 Task: Look for space in Bristol, United States from 10th July, 2023 to 15th July, 2023 for 7 adults in price range Rs.10000 to Rs.15000. Place can be entire place or shared room with 4 bedrooms having 7 beds and 4 bathrooms. Property type can be house, flat, guest house. Amenities needed are: wifi, TV, free parkinig on premises, gym, breakfast. Booking option can be shelf check-in. Required host language is English.
Action: Mouse moved to (454, 91)
Screenshot: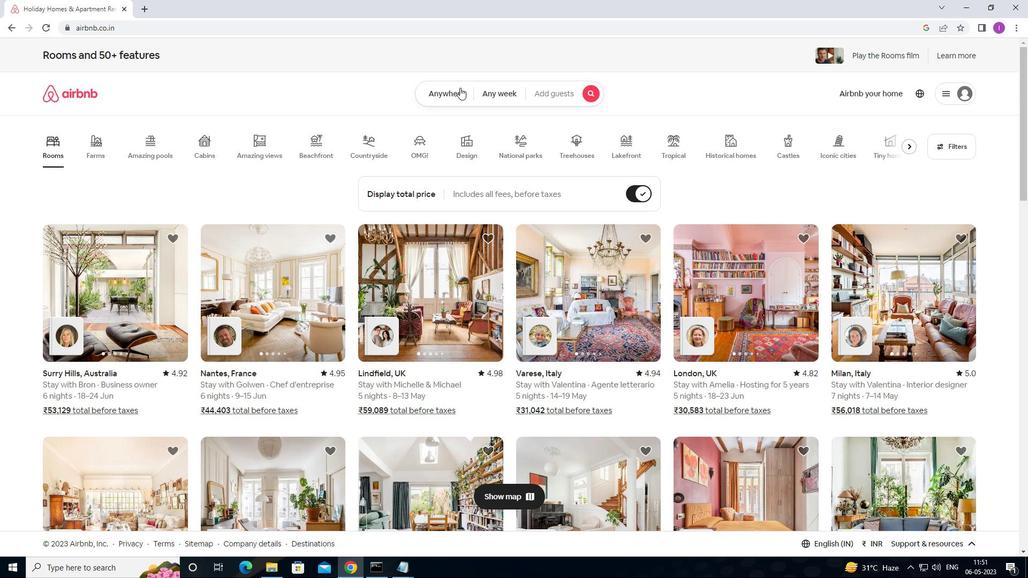 
Action: Mouse pressed left at (454, 91)
Screenshot: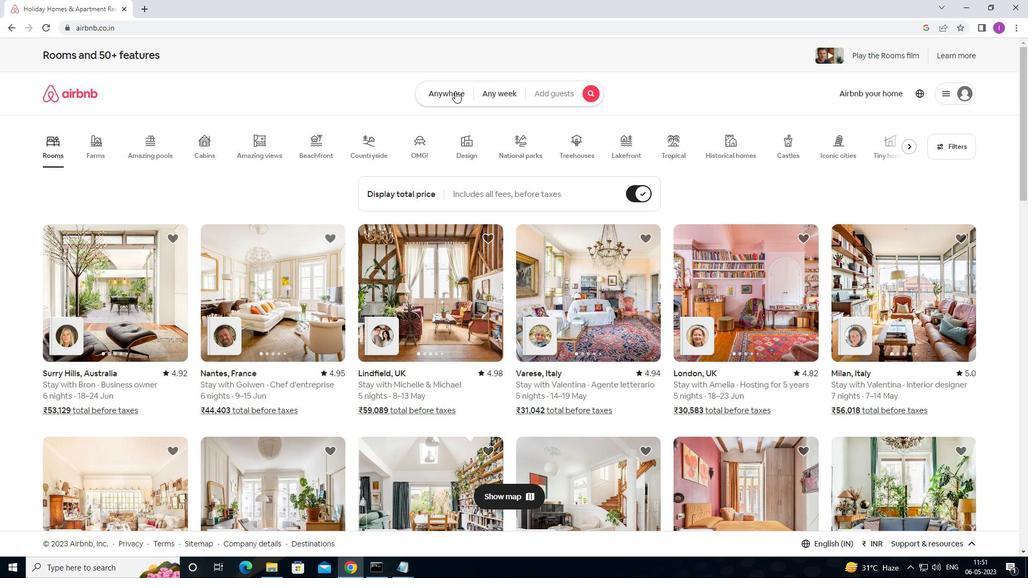 
Action: Key pressed <Key.shift><Key.shift><Key.shift>BRIS
Screenshot: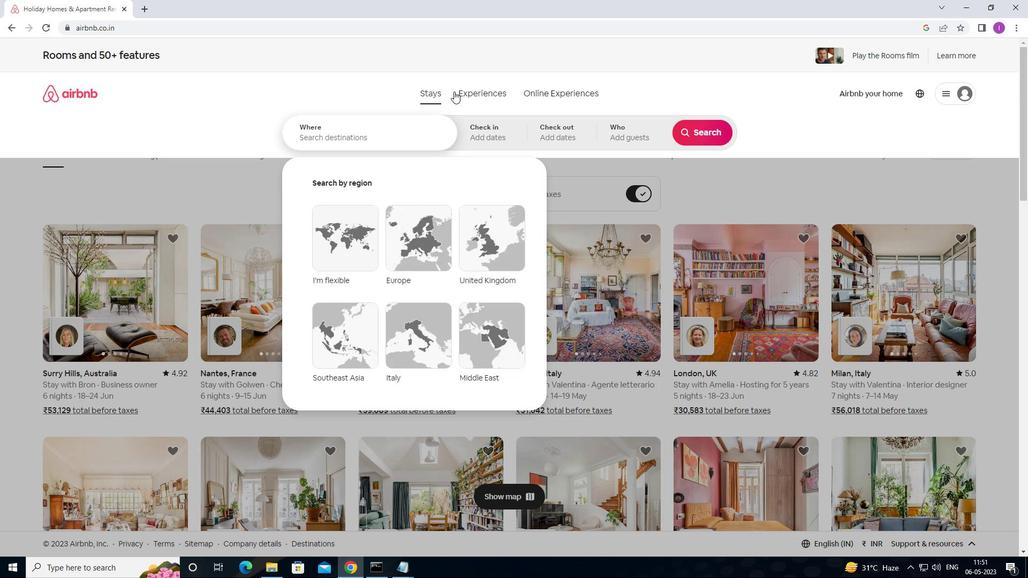 
Action: Mouse moved to (379, 130)
Screenshot: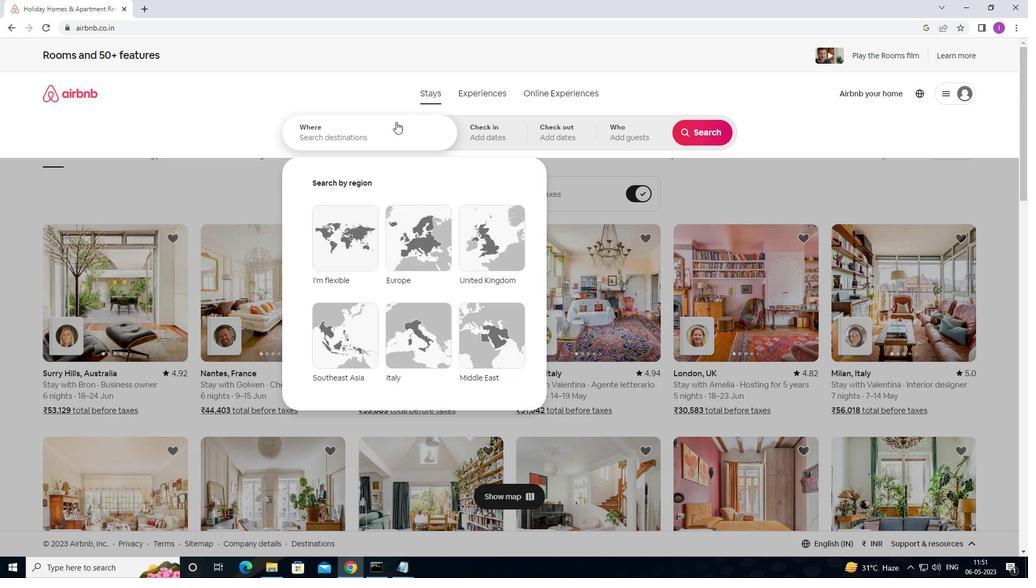 
Action: Mouse pressed left at (379, 130)
Screenshot: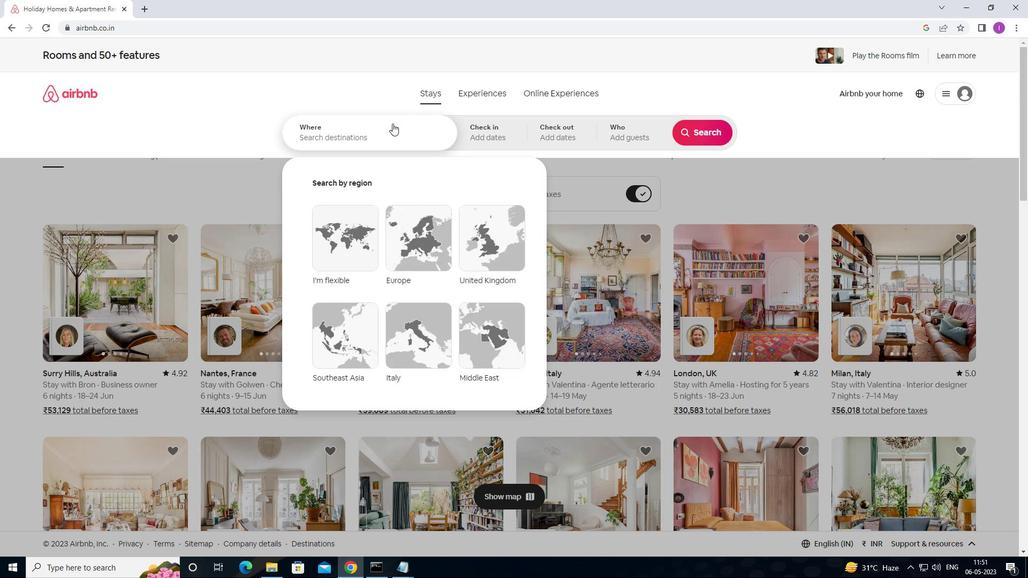 
Action: Key pressed <Key.shift><Key.shift><Key.shift>BS<Key.backspace>RISTOL,<Key.shift>UNITES<Key.space>STATES
Screenshot: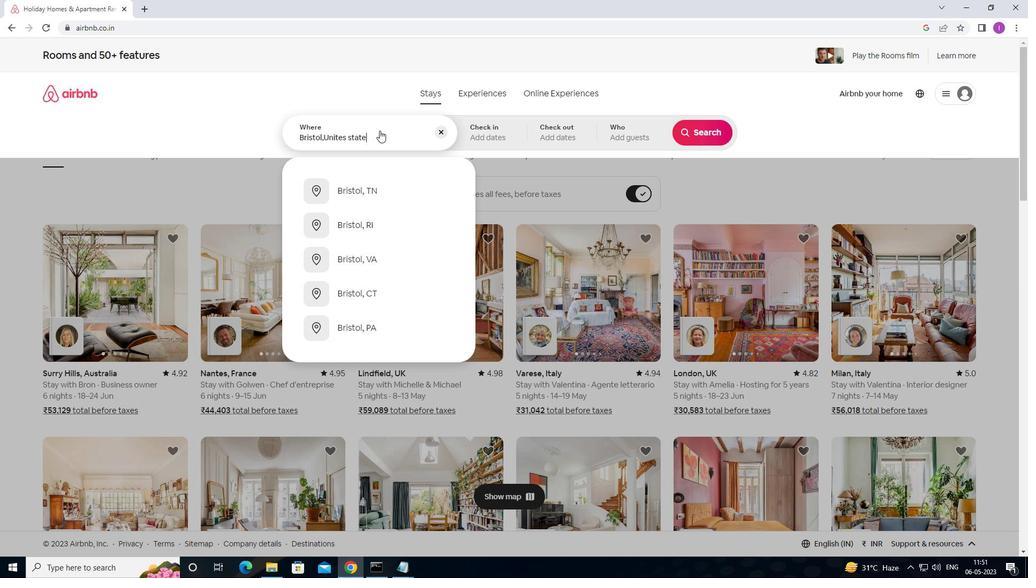 
Action: Mouse moved to (479, 132)
Screenshot: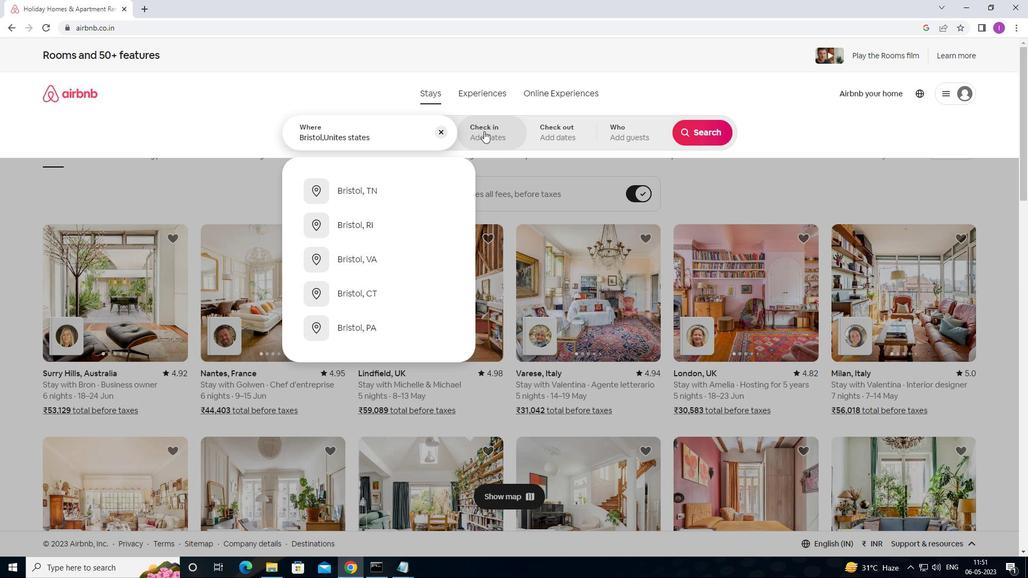 
Action: Mouse pressed left at (479, 132)
Screenshot: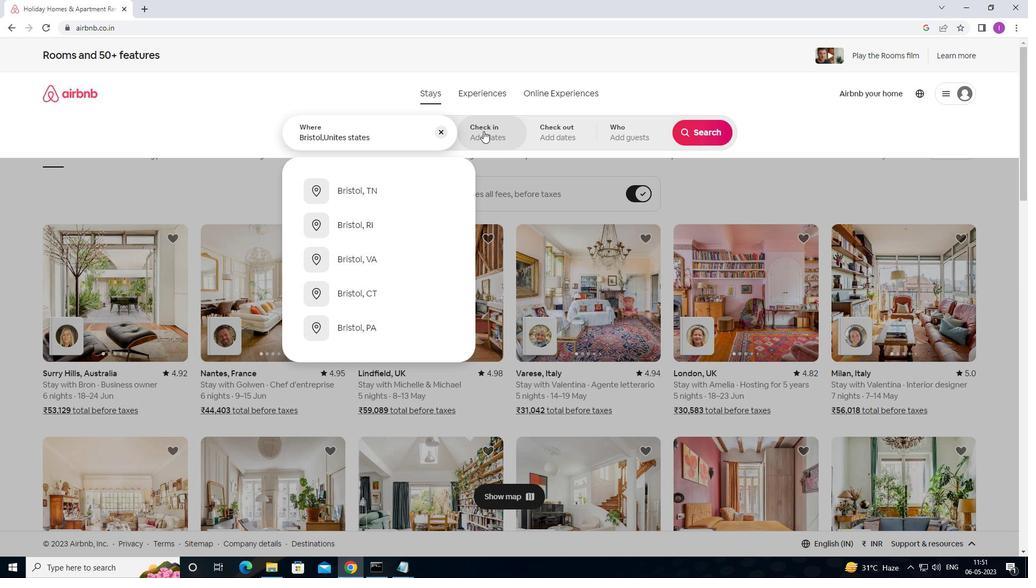 
Action: Mouse moved to (701, 226)
Screenshot: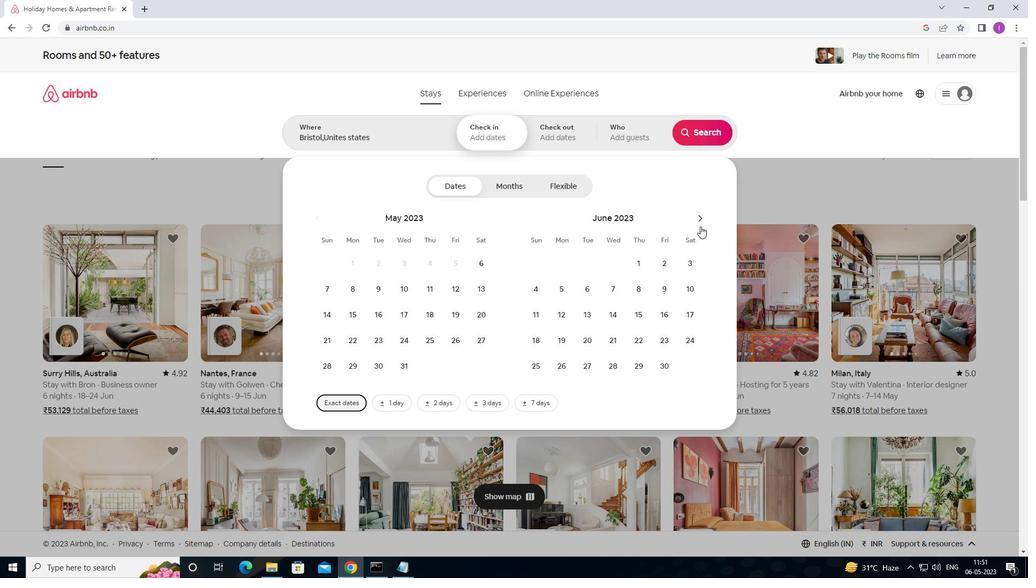 
Action: Mouse pressed left at (701, 226)
Screenshot: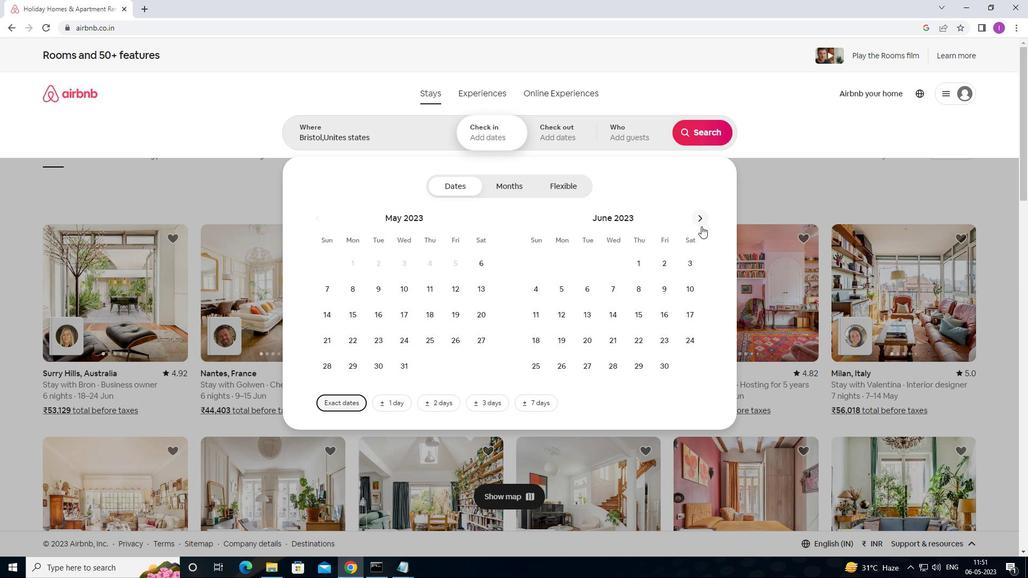 
Action: Mouse pressed left at (701, 226)
Screenshot: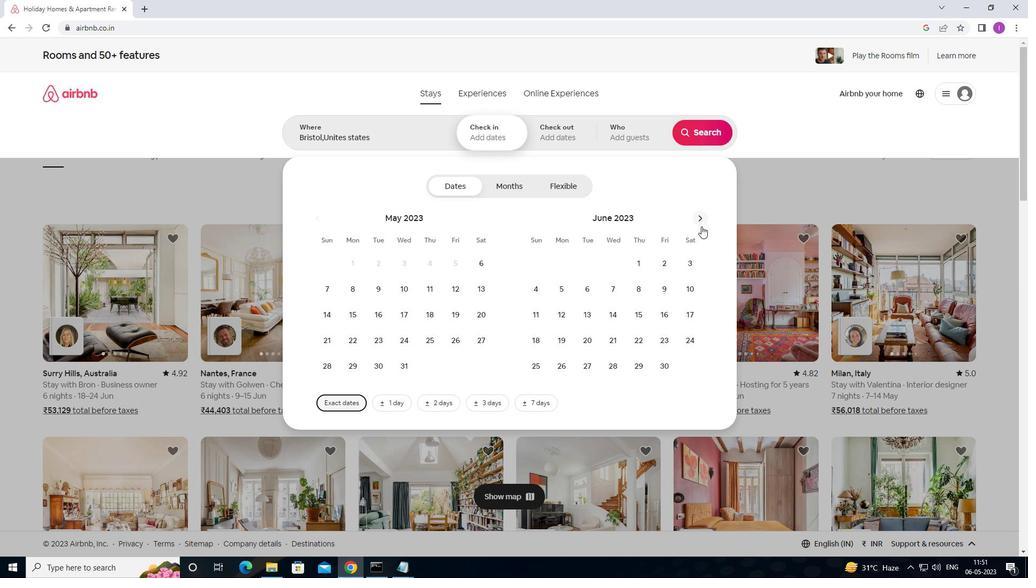 
Action: Mouse moved to (700, 214)
Screenshot: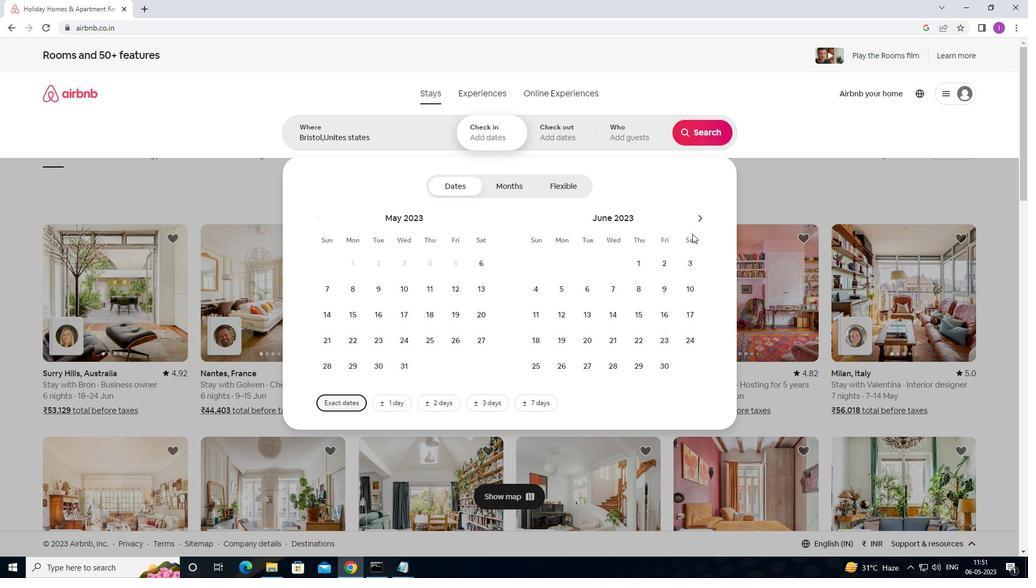 
Action: Mouse pressed left at (700, 214)
Screenshot: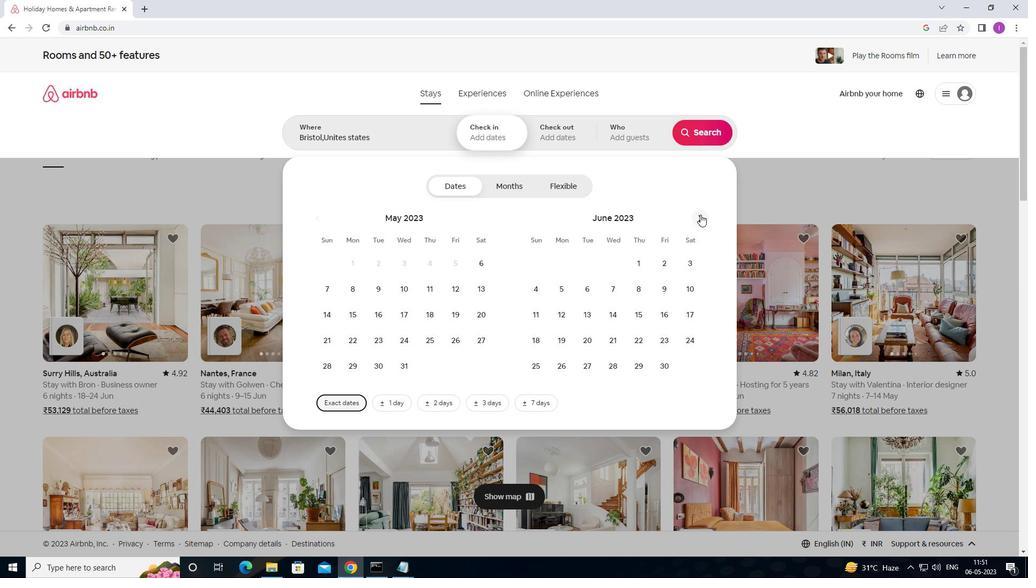 
Action: Mouse moved to (553, 313)
Screenshot: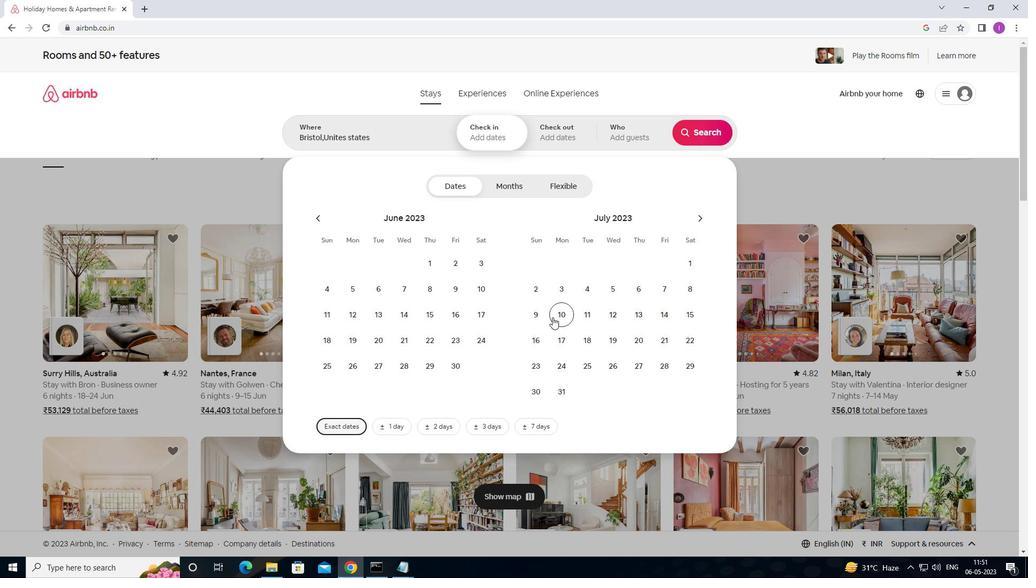 
Action: Mouse pressed left at (553, 313)
Screenshot: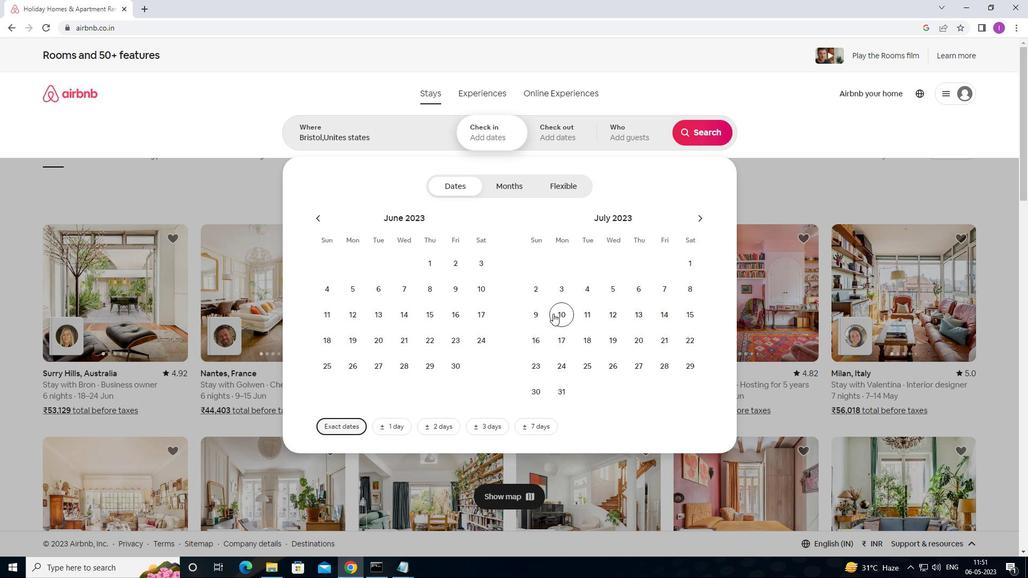 
Action: Mouse moved to (685, 310)
Screenshot: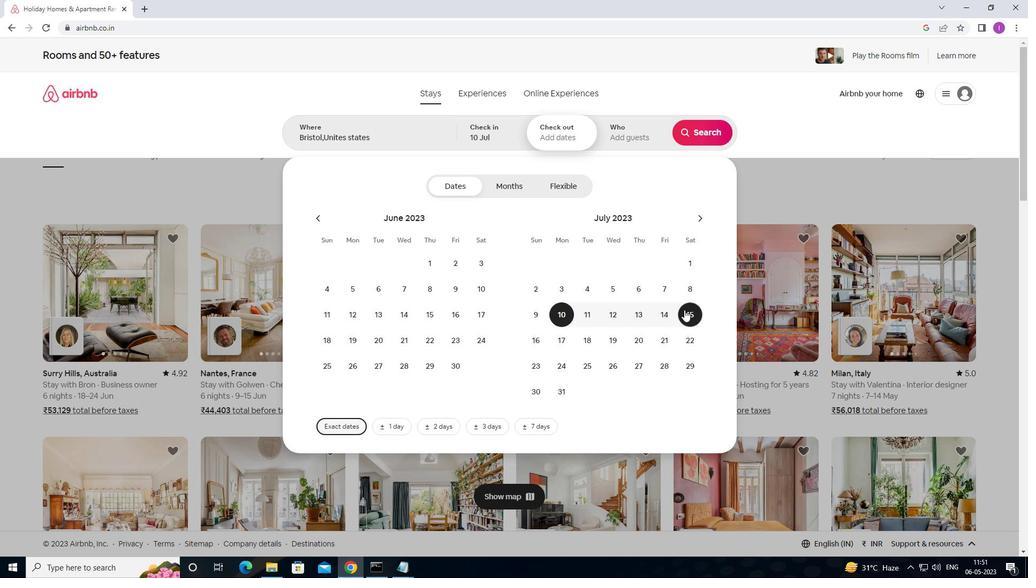 
Action: Mouse pressed left at (685, 310)
Screenshot: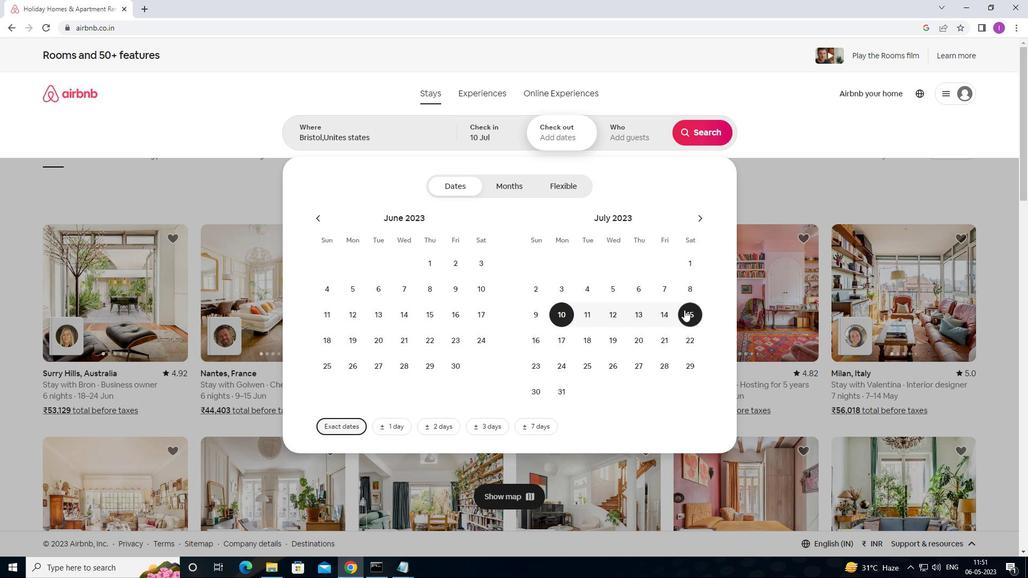 
Action: Mouse moved to (658, 141)
Screenshot: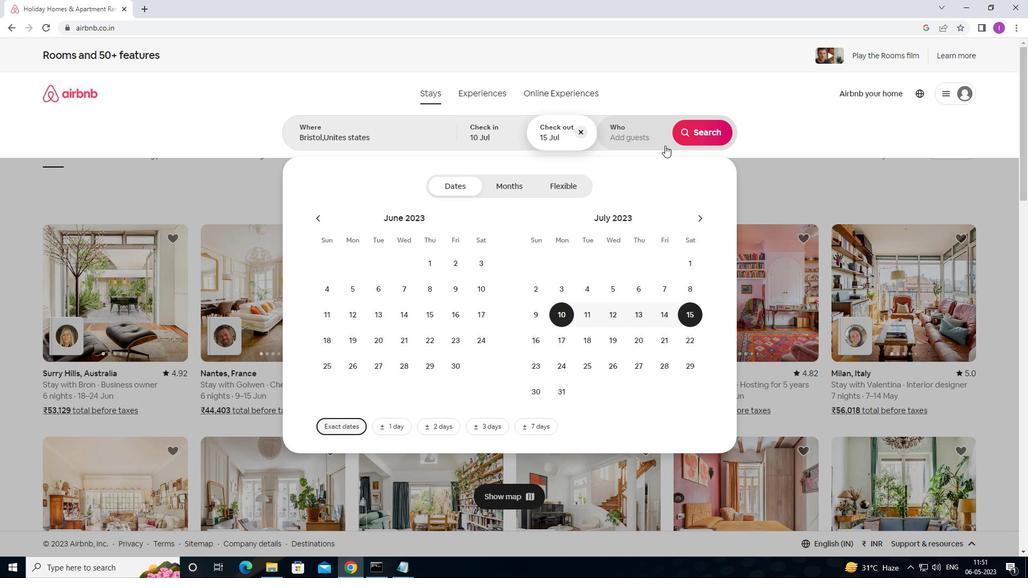 
Action: Mouse pressed left at (658, 141)
Screenshot: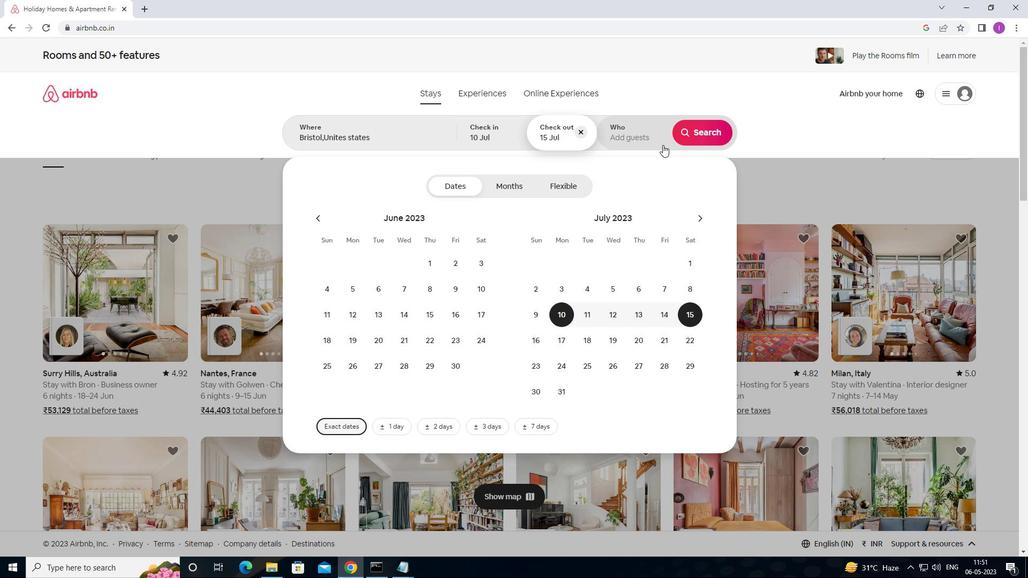 
Action: Mouse moved to (708, 190)
Screenshot: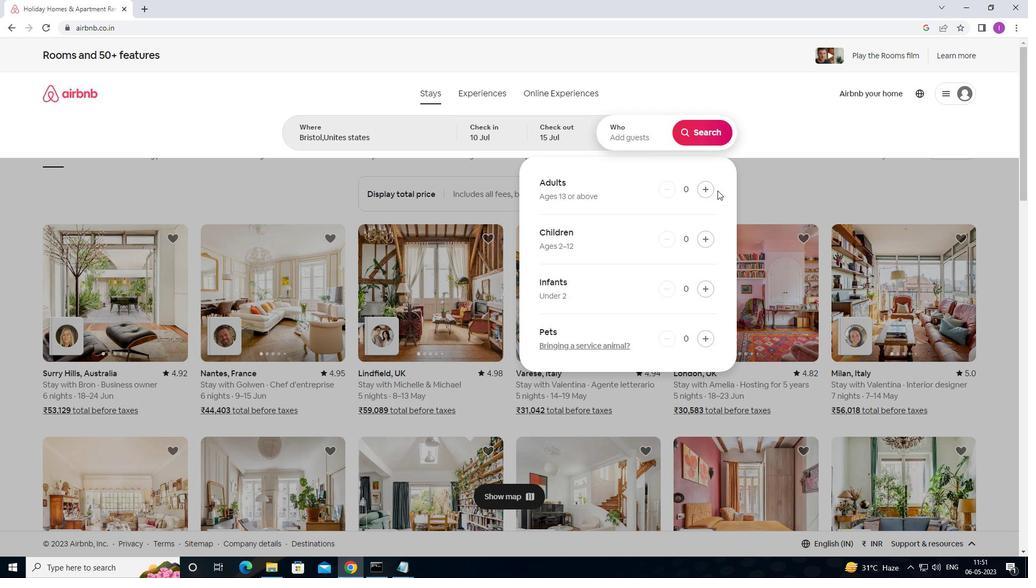 
Action: Mouse pressed left at (708, 190)
Screenshot: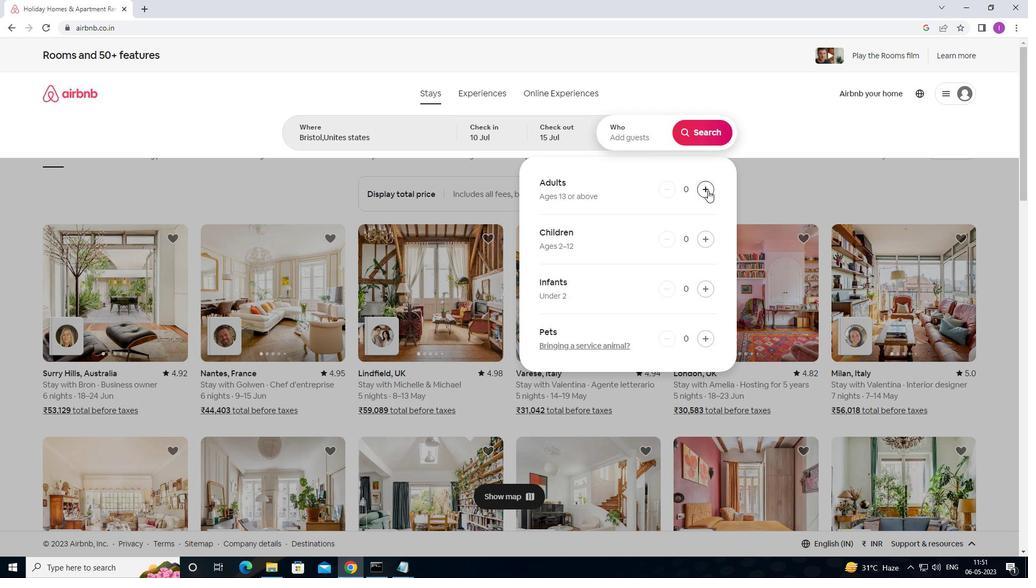 
Action: Mouse pressed left at (708, 190)
Screenshot: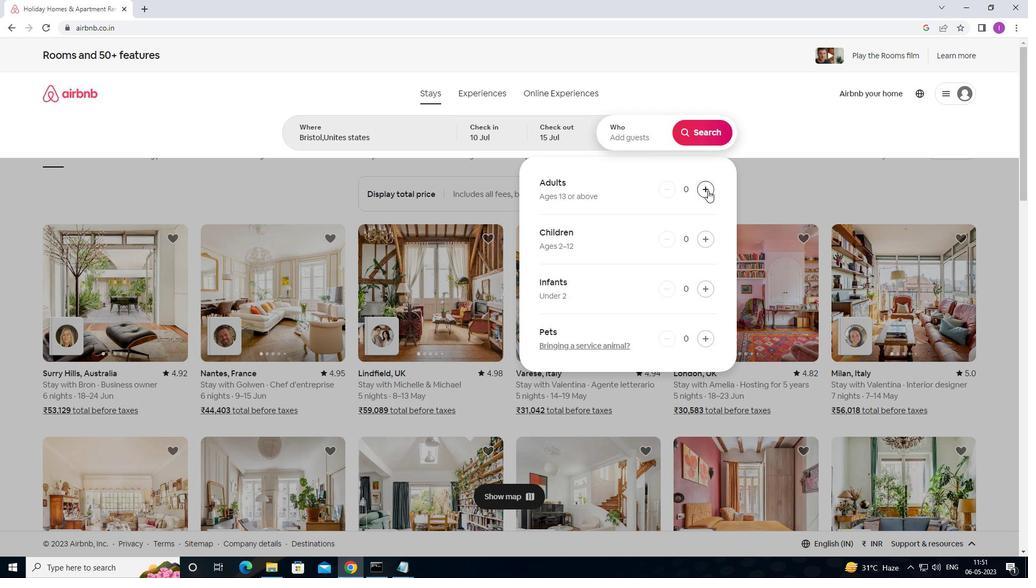 
Action: Mouse pressed left at (708, 190)
Screenshot: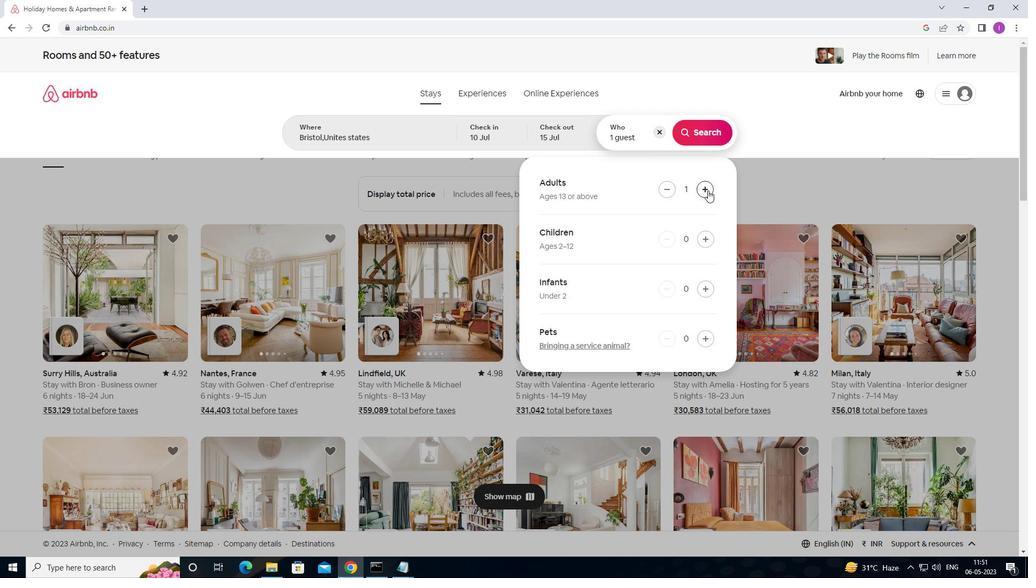 
Action: Mouse pressed left at (708, 190)
Screenshot: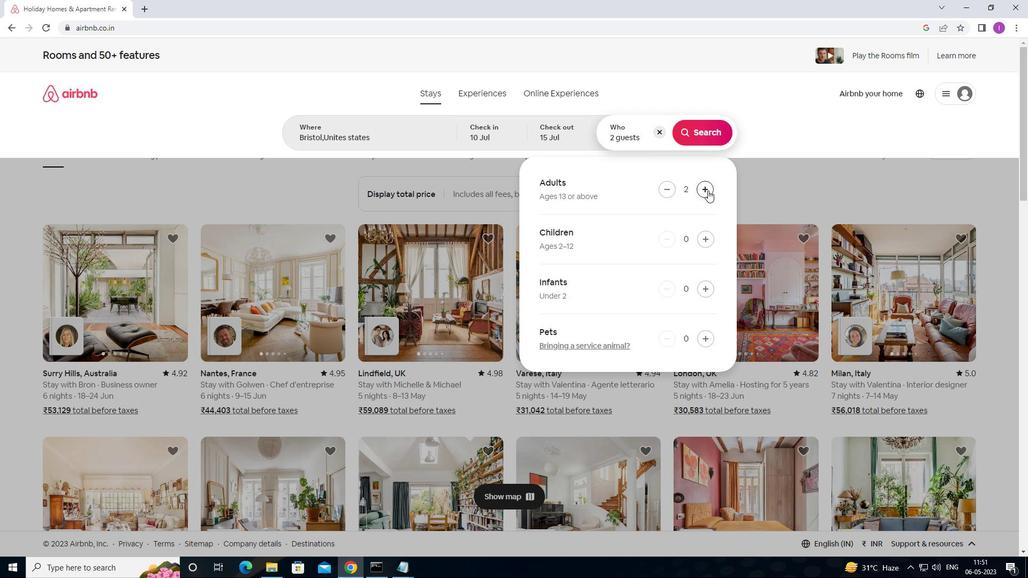 
Action: Mouse pressed left at (708, 190)
Screenshot: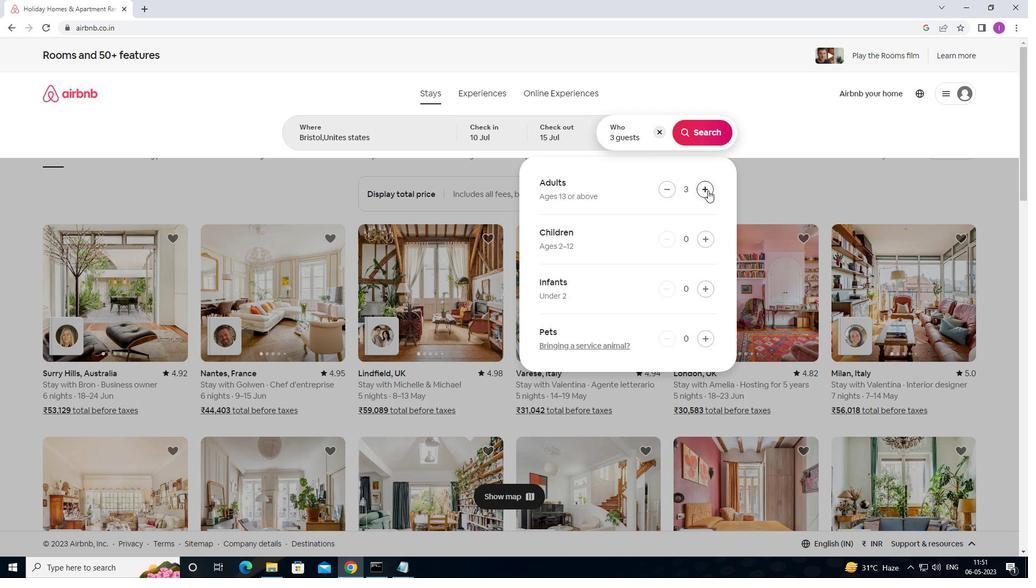 
Action: Mouse pressed left at (708, 190)
Screenshot: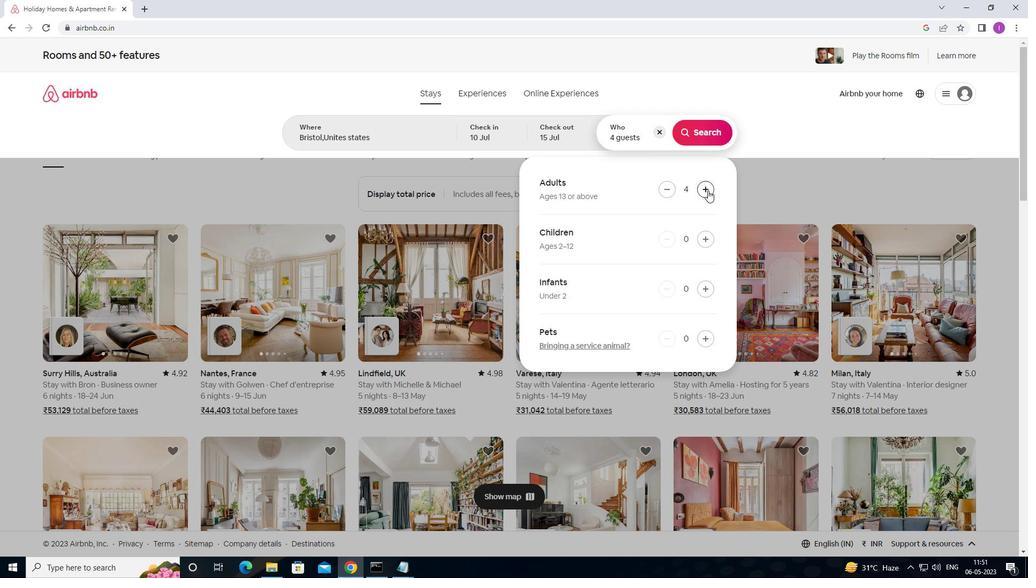 
Action: Mouse pressed left at (708, 190)
Screenshot: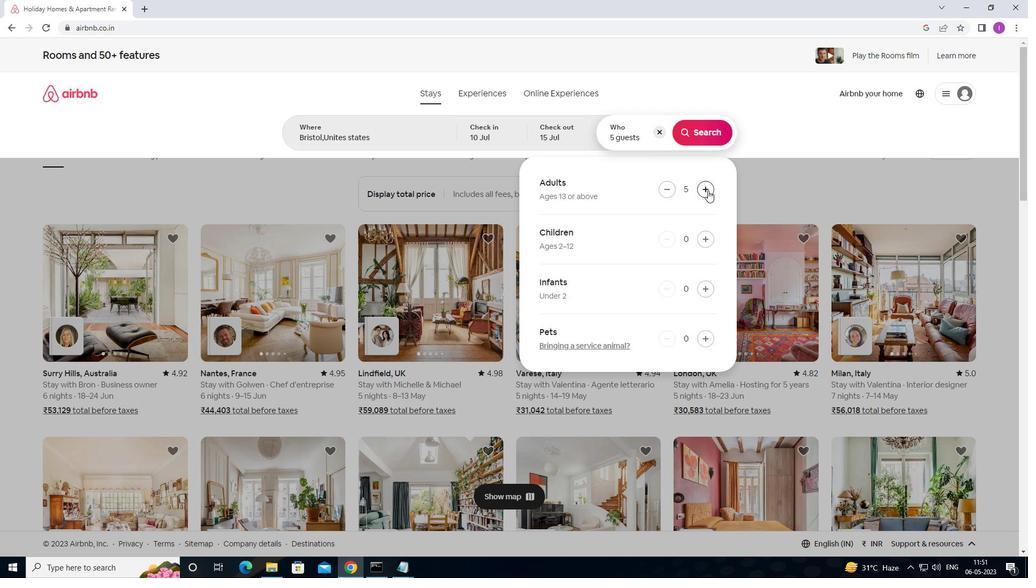 
Action: Mouse moved to (700, 135)
Screenshot: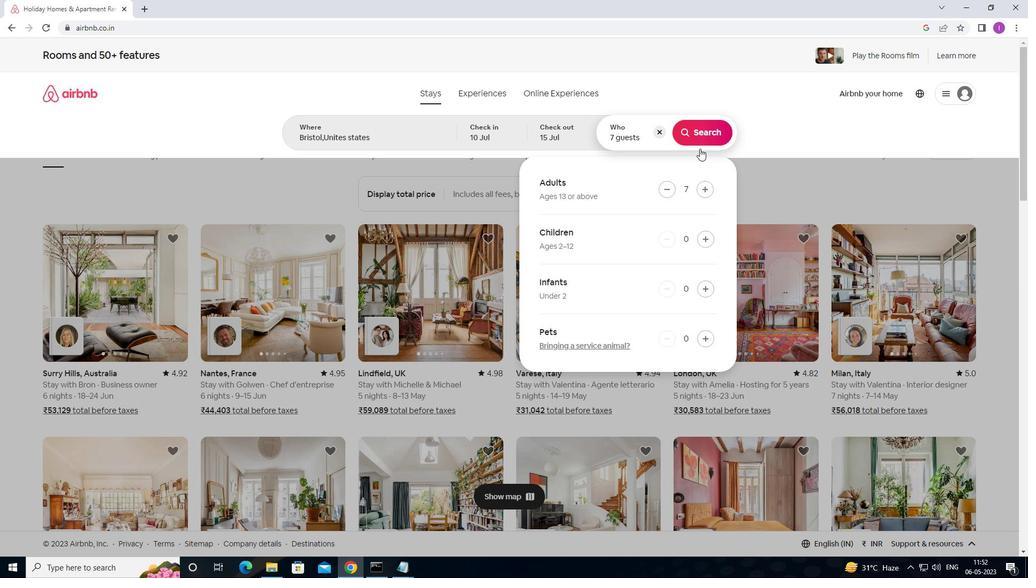 
Action: Mouse pressed left at (700, 135)
Screenshot: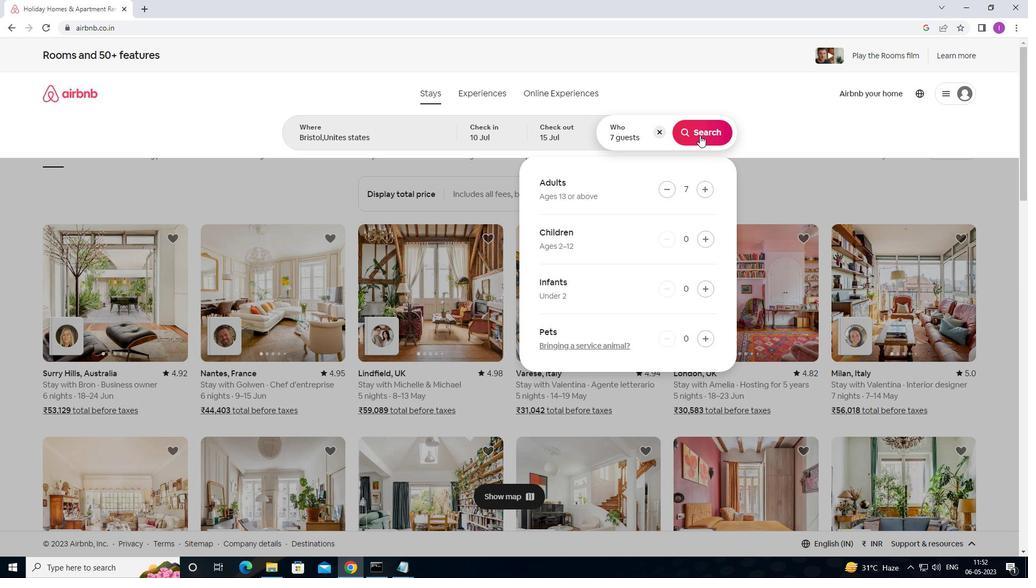 
Action: Mouse moved to (966, 106)
Screenshot: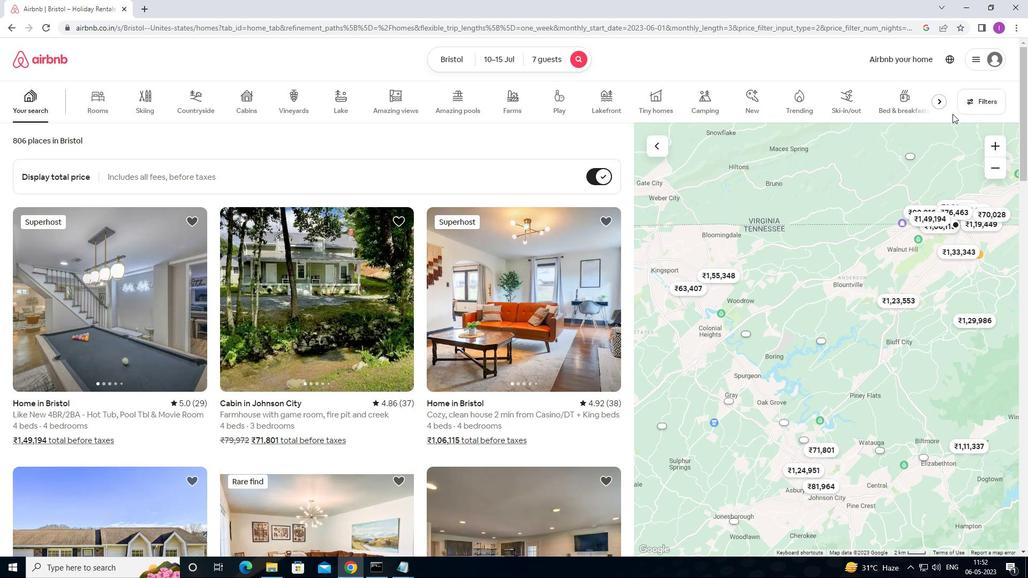 
Action: Mouse pressed left at (966, 106)
Screenshot: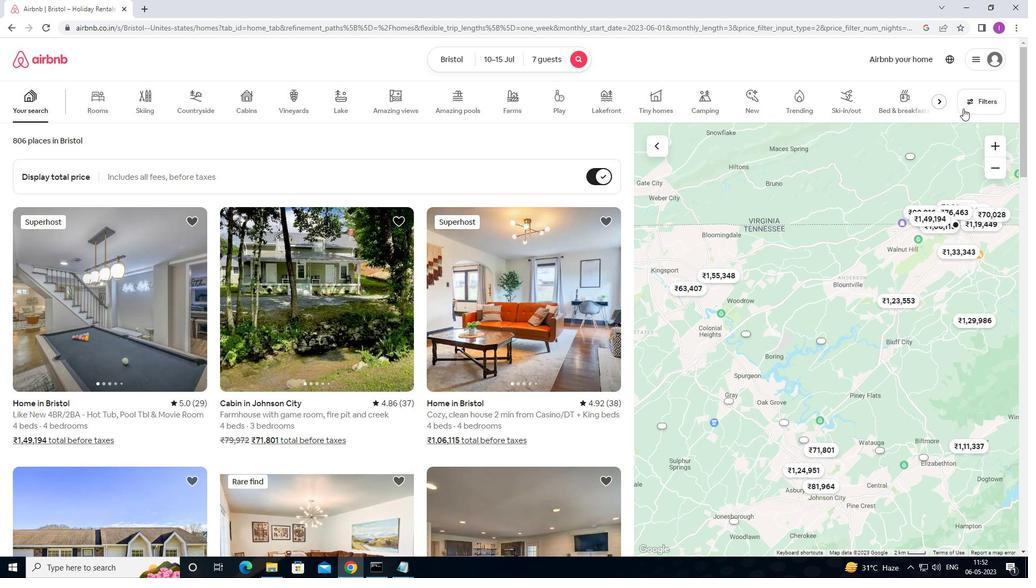 
Action: Mouse moved to (409, 370)
Screenshot: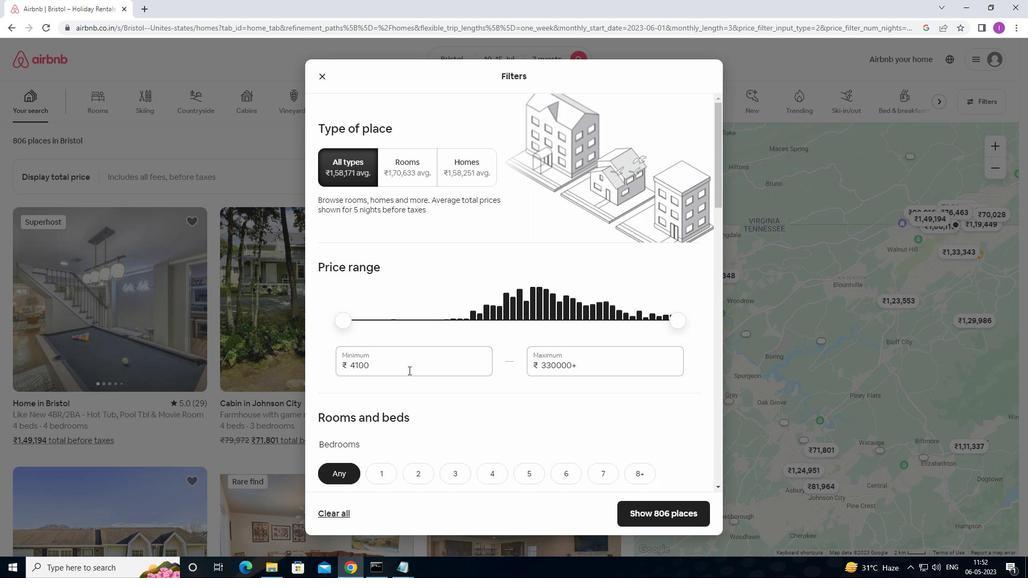 
Action: Mouse pressed left at (409, 370)
Screenshot: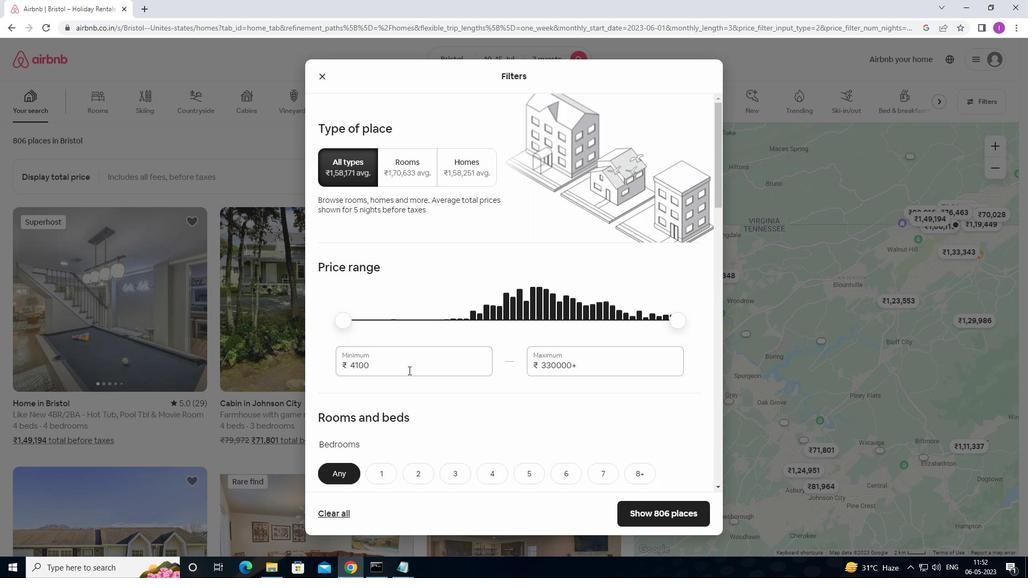 
Action: Mouse moved to (301, 396)
Screenshot: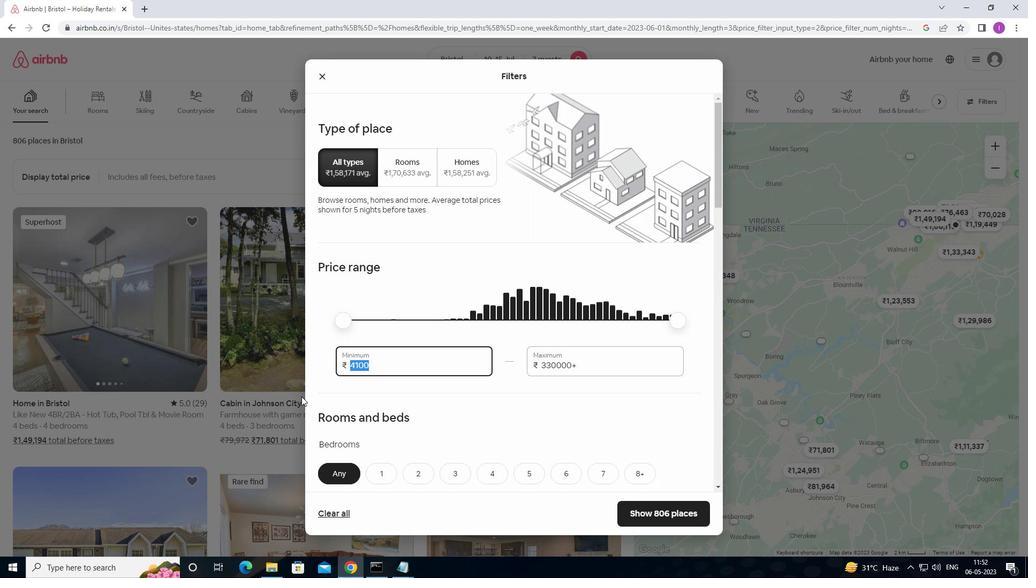 
Action: Key pressed 1
Screenshot: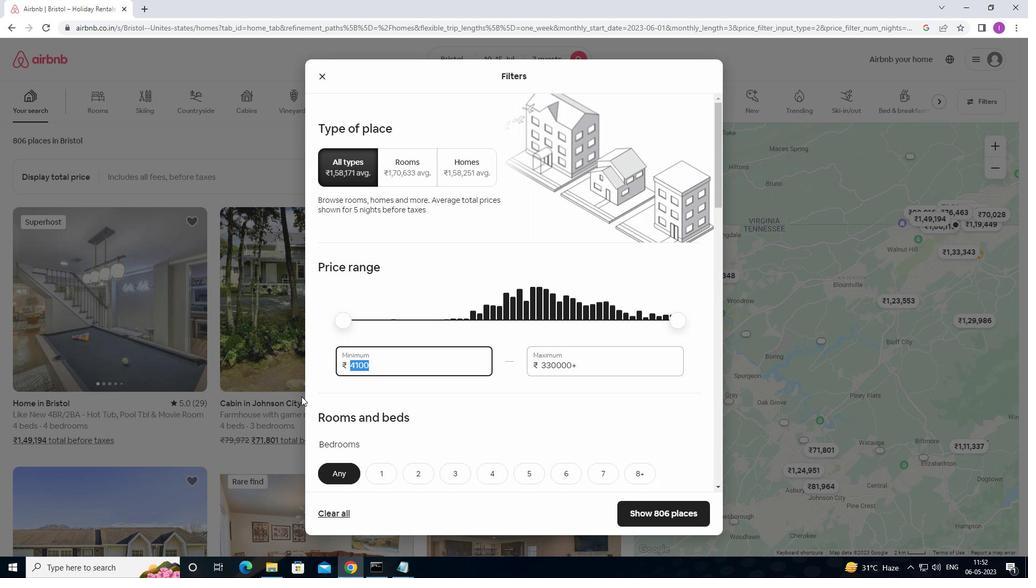 
Action: Mouse moved to (301, 398)
Screenshot: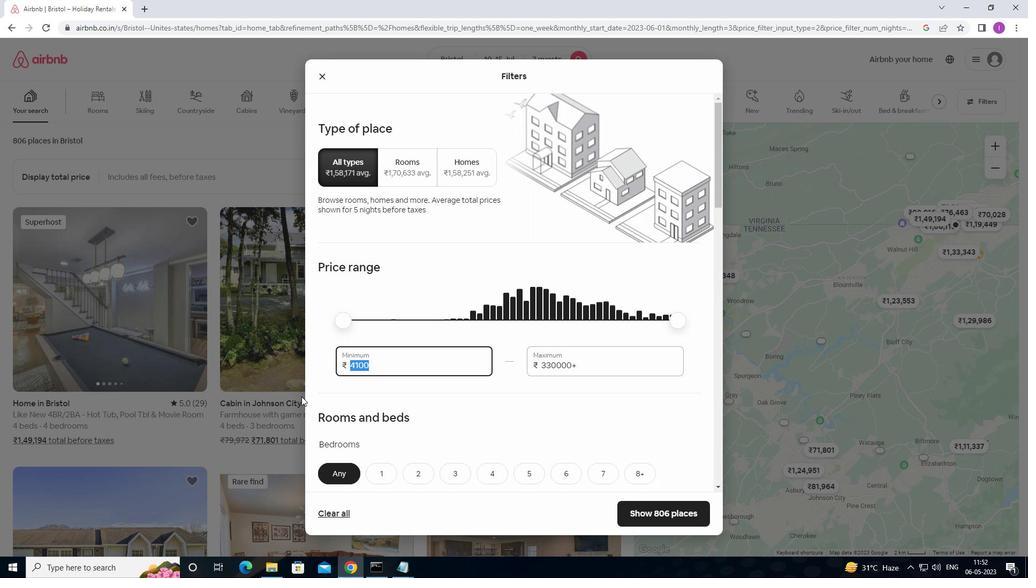 
Action: Key pressed 0000
Screenshot: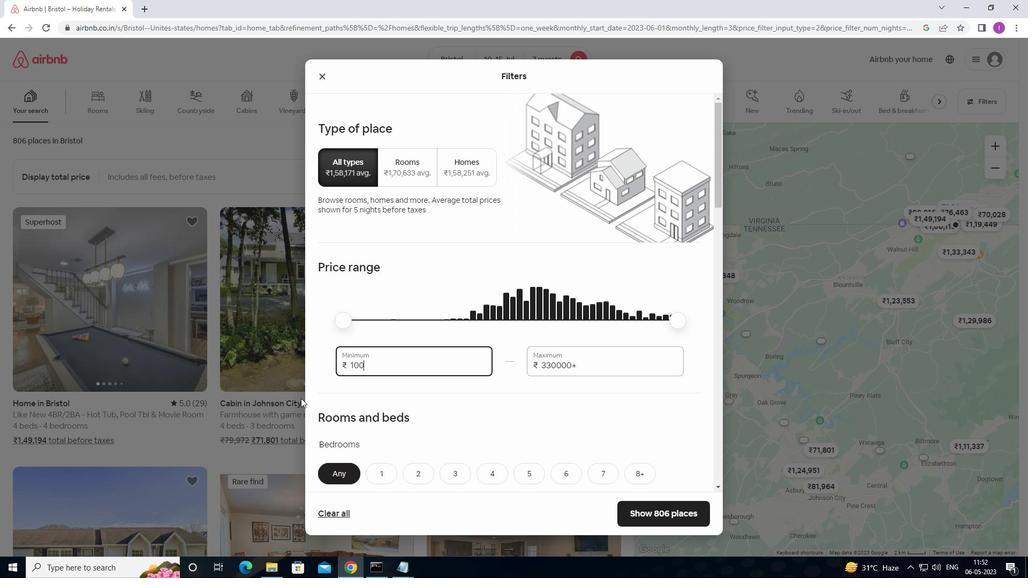 
Action: Mouse moved to (588, 365)
Screenshot: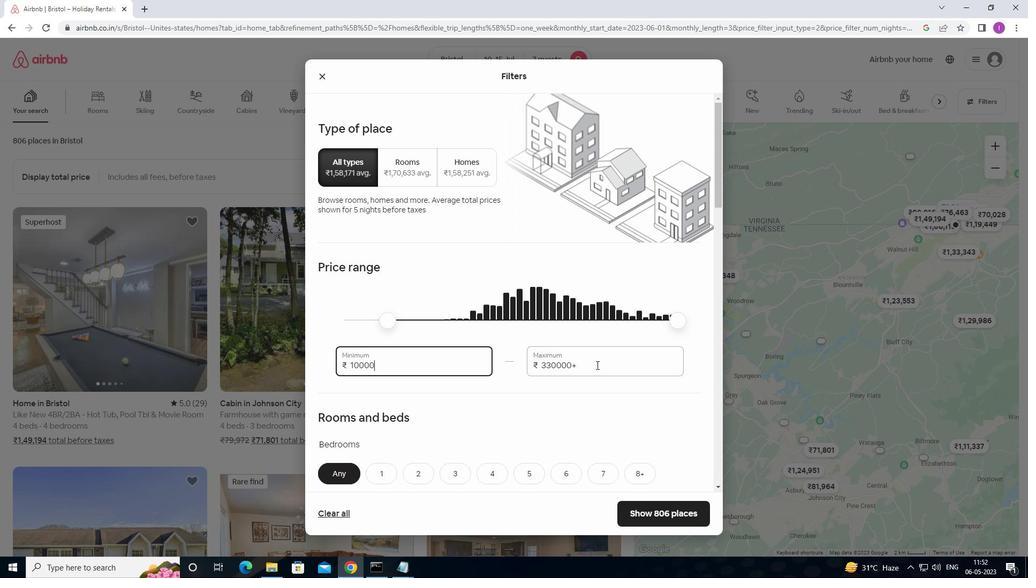 
Action: Mouse pressed left at (588, 365)
Screenshot: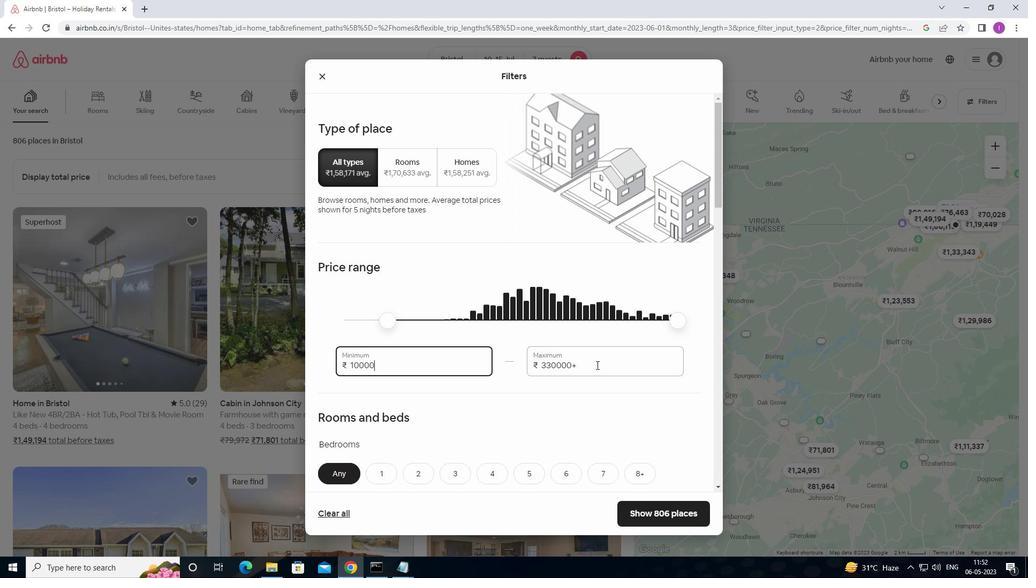 
Action: Mouse moved to (517, 371)
Screenshot: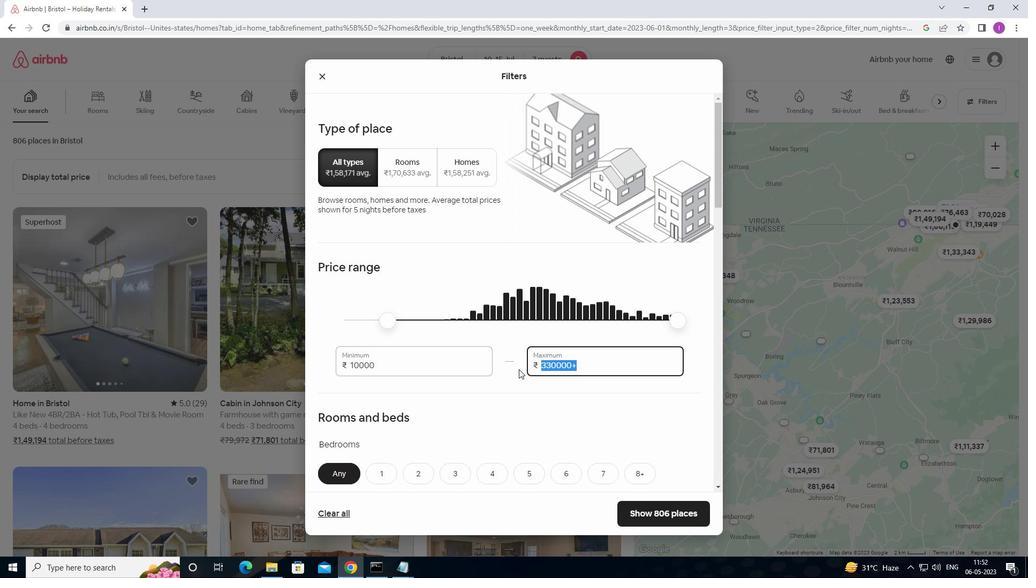 
Action: Key pressed 1
Screenshot: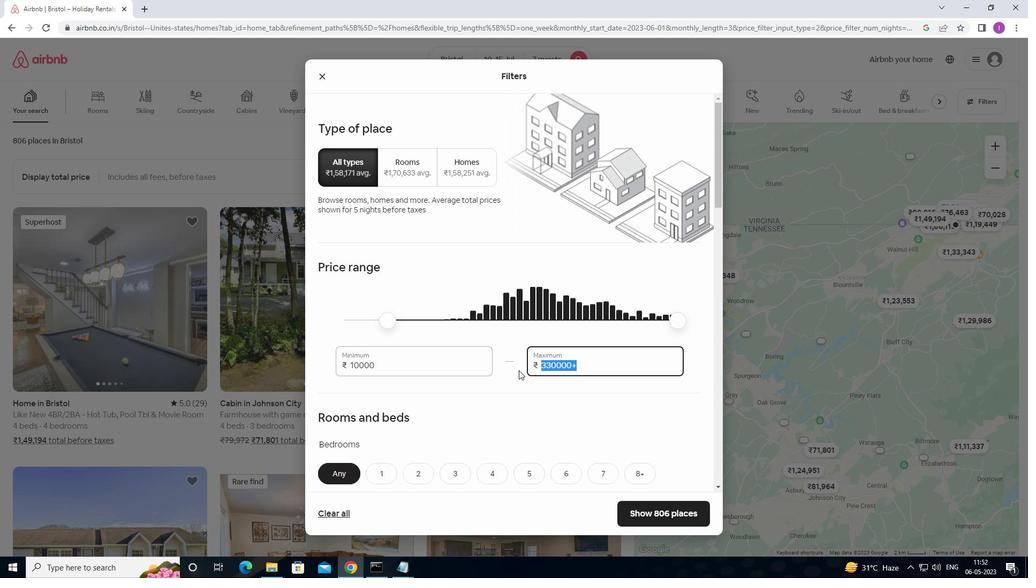 
Action: Mouse moved to (516, 374)
Screenshot: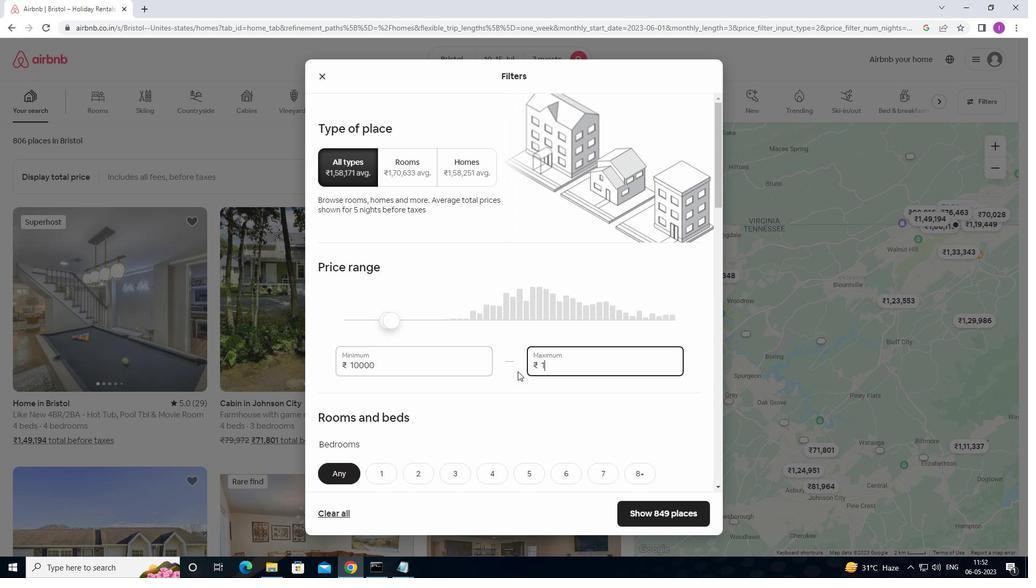 
Action: Key pressed 5
Screenshot: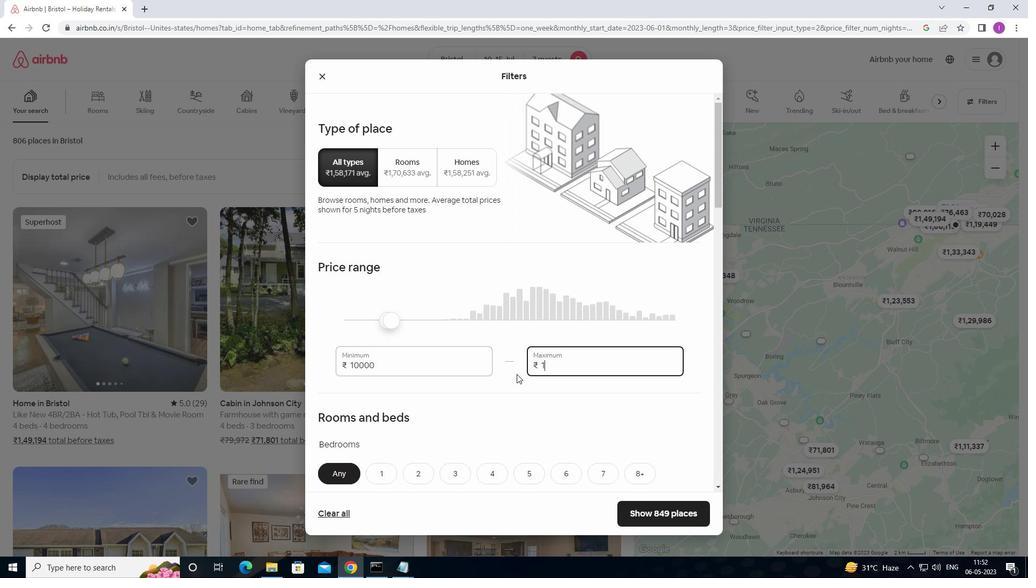 
Action: Mouse moved to (512, 382)
Screenshot: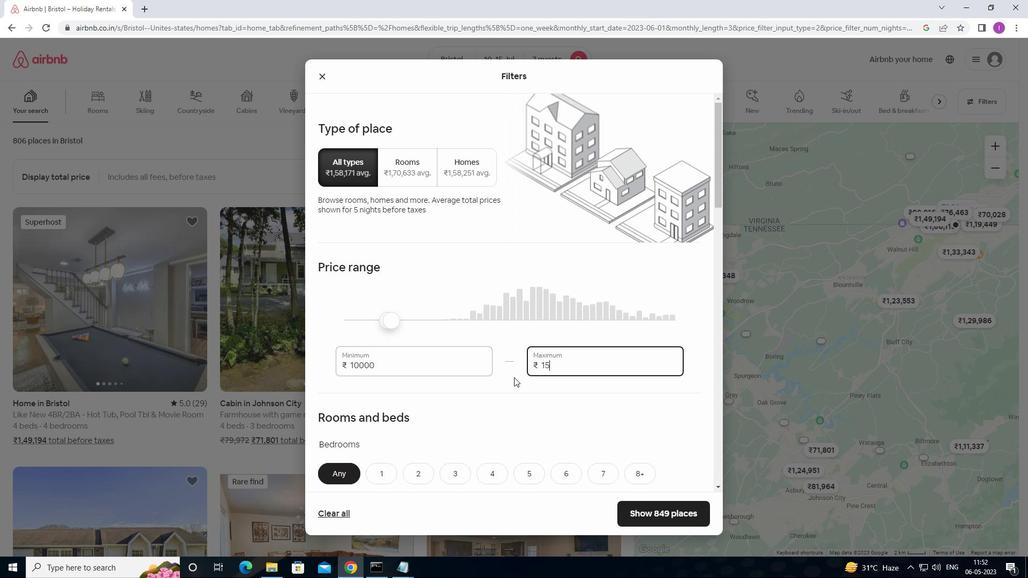 
Action: Key pressed 0
Screenshot: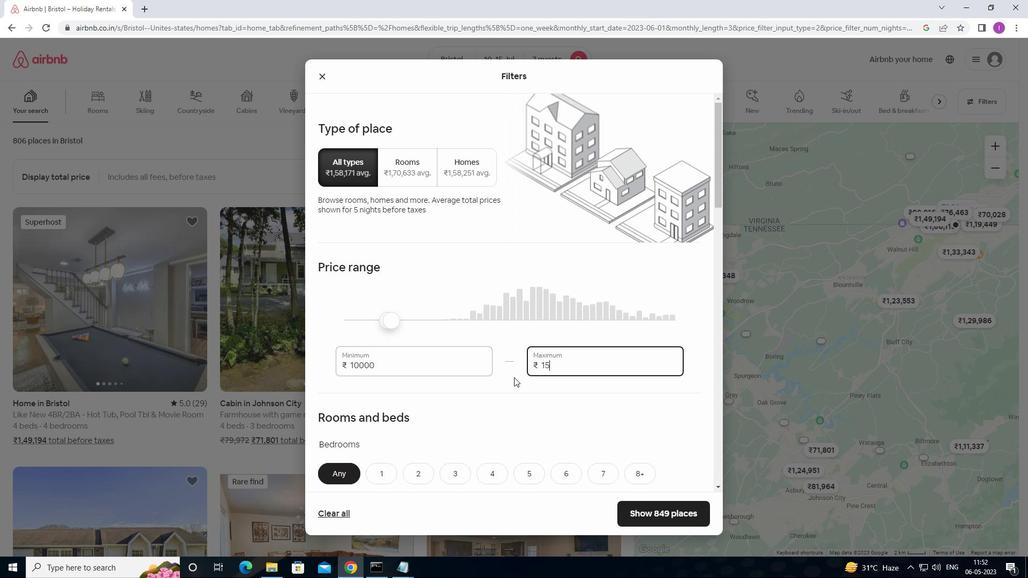 
Action: Mouse moved to (511, 383)
Screenshot: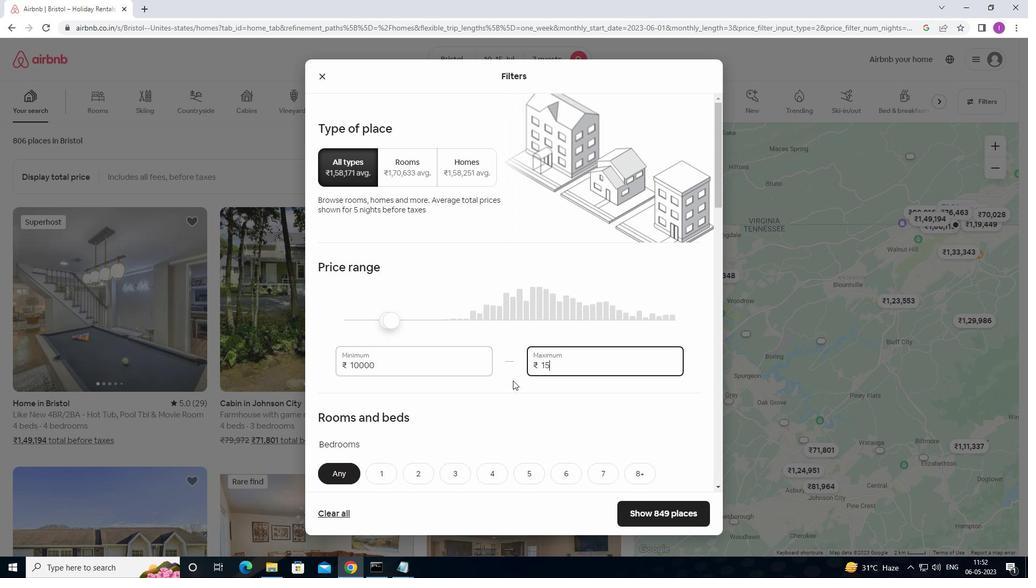 
Action: Key pressed 00
Screenshot: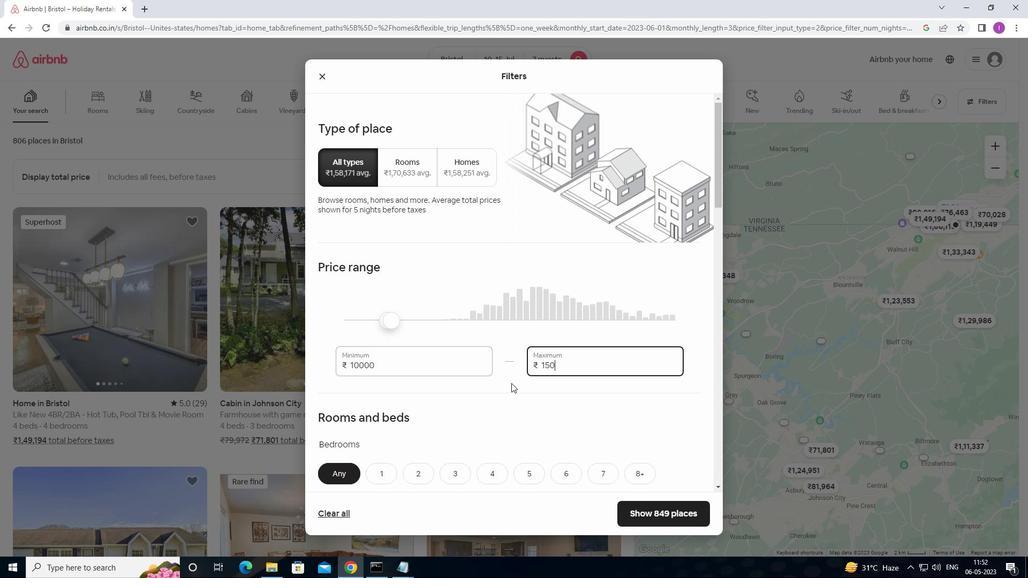
Action: Mouse moved to (508, 404)
Screenshot: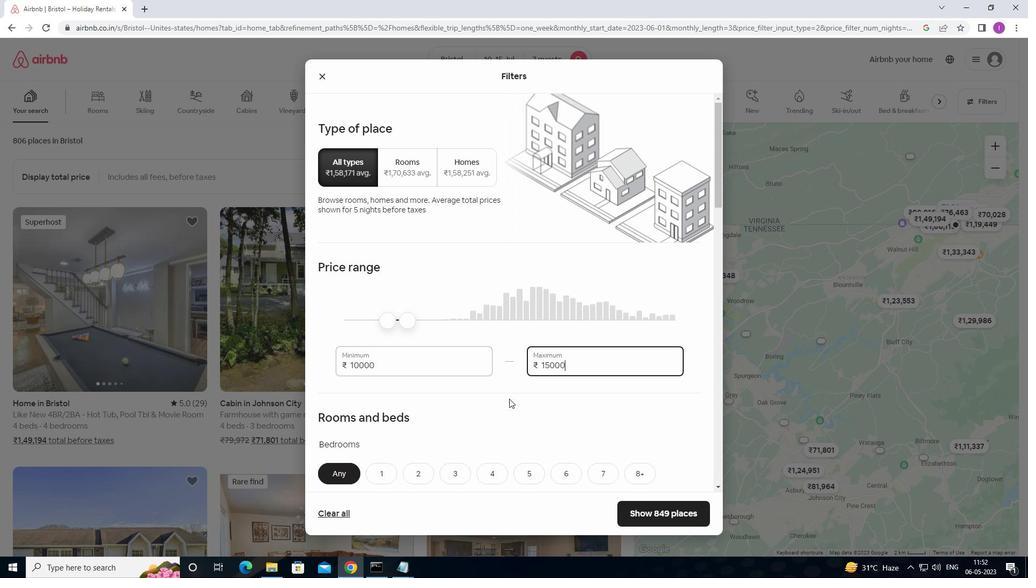 
Action: Mouse scrolled (508, 403) with delta (0, 0)
Screenshot: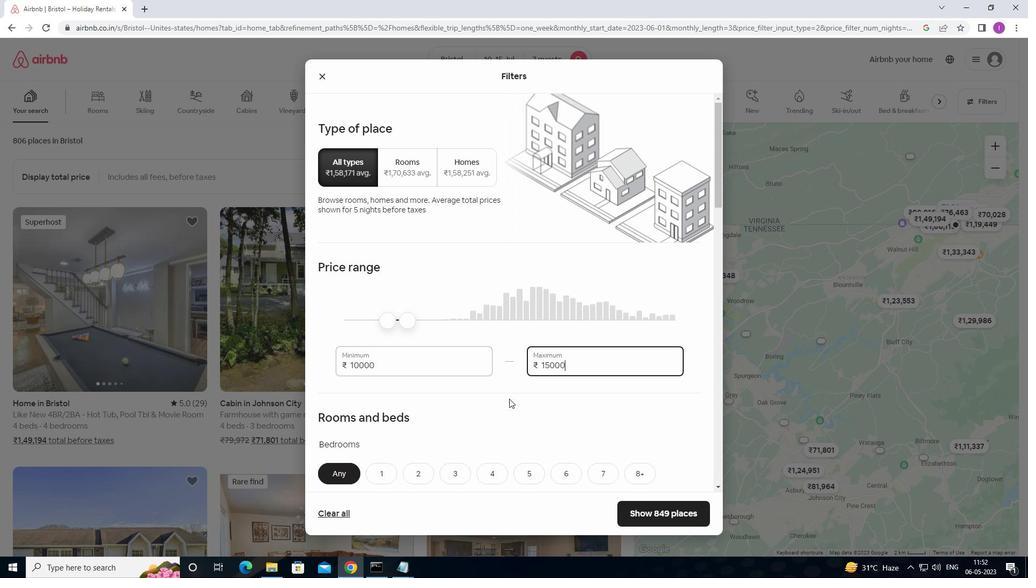 
Action: Mouse moved to (507, 406)
Screenshot: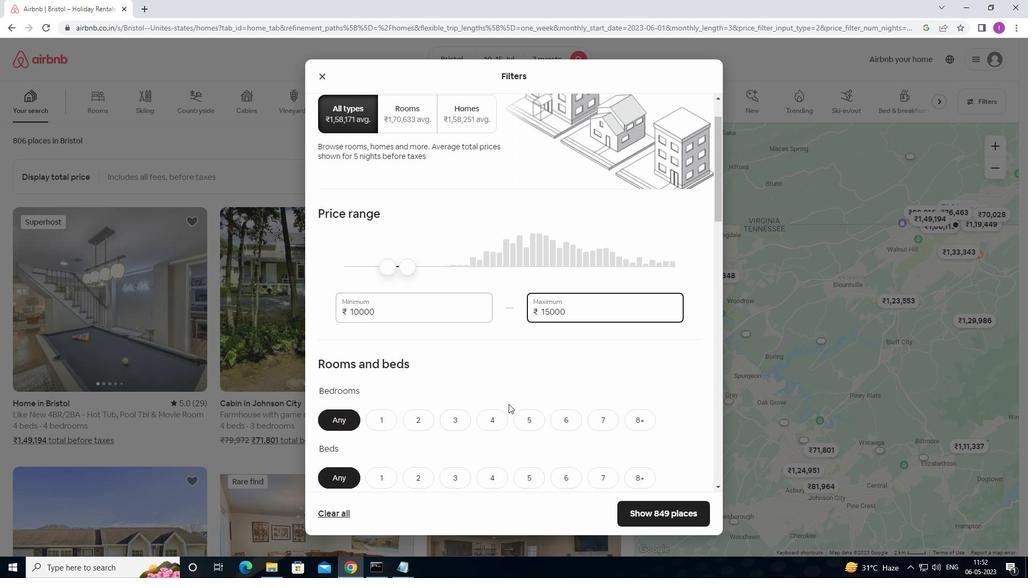 
Action: Mouse scrolled (507, 405) with delta (0, 0)
Screenshot: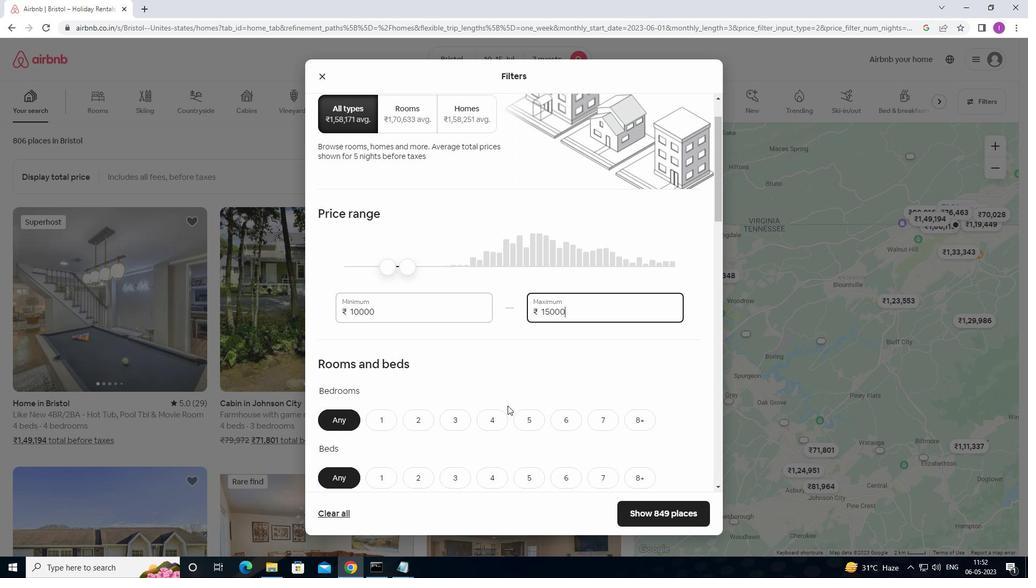 
Action: Mouse moved to (506, 406)
Screenshot: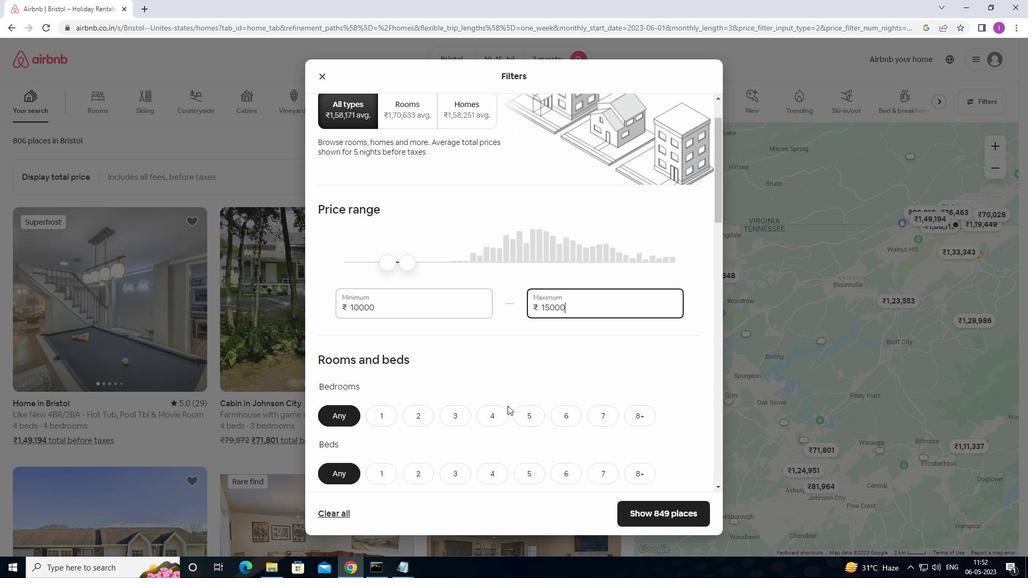 
Action: Mouse scrolled (506, 405) with delta (0, 0)
Screenshot: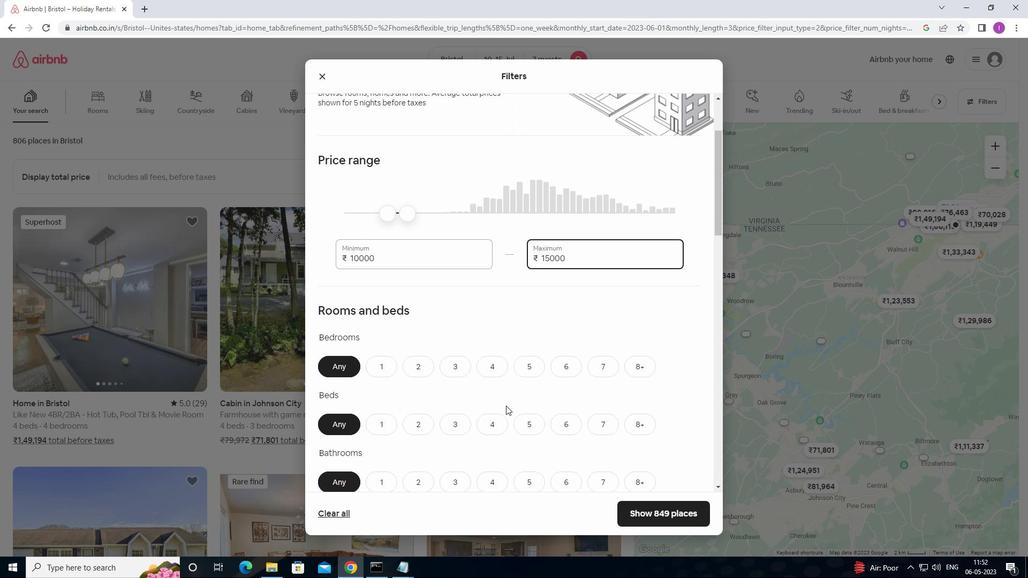 
Action: Mouse moved to (492, 414)
Screenshot: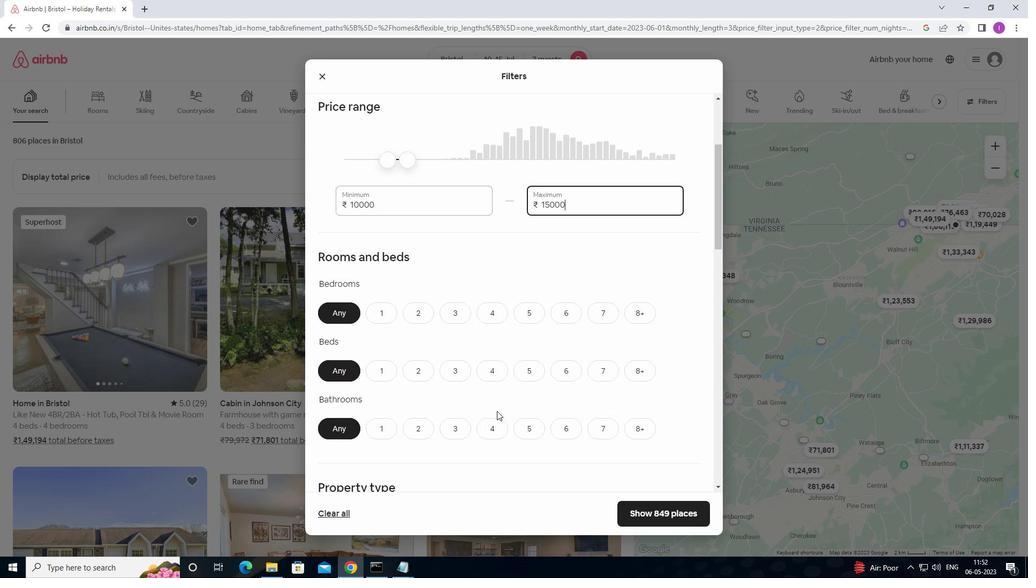 
Action: Mouse scrolled (492, 413) with delta (0, 0)
Screenshot: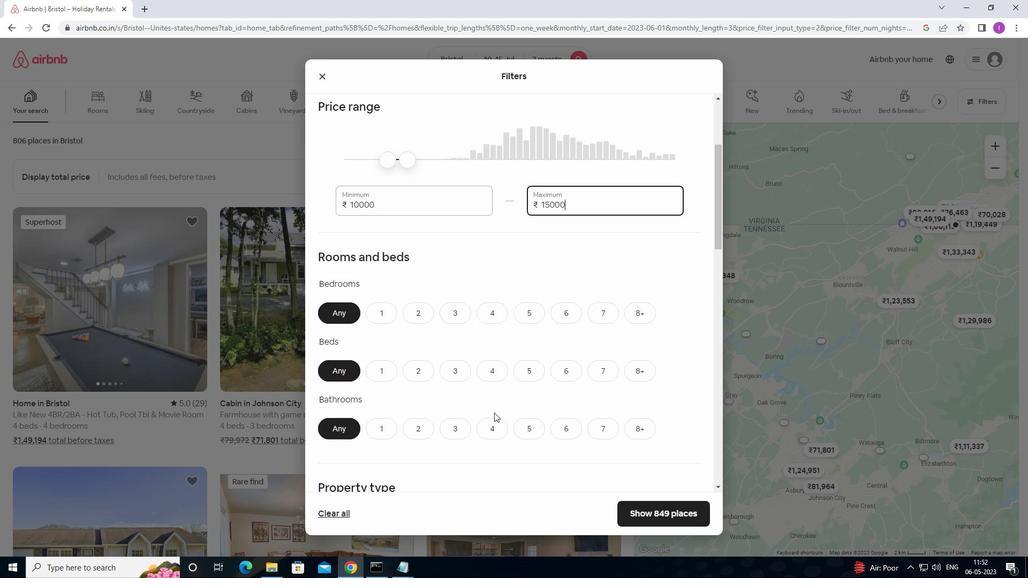 
Action: Mouse moved to (484, 254)
Screenshot: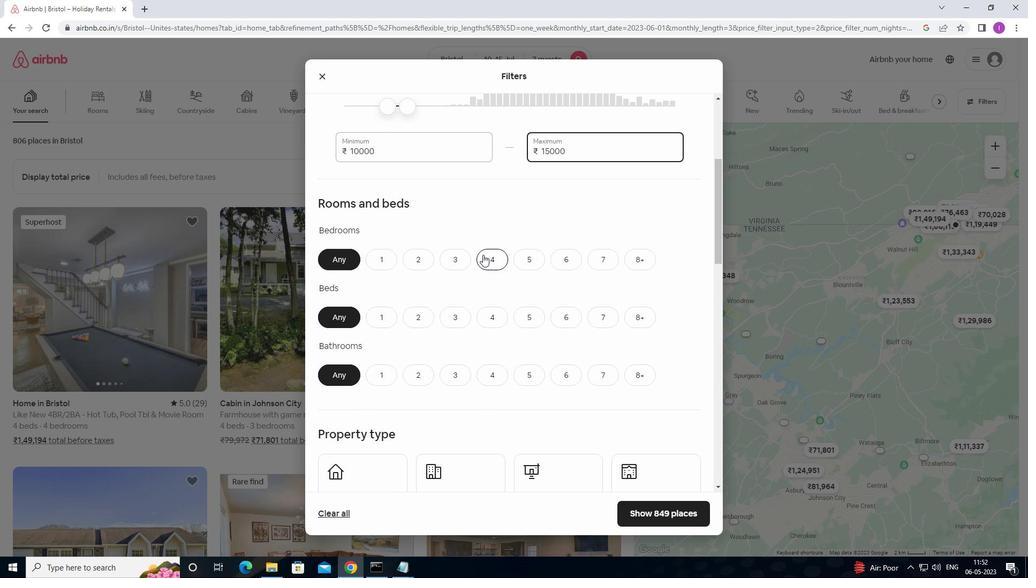 
Action: Mouse pressed left at (484, 254)
Screenshot: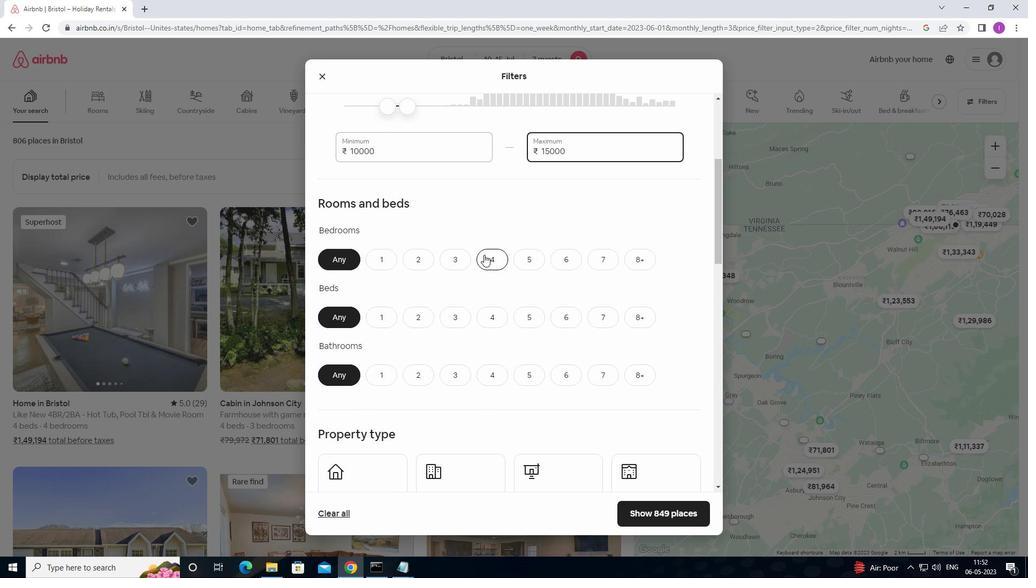 
Action: Mouse moved to (612, 321)
Screenshot: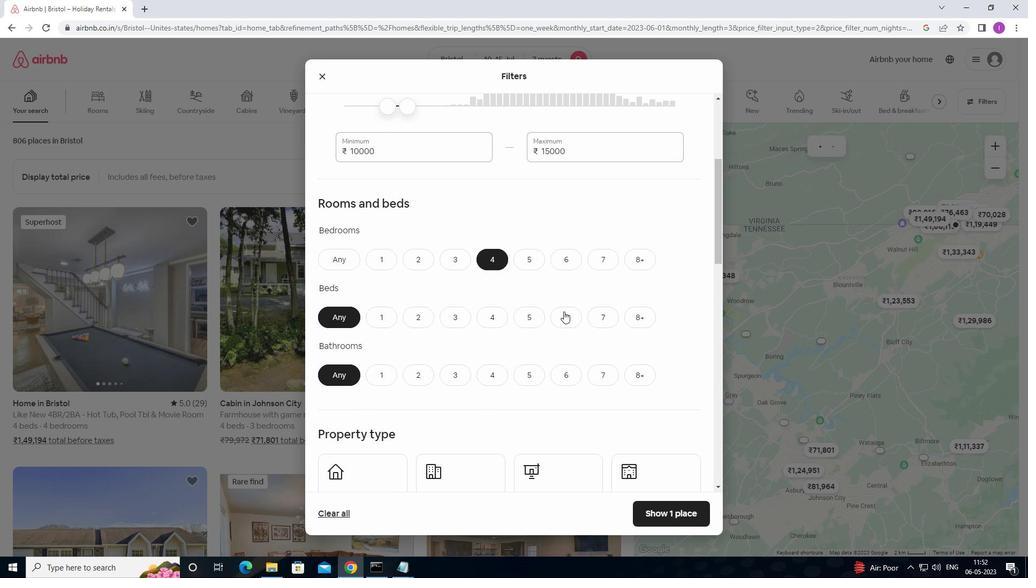 
Action: Mouse pressed left at (612, 321)
Screenshot: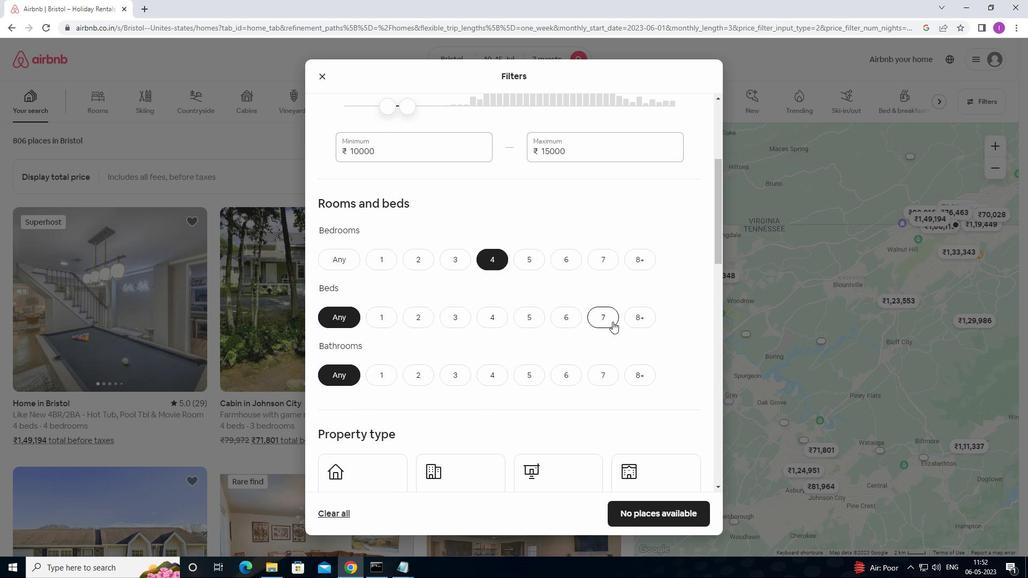 
Action: Mouse moved to (484, 379)
Screenshot: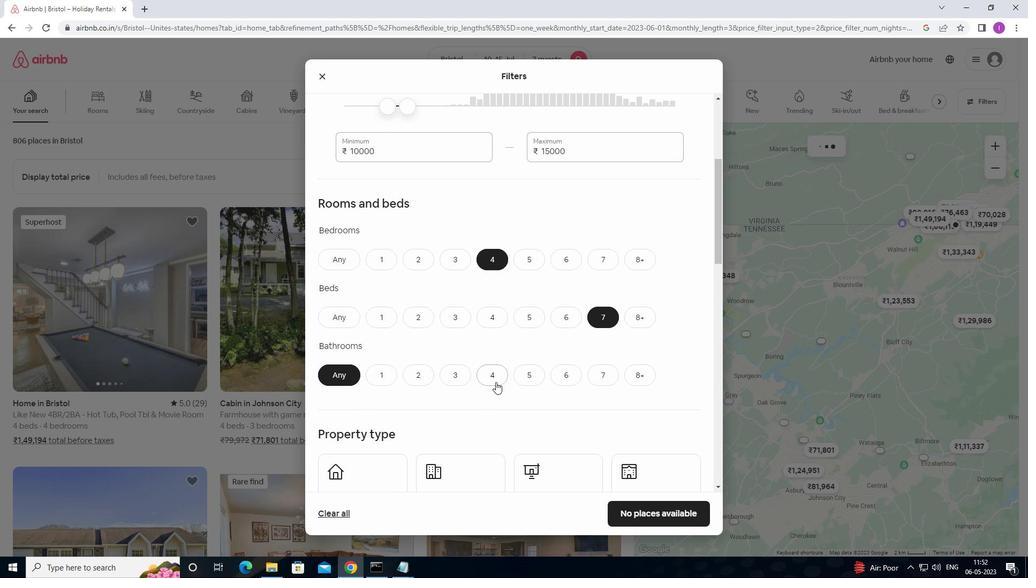 
Action: Mouse pressed left at (484, 379)
Screenshot: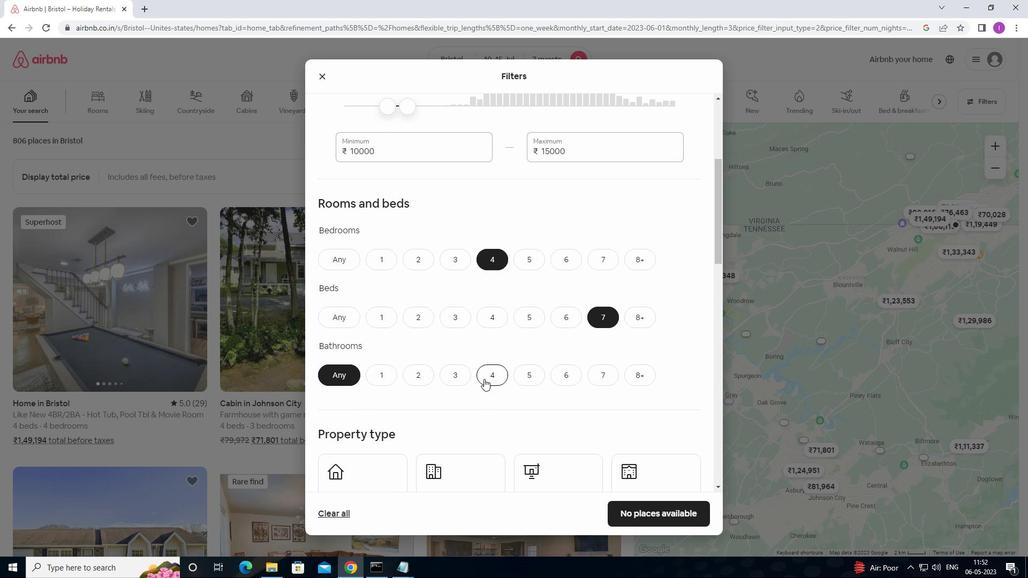 
Action: Mouse moved to (499, 367)
Screenshot: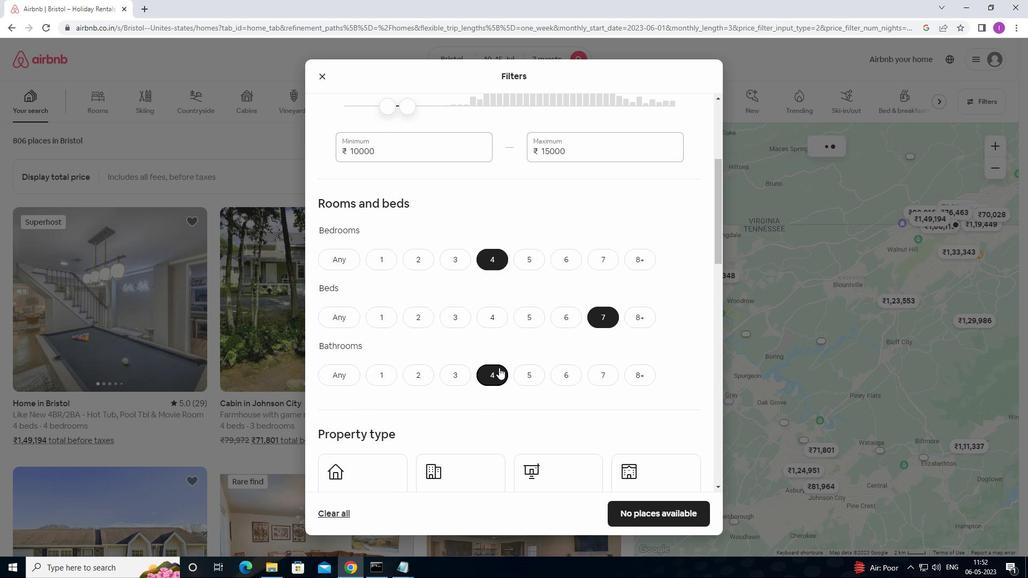 
Action: Mouse scrolled (499, 367) with delta (0, 0)
Screenshot: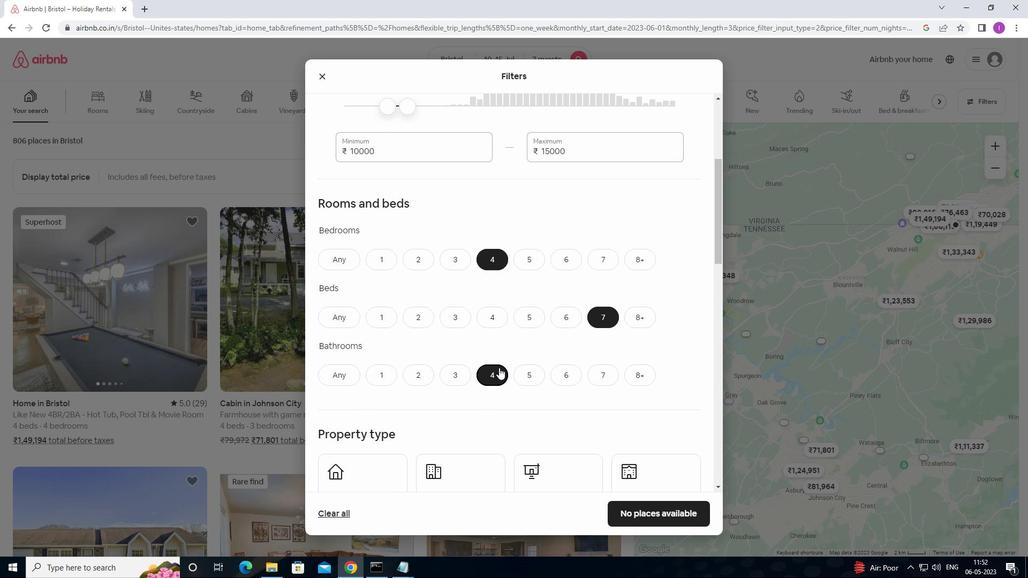 
Action: Mouse scrolled (499, 367) with delta (0, 0)
Screenshot: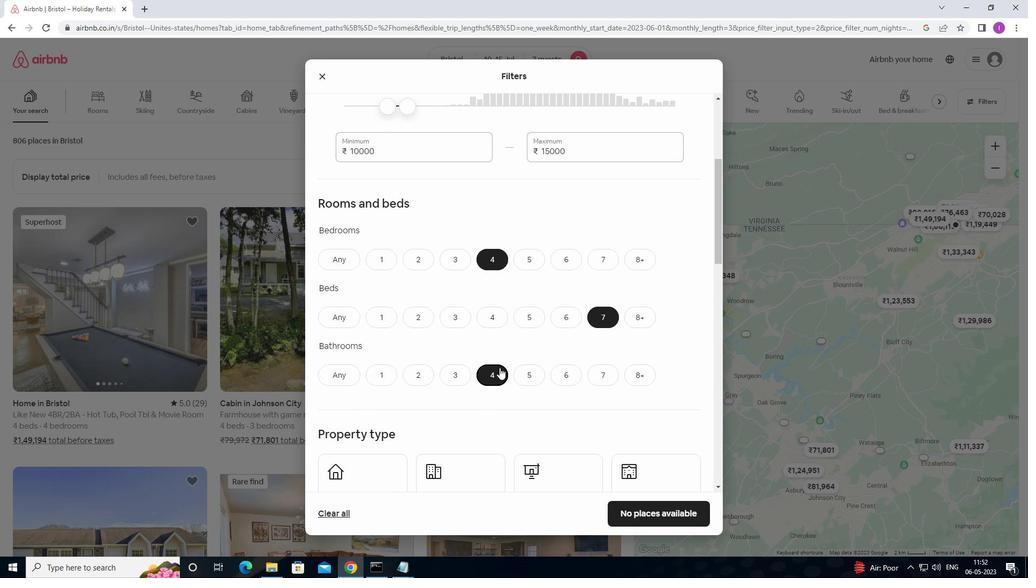 
Action: Mouse scrolled (499, 367) with delta (0, 0)
Screenshot: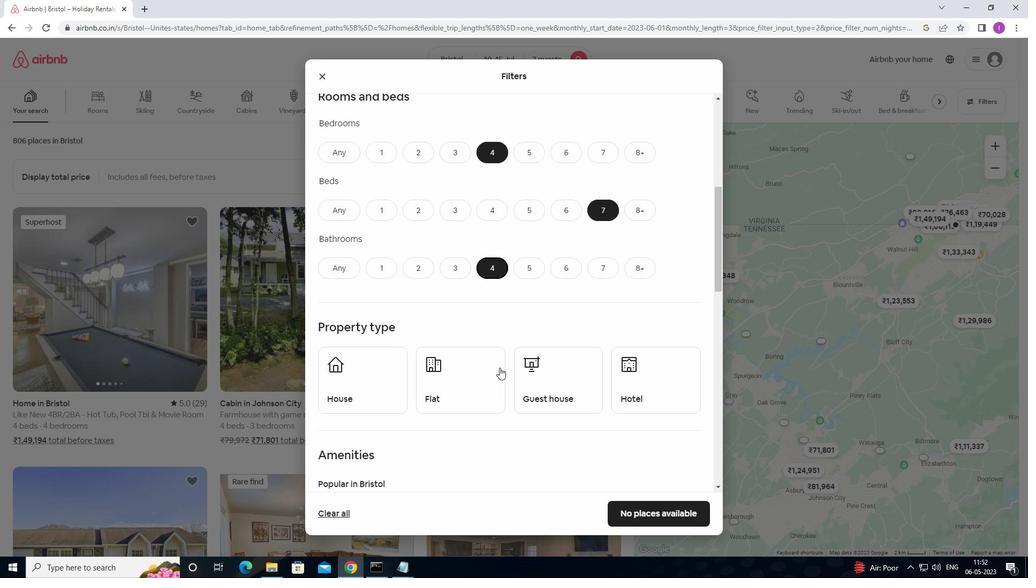 
Action: Mouse moved to (500, 367)
Screenshot: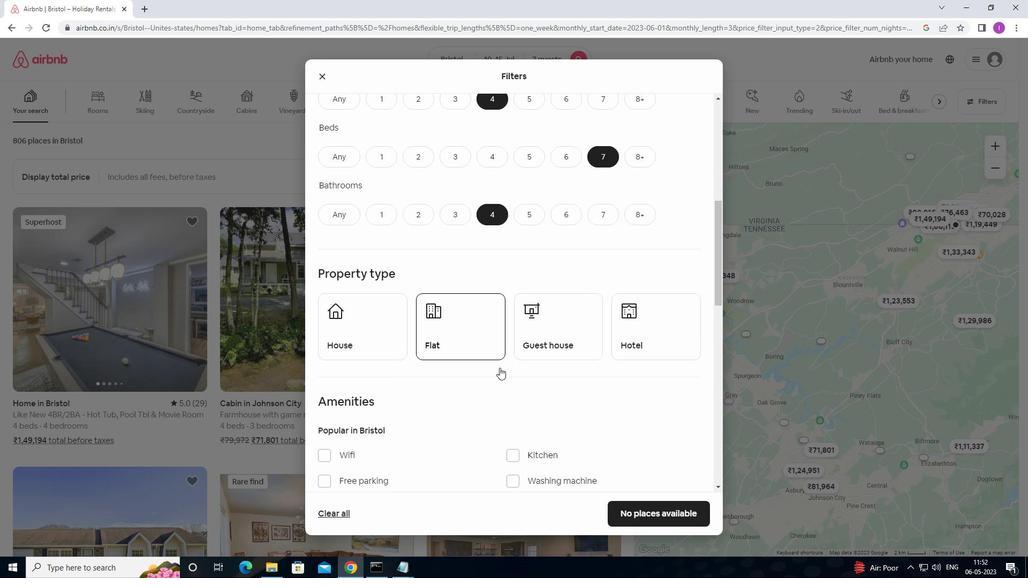 
Action: Mouse scrolled (500, 367) with delta (0, 0)
Screenshot: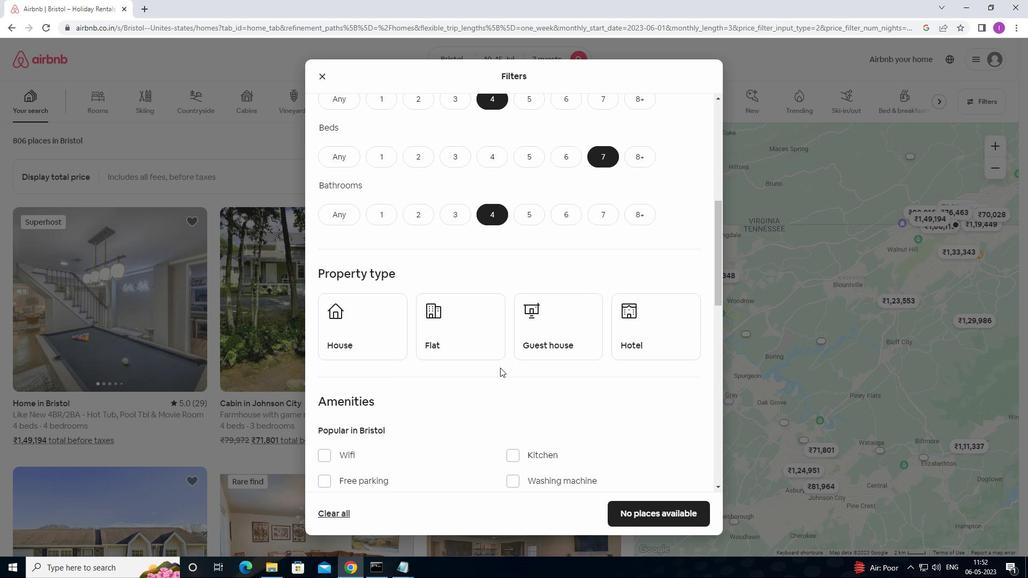 
Action: Mouse moved to (400, 304)
Screenshot: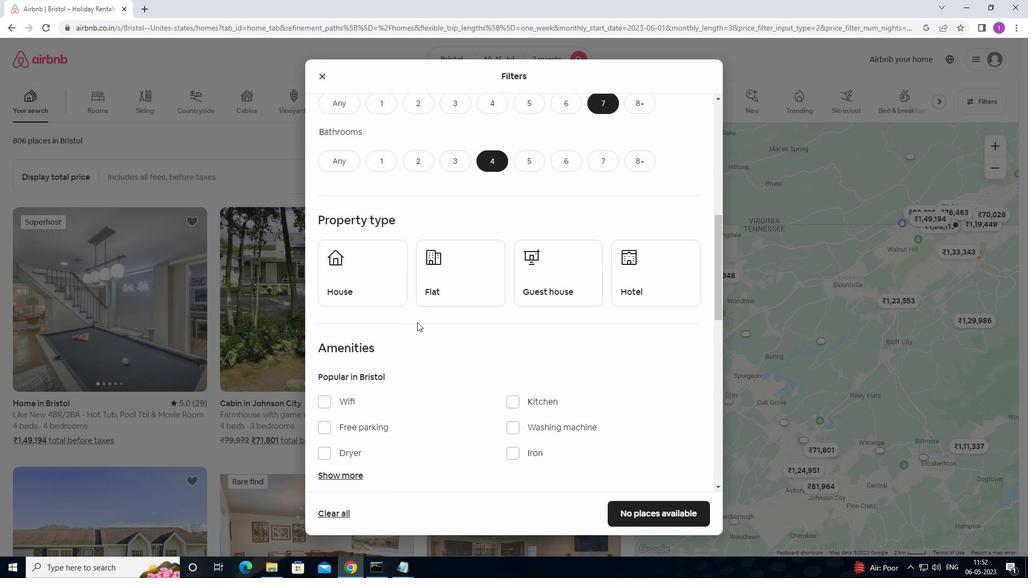 
Action: Mouse pressed left at (400, 304)
Screenshot: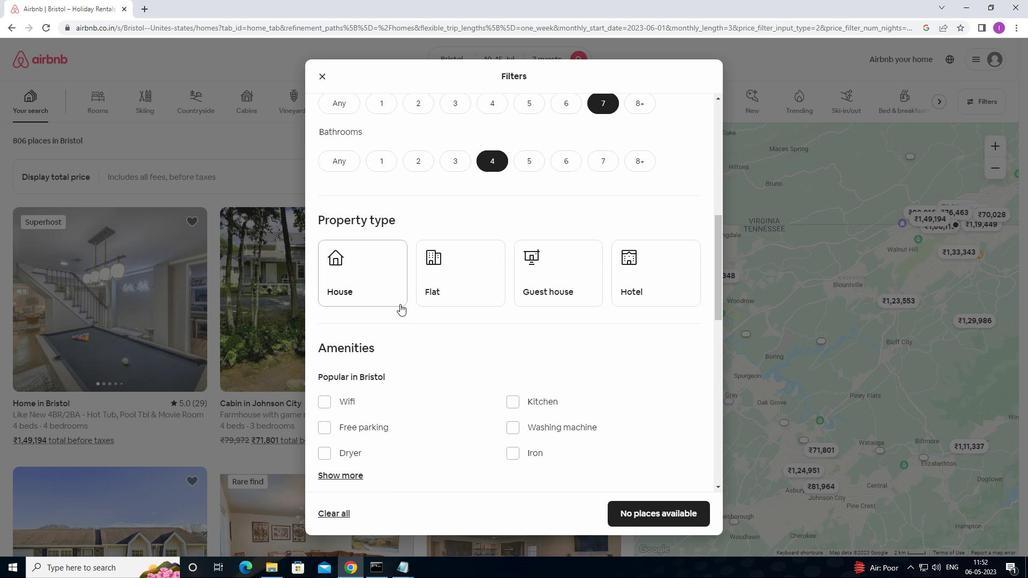 
Action: Mouse moved to (434, 282)
Screenshot: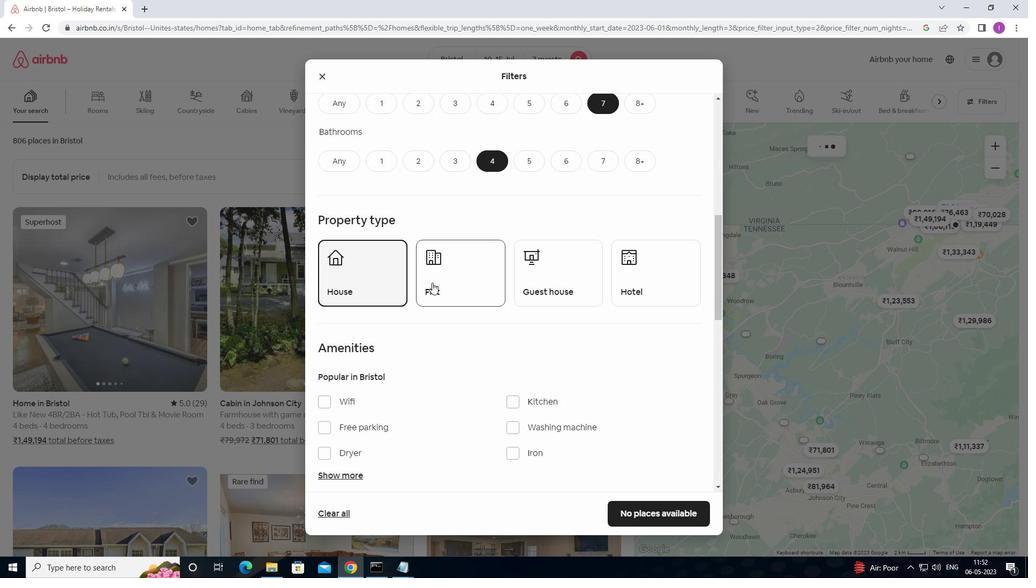 
Action: Mouse pressed left at (434, 282)
Screenshot: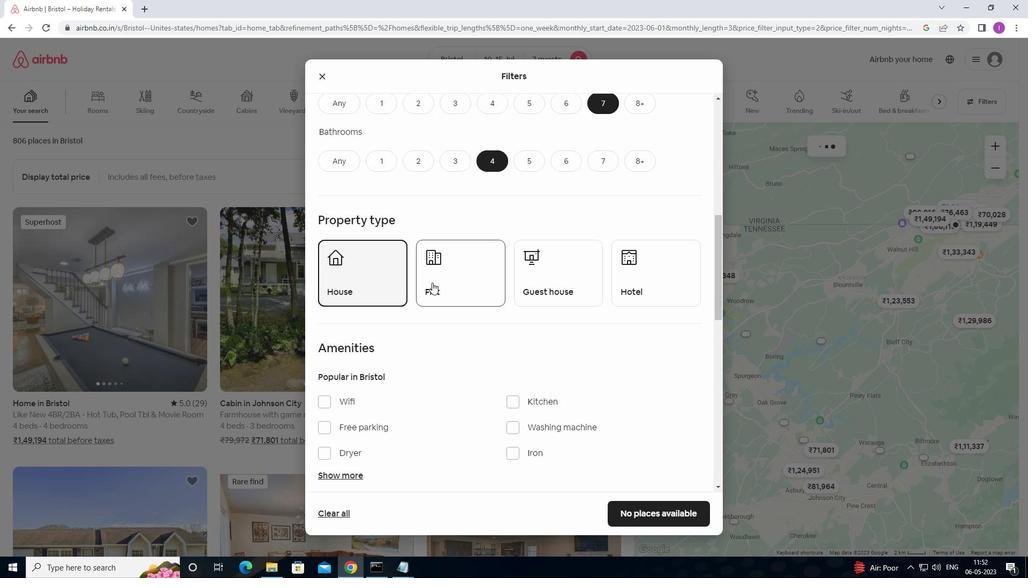 
Action: Mouse moved to (546, 291)
Screenshot: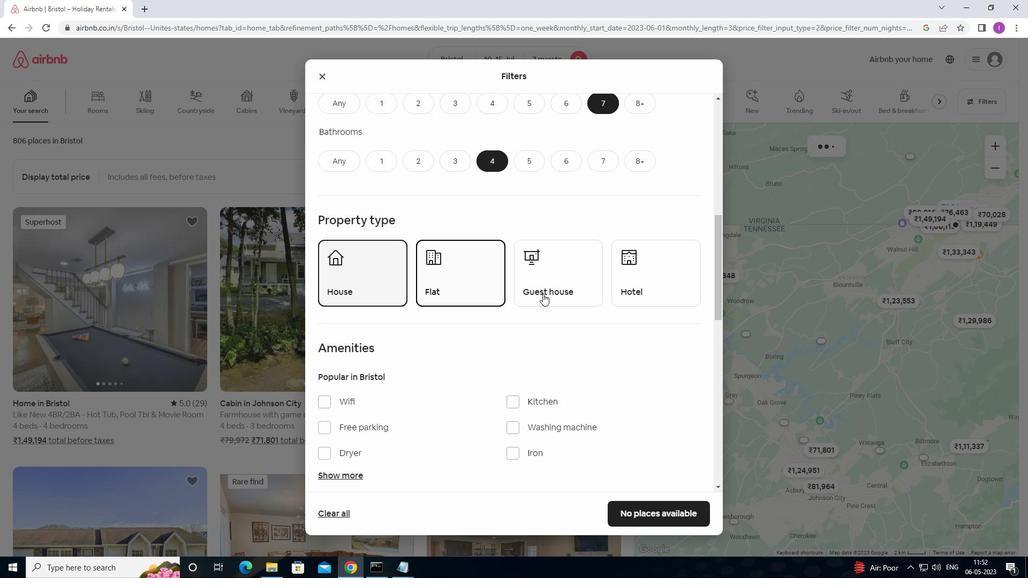 
Action: Mouse pressed left at (546, 291)
Screenshot: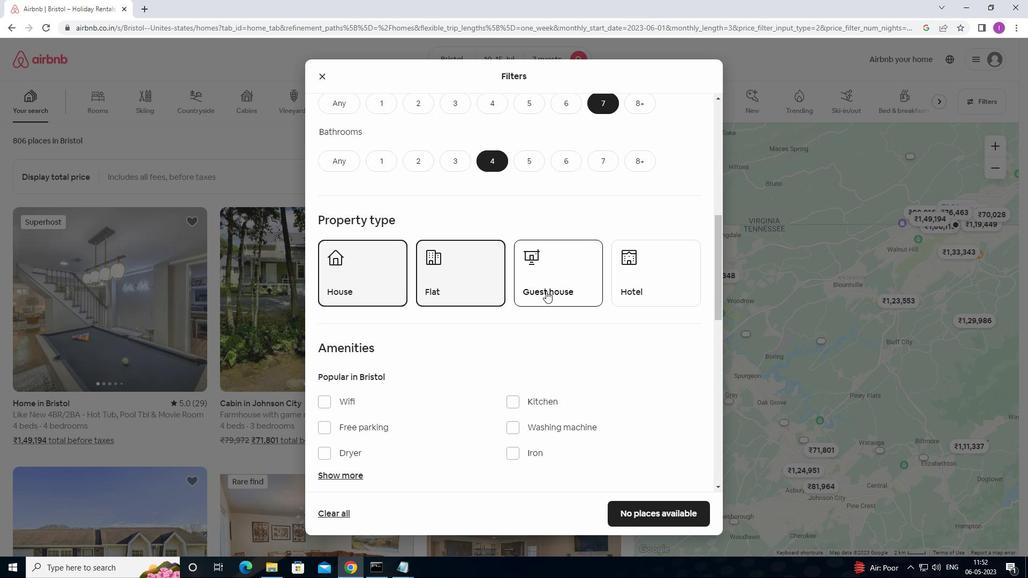 
Action: Mouse moved to (509, 377)
Screenshot: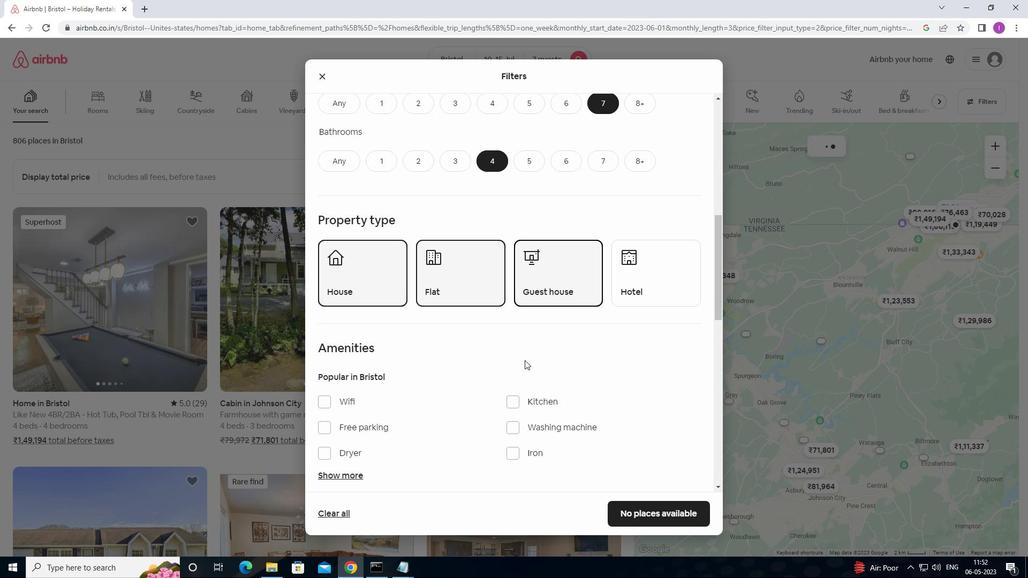 
Action: Mouse scrolled (509, 376) with delta (0, 0)
Screenshot: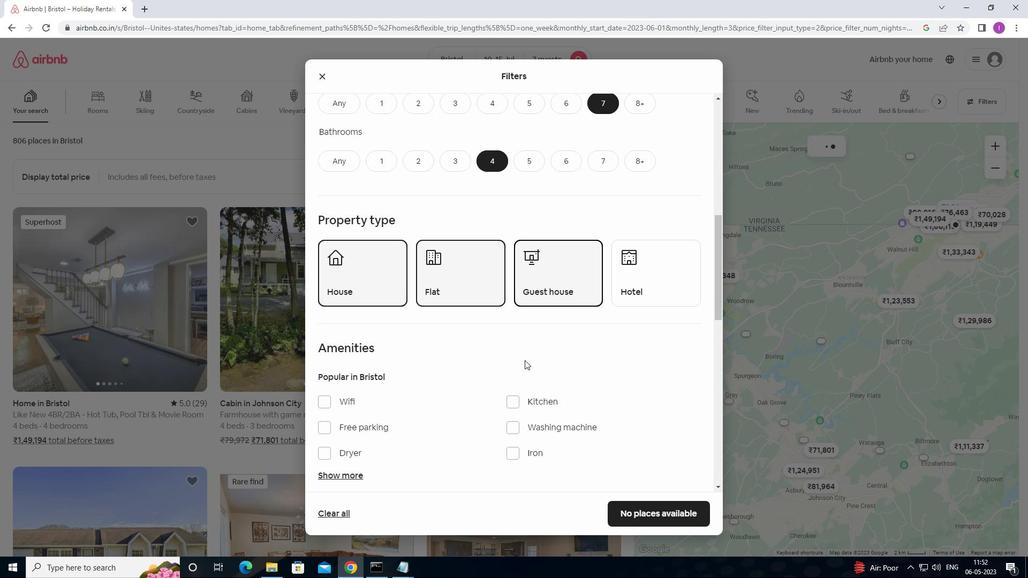 
Action: Mouse moved to (509, 377)
Screenshot: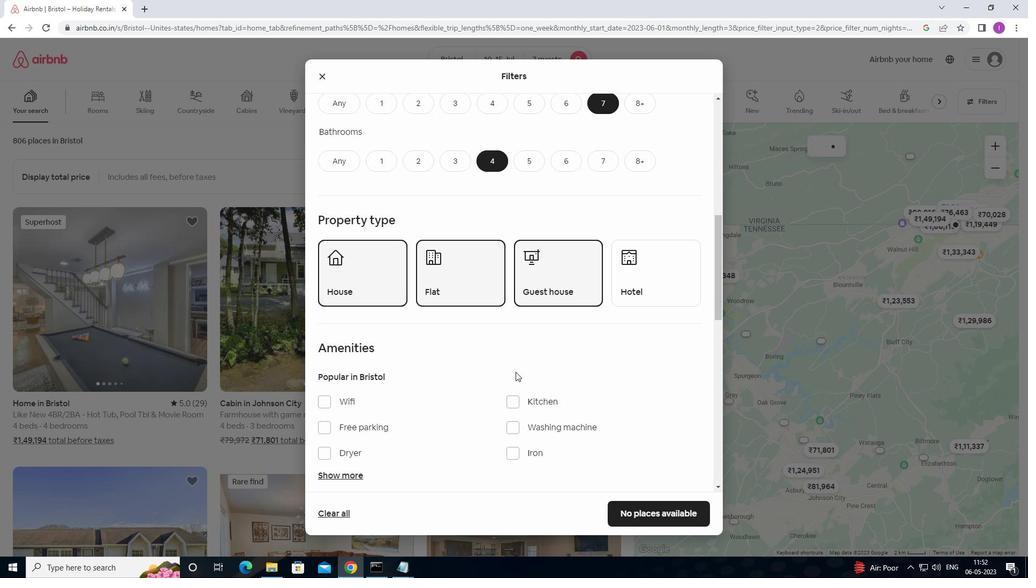 
Action: Mouse scrolled (509, 377) with delta (0, 0)
Screenshot: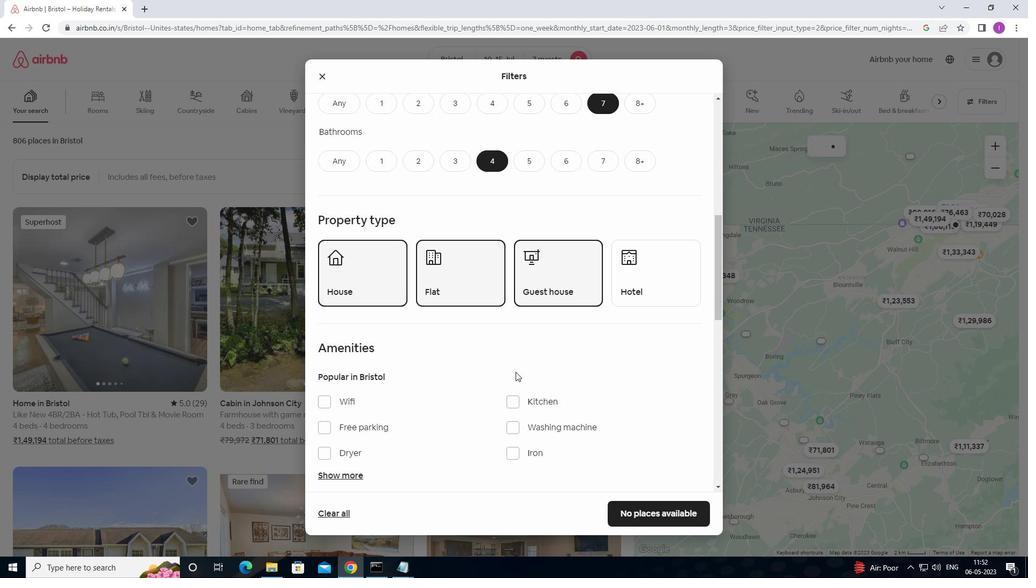 
Action: Mouse moved to (324, 294)
Screenshot: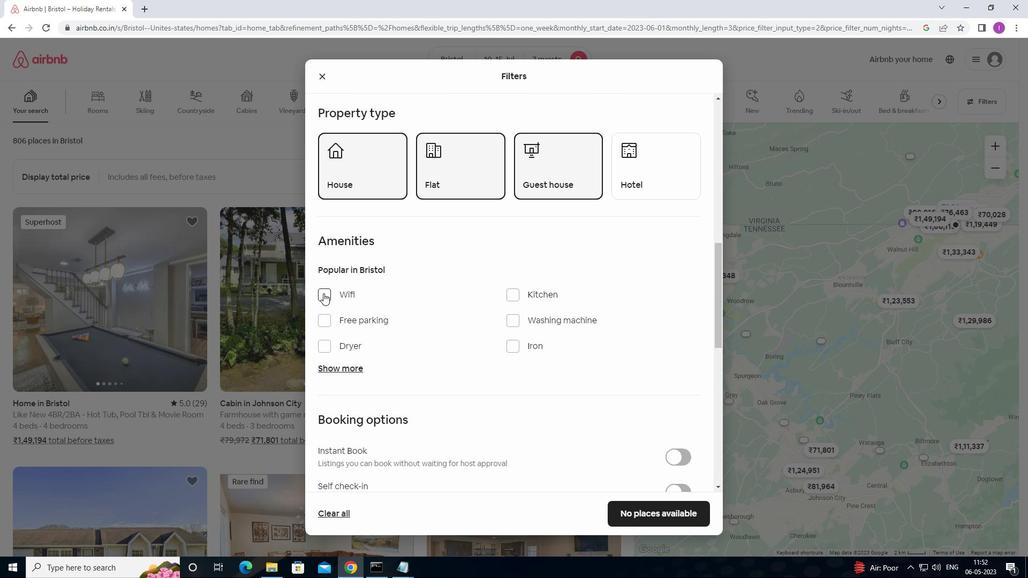 
Action: Mouse pressed left at (324, 294)
Screenshot: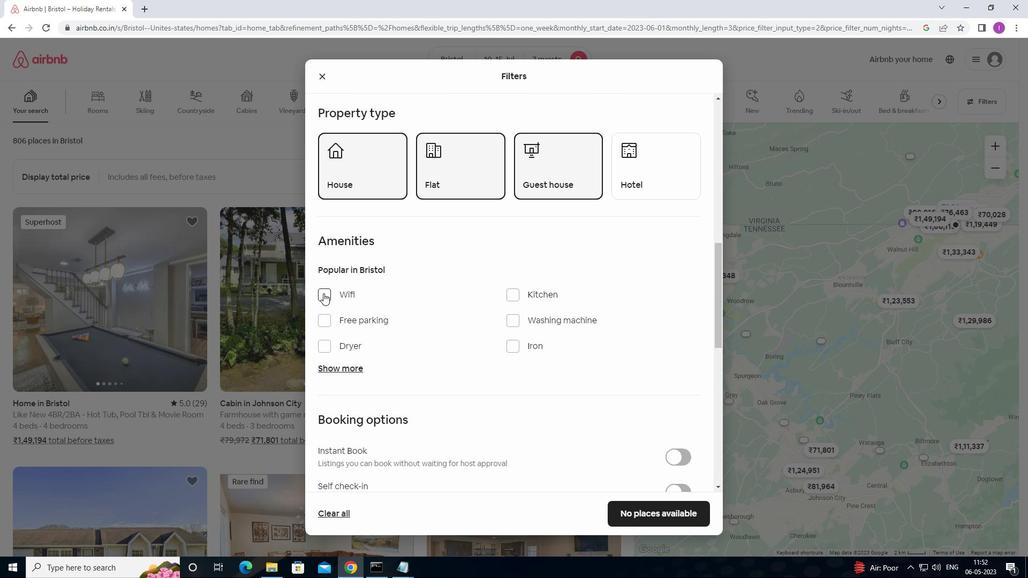 
Action: Mouse moved to (321, 327)
Screenshot: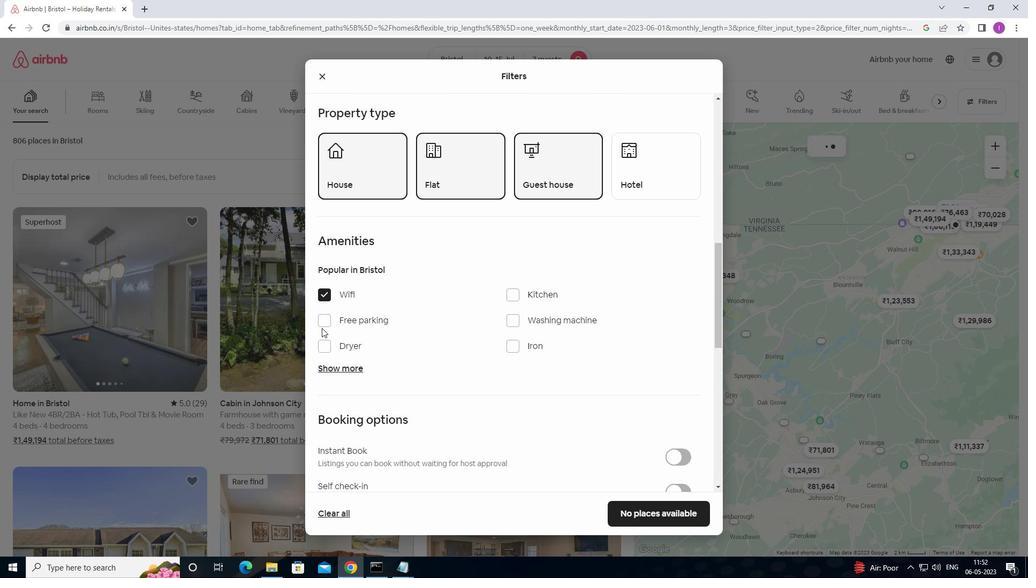 
Action: Mouse pressed left at (321, 327)
Screenshot: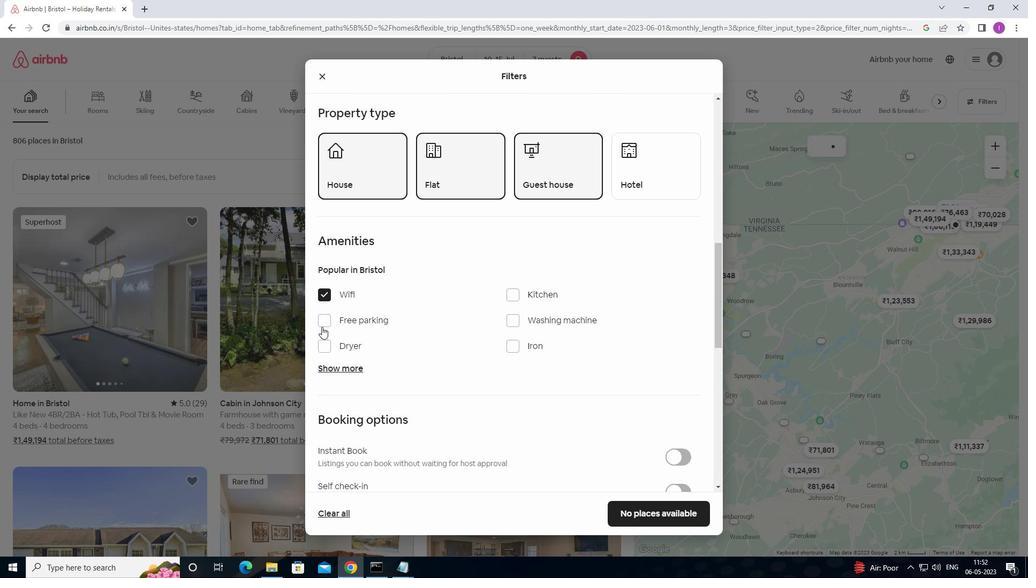 
Action: Mouse moved to (506, 381)
Screenshot: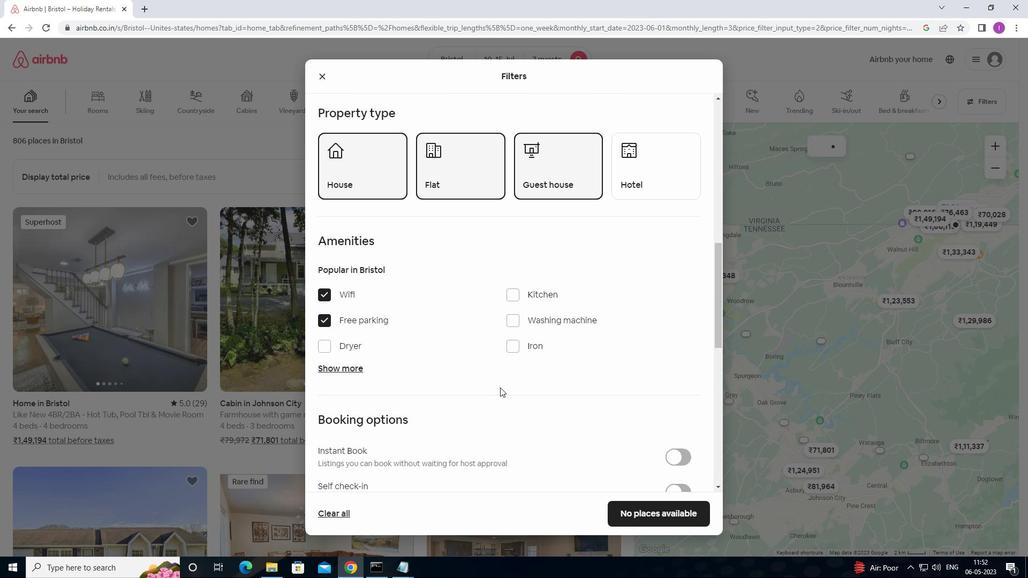 
Action: Mouse scrolled (506, 381) with delta (0, 0)
Screenshot: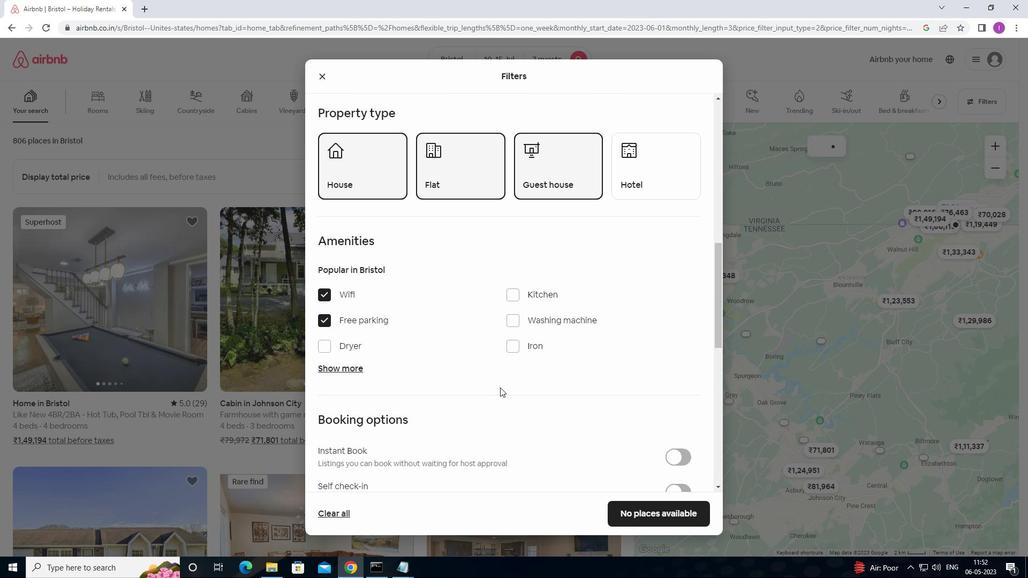 
Action: Mouse moved to (343, 318)
Screenshot: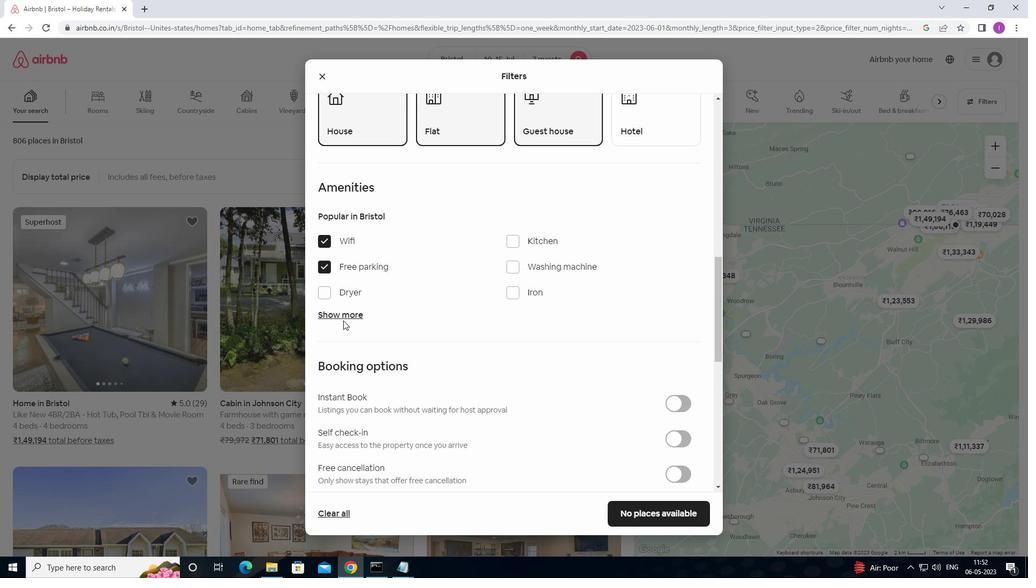 
Action: Mouse pressed left at (343, 318)
Screenshot: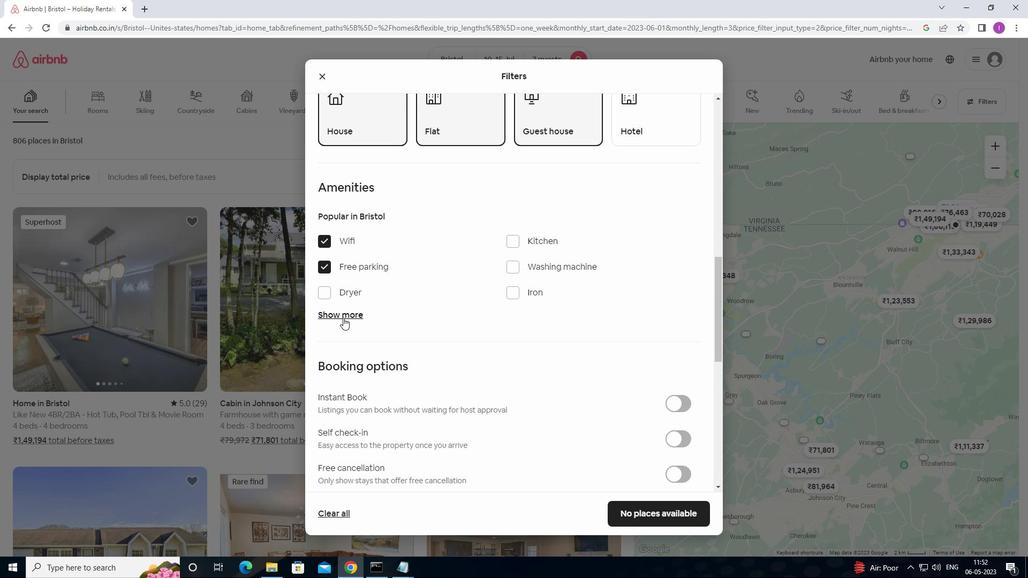 
Action: Mouse moved to (512, 379)
Screenshot: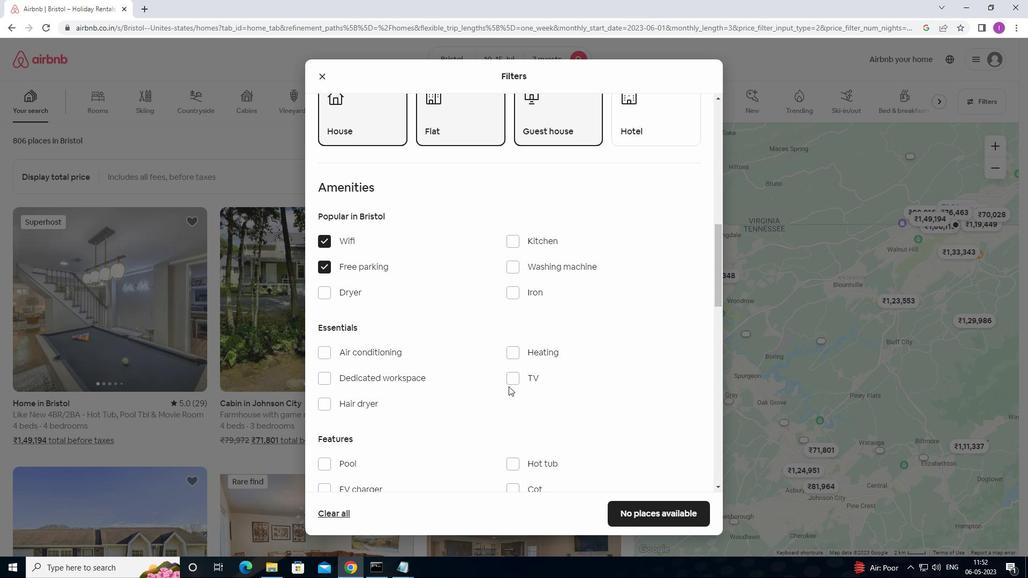 
Action: Mouse pressed left at (512, 379)
Screenshot: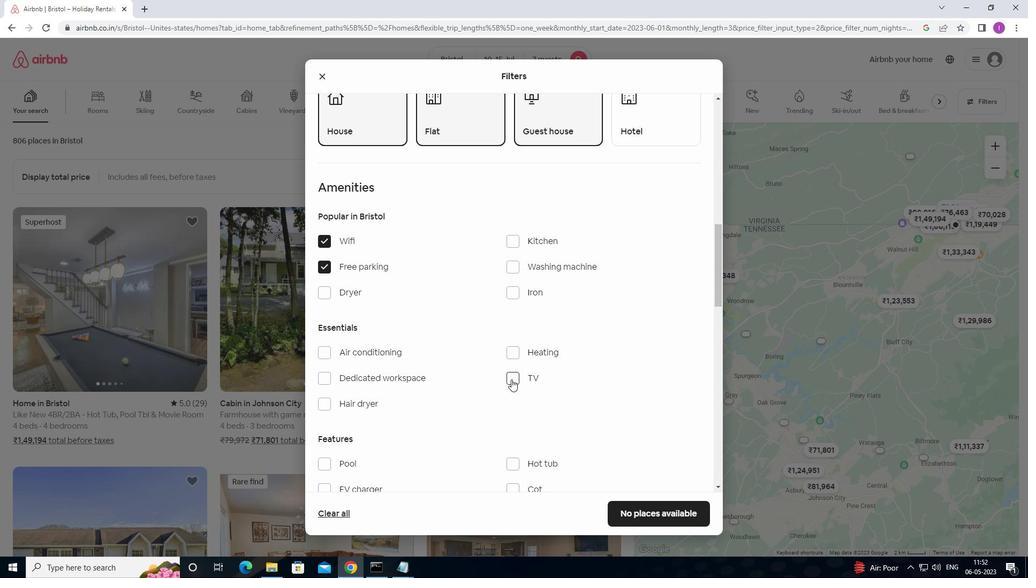 
Action: Mouse moved to (409, 405)
Screenshot: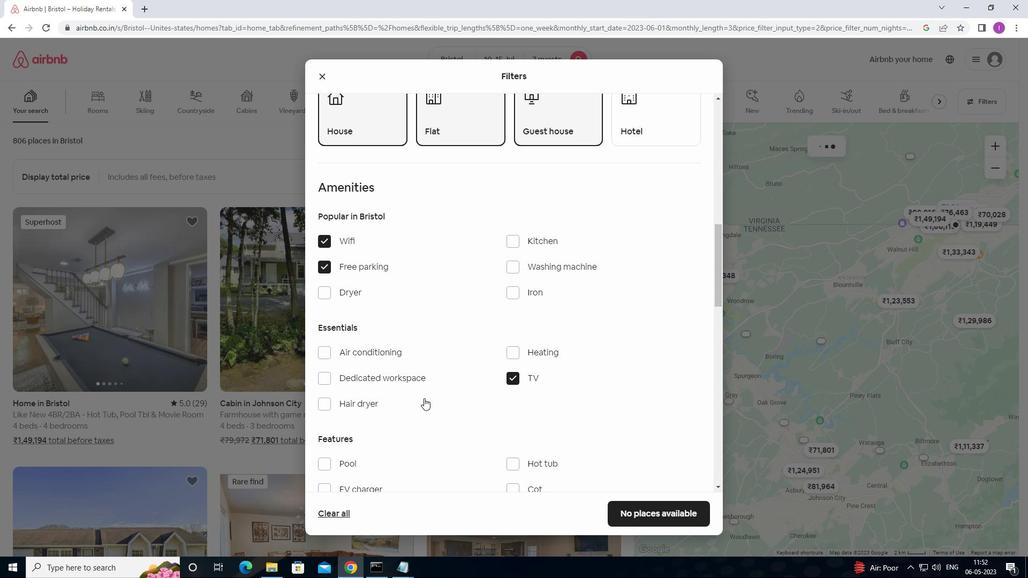 
Action: Mouse scrolled (409, 404) with delta (0, 0)
Screenshot: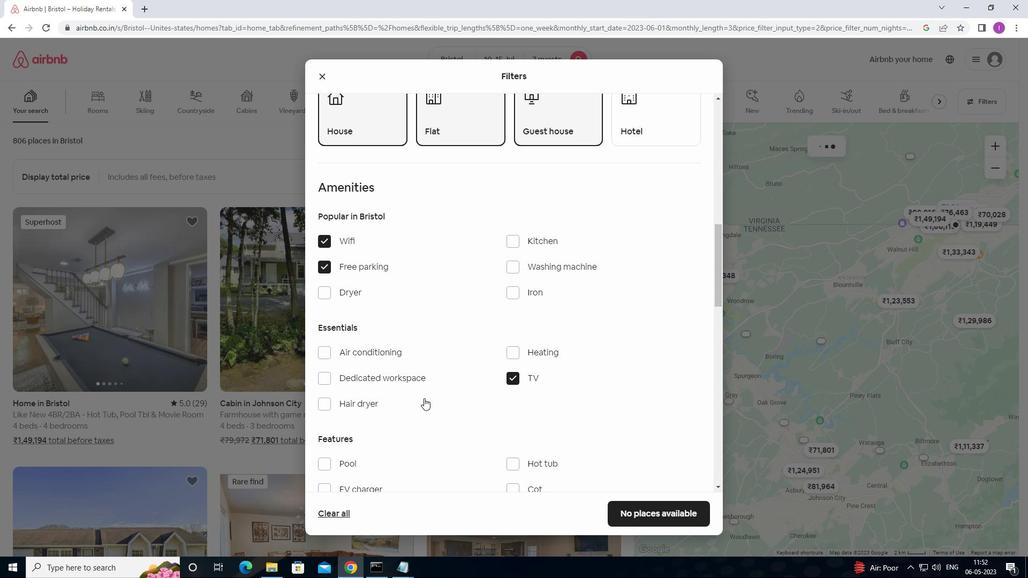 
Action: Mouse moved to (362, 386)
Screenshot: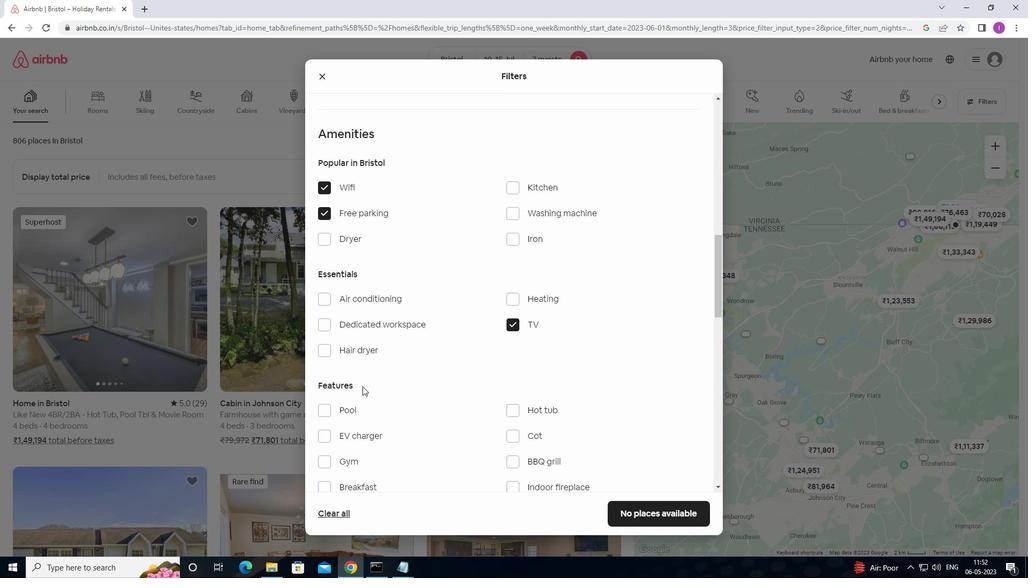 
Action: Mouse scrolled (362, 385) with delta (0, 0)
Screenshot: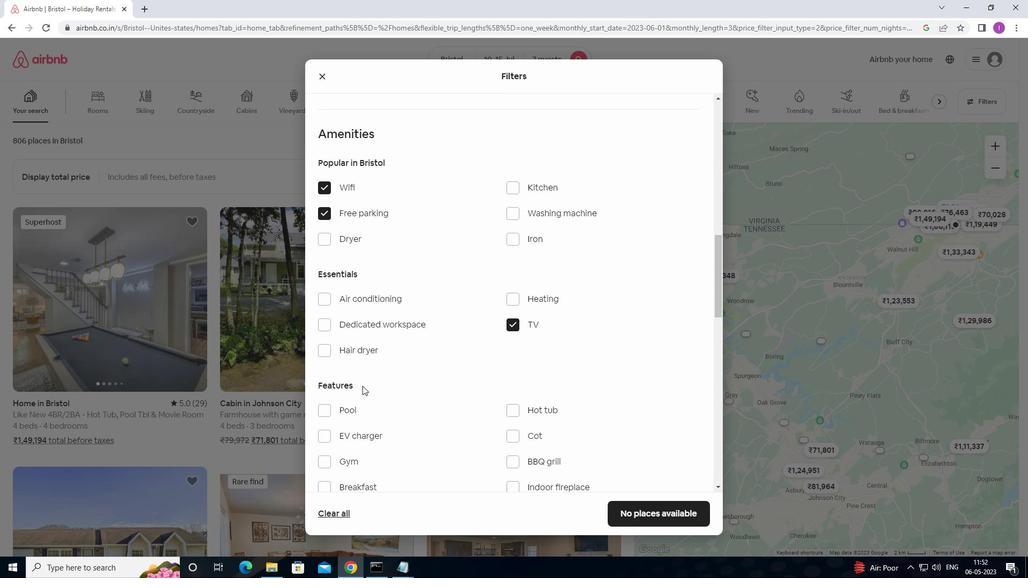 
Action: Mouse scrolled (362, 385) with delta (0, 0)
Screenshot: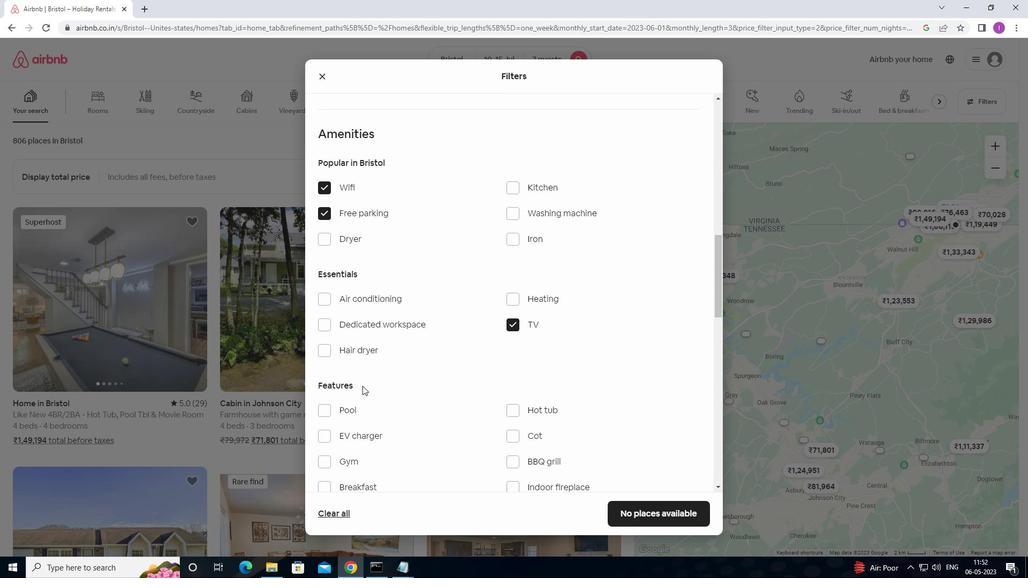 
Action: Mouse moved to (326, 357)
Screenshot: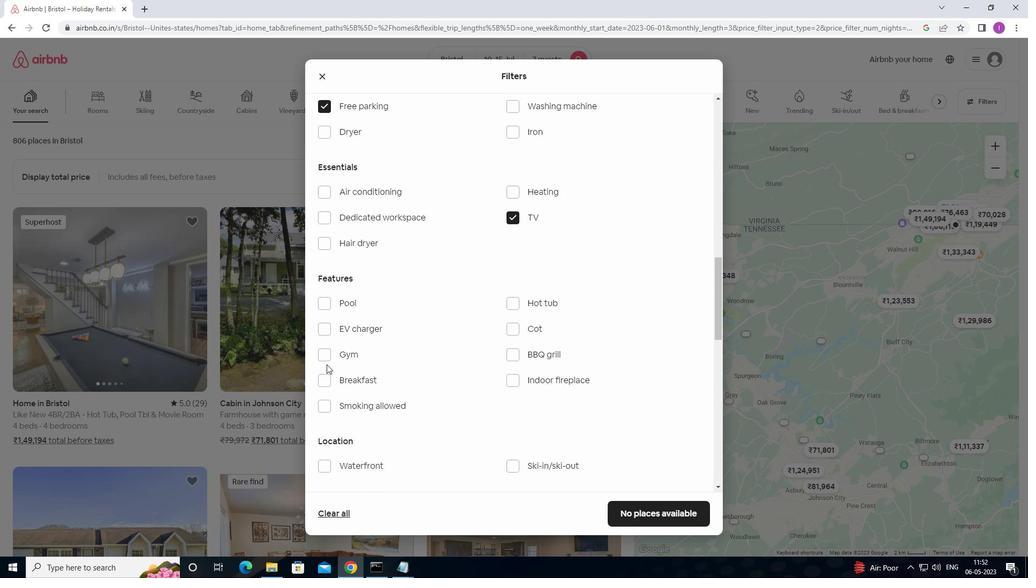 
Action: Mouse pressed left at (326, 357)
Screenshot: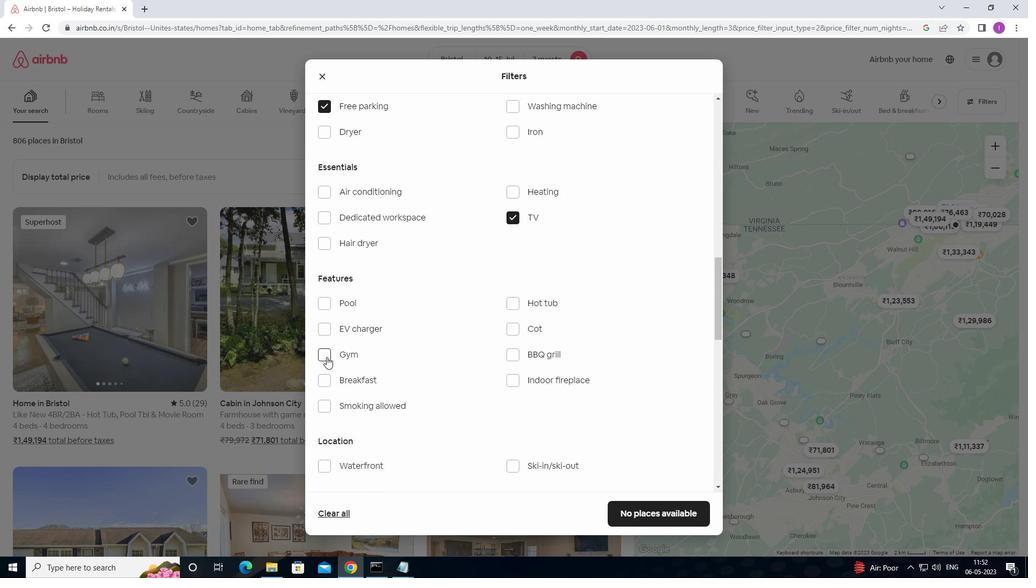 
Action: Mouse moved to (323, 376)
Screenshot: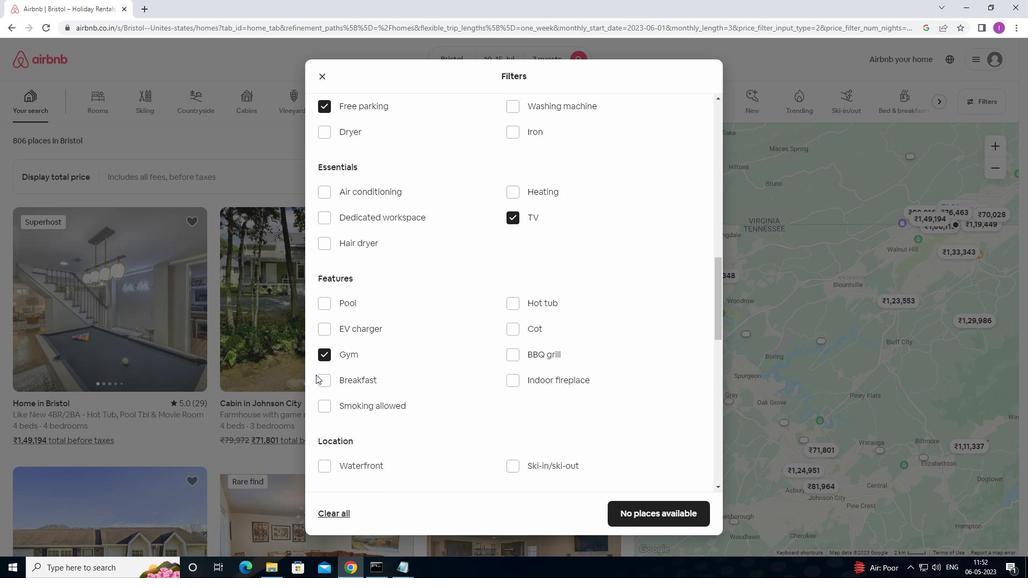 
Action: Mouse pressed left at (323, 376)
Screenshot: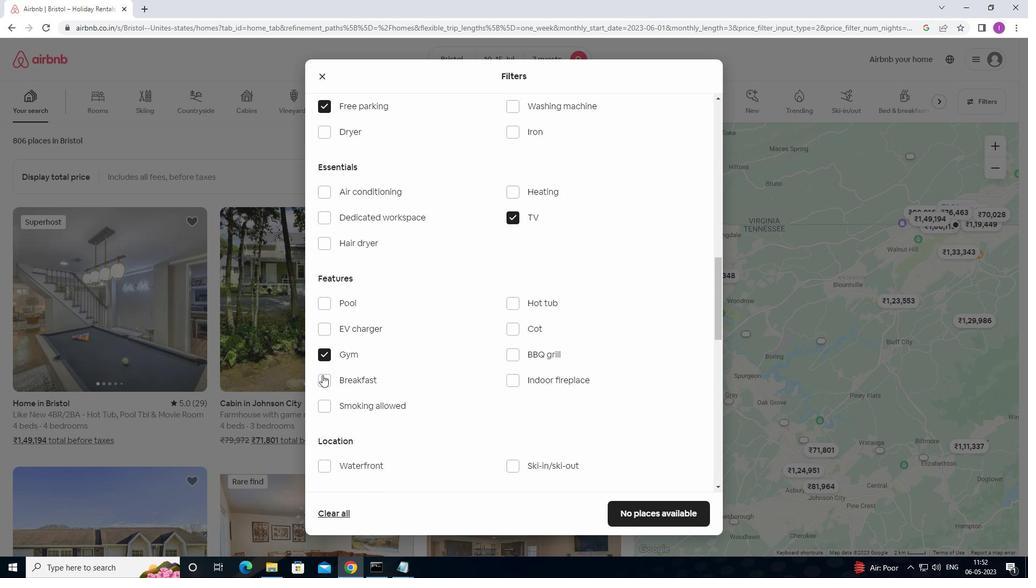 
Action: Mouse moved to (463, 450)
Screenshot: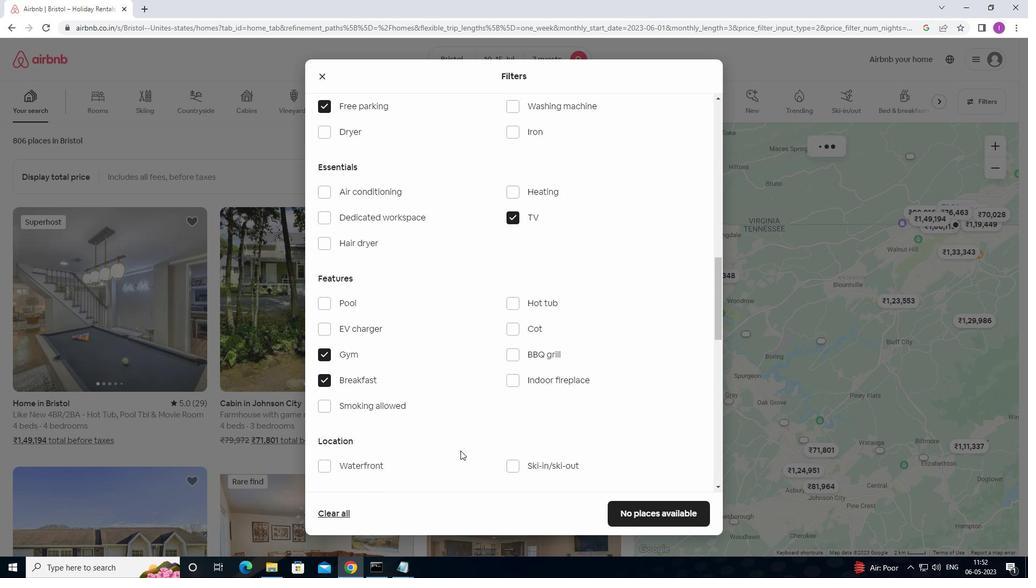 
Action: Mouse scrolled (463, 450) with delta (0, 0)
Screenshot: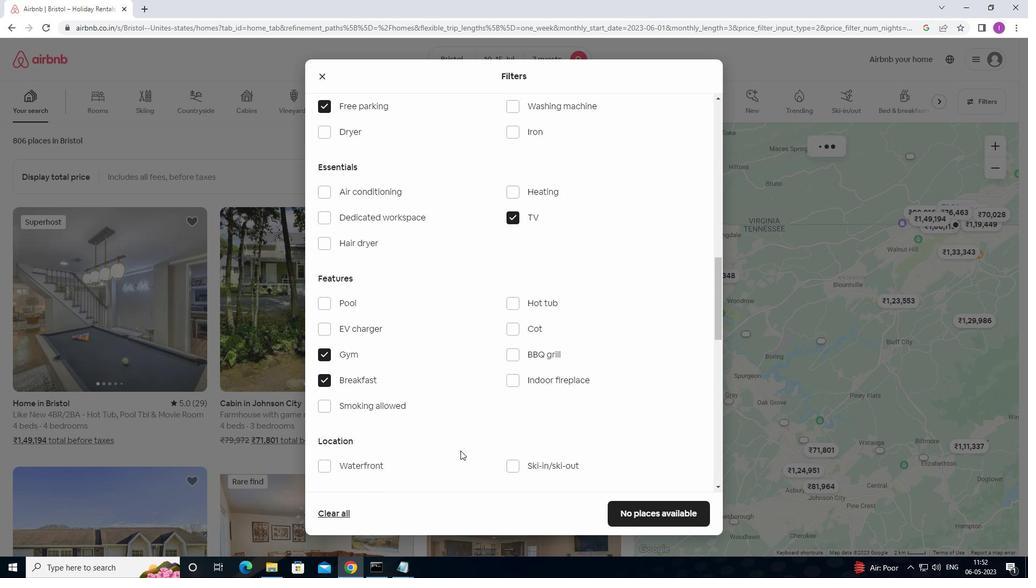 
Action: Mouse moved to (469, 450)
Screenshot: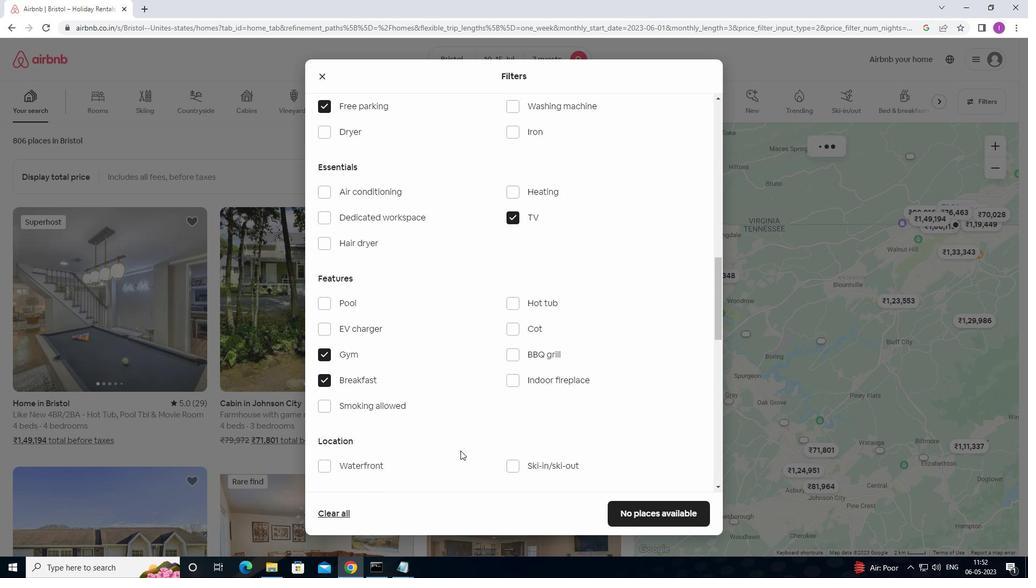 
Action: Mouse scrolled (469, 449) with delta (0, 0)
Screenshot: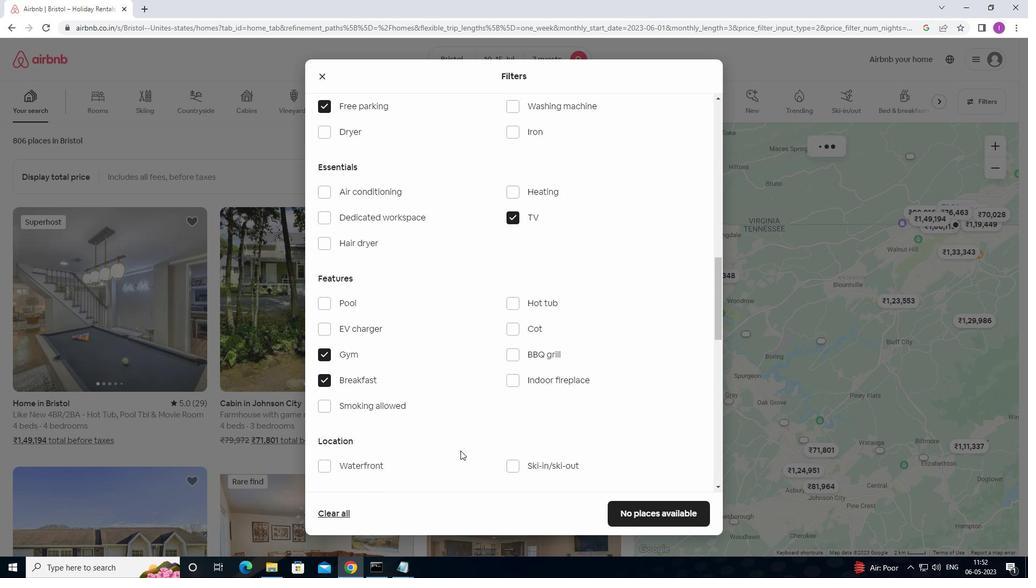 
Action: Mouse moved to (485, 448)
Screenshot: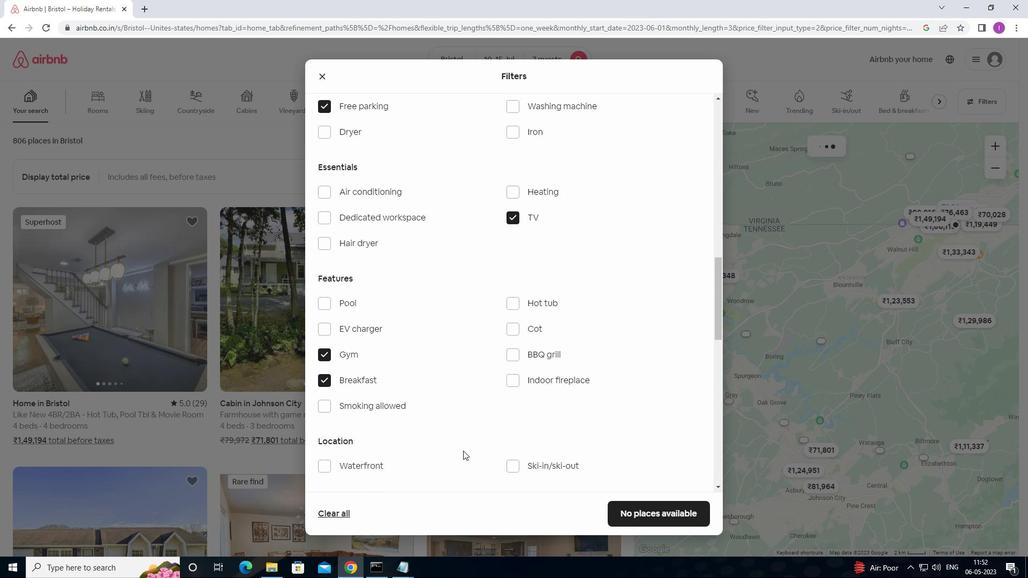 
Action: Mouse scrolled (485, 448) with delta (0, 0)
Screenshot: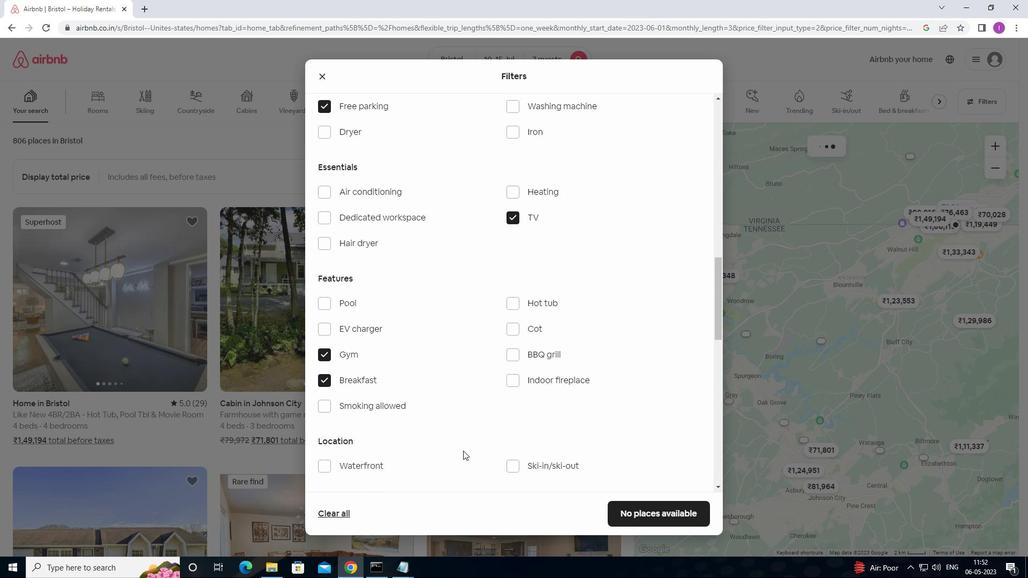 
Action: Mouse moved to (562, 456)
Screenshot: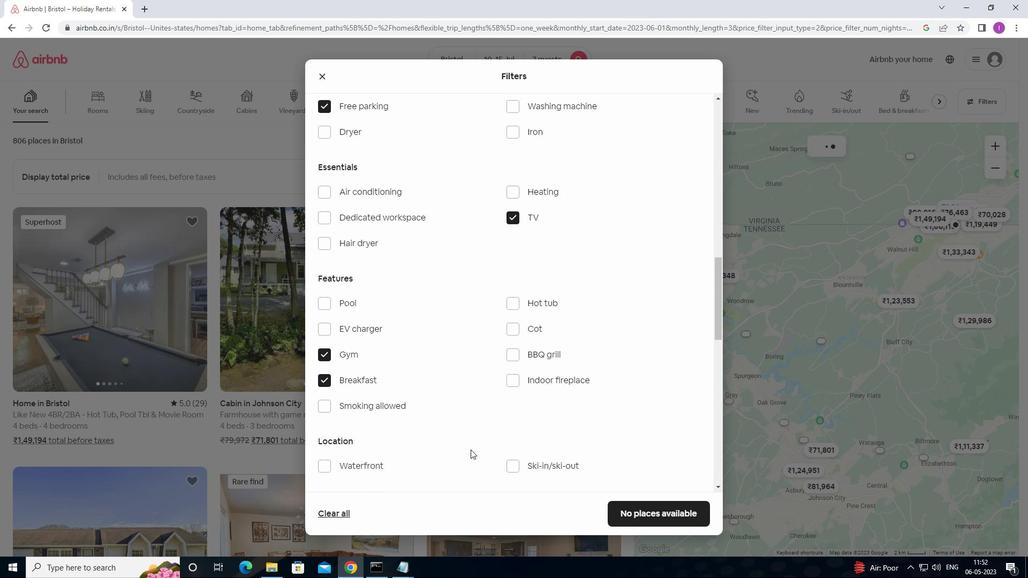 
Action: Mouse scrolled (562, 455) with delta (0, 0)
Screenshot: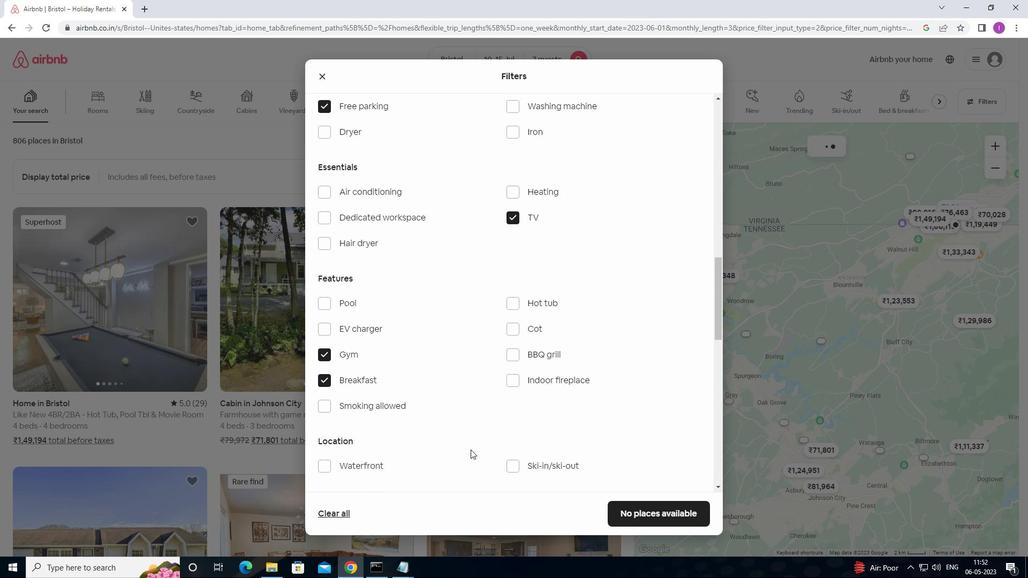 
Action: Mouse moved to (633, 499)
Screenshot: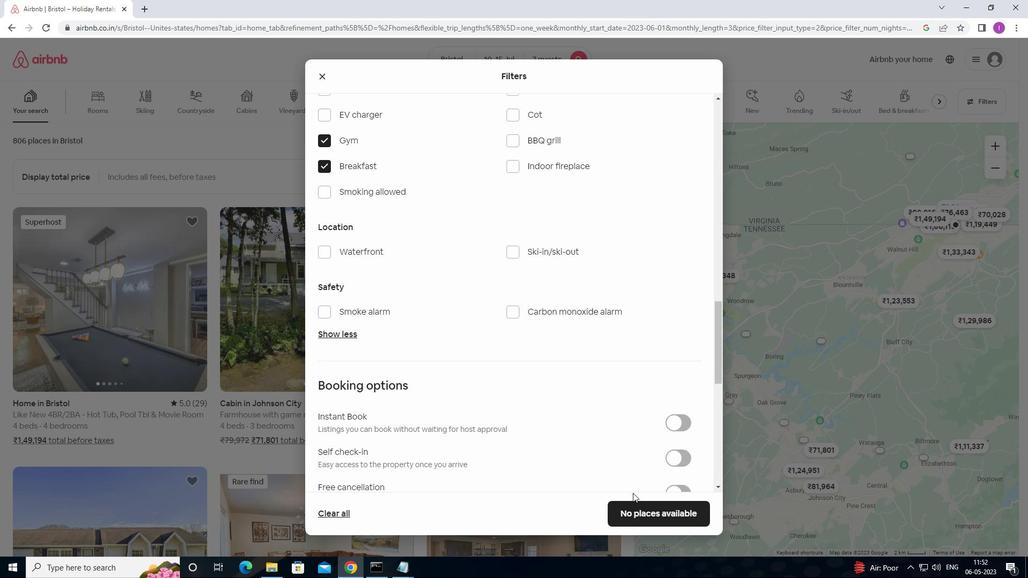 
Action: Mouse scrolled (633, 498) with delta (0, 0)
Screenshot: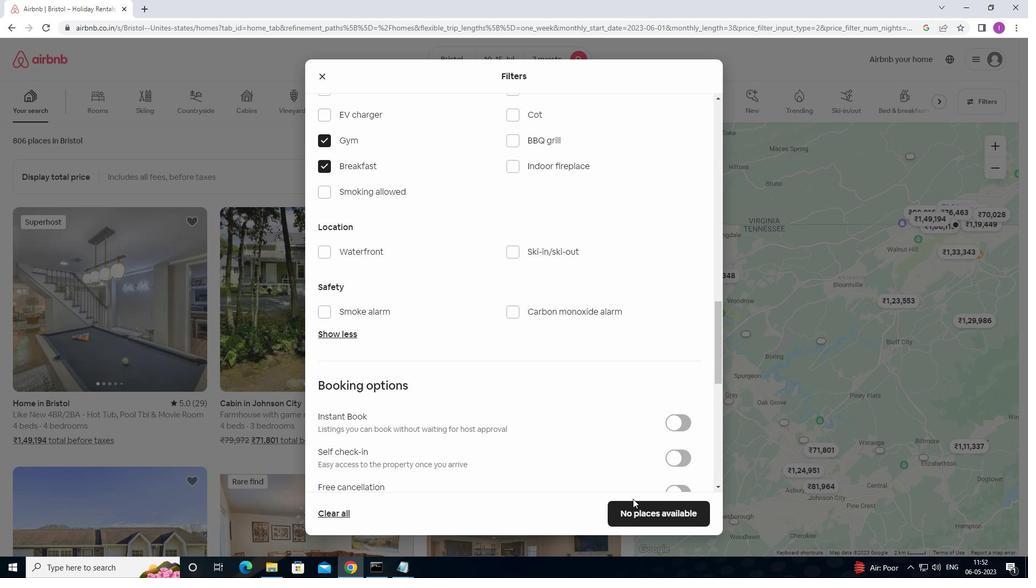 
Action: Mouse scrolled (633, 498) with delta (0, 0)
Screenshot: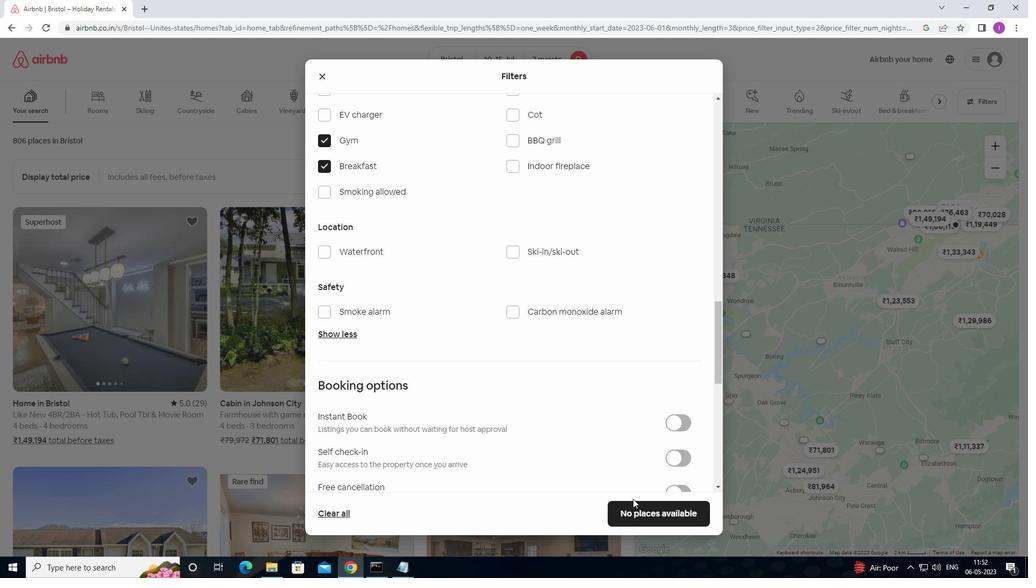 
Action: Mouse moved to (672, 454)
Screenshot: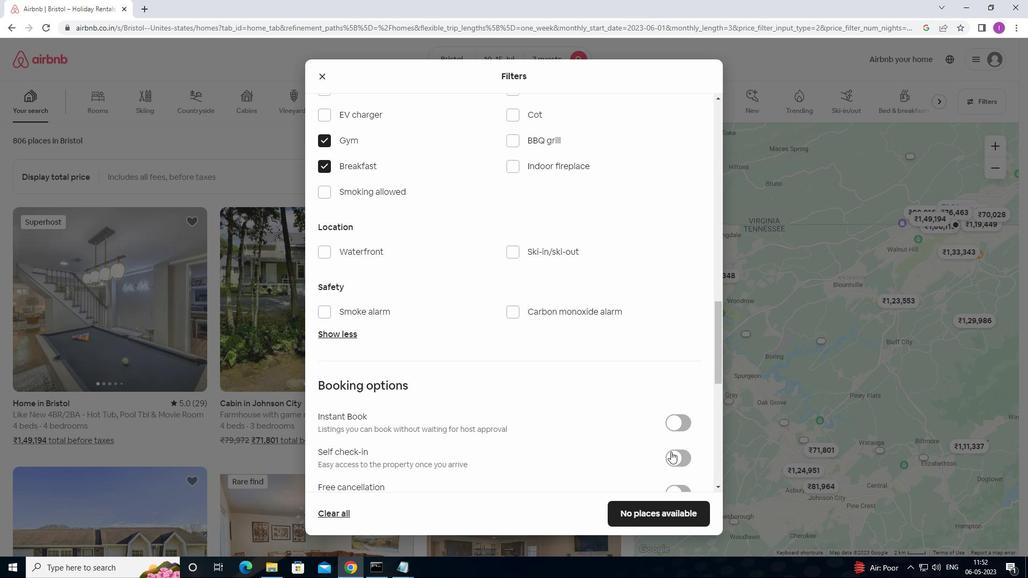 
Action: Mouse pressed left at (672, 454)
Screenshot: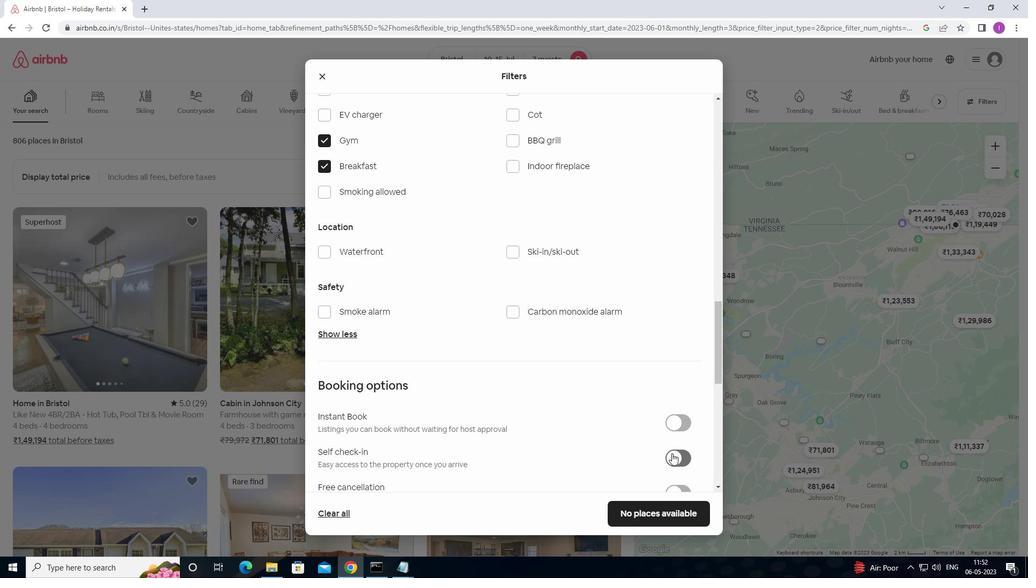 
Action: Mouse moved to (487, 460)
Screenshot: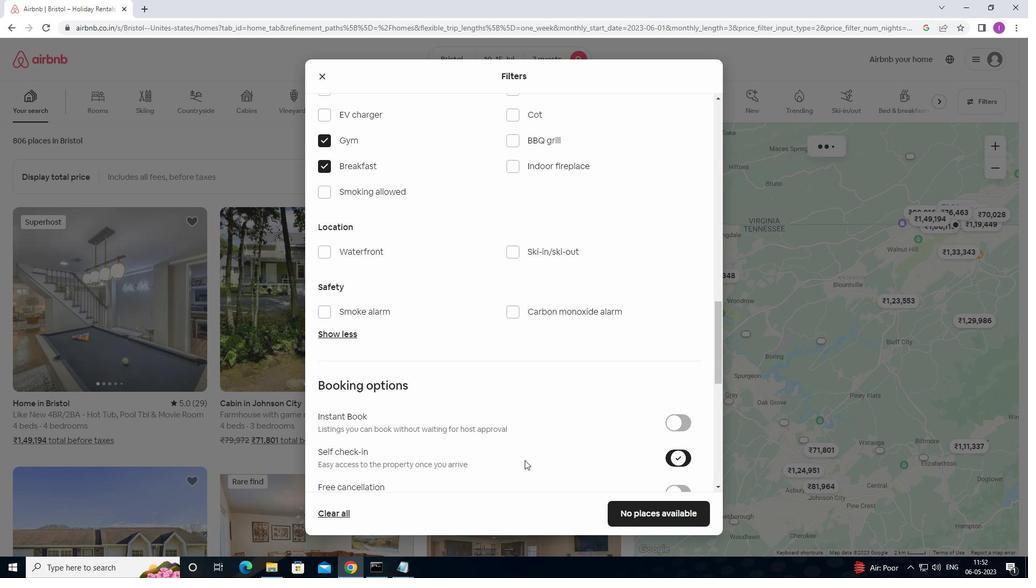 
Action: Mouse scrolled (487, 460) with delta (0, 0)
Screenshot: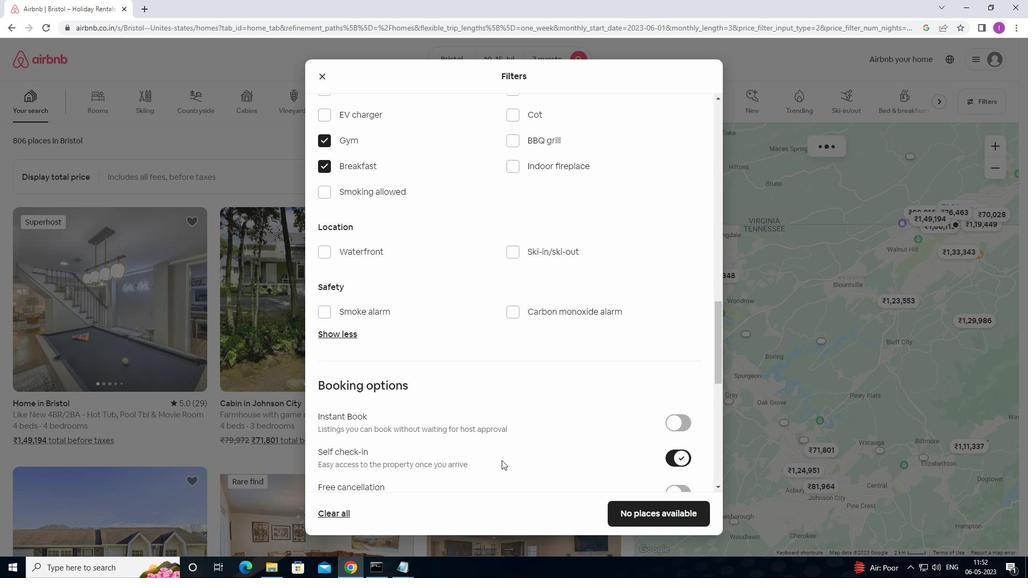 
Action: Mouse scrolled (487, 460) with delta (0, 0)
Screenshot: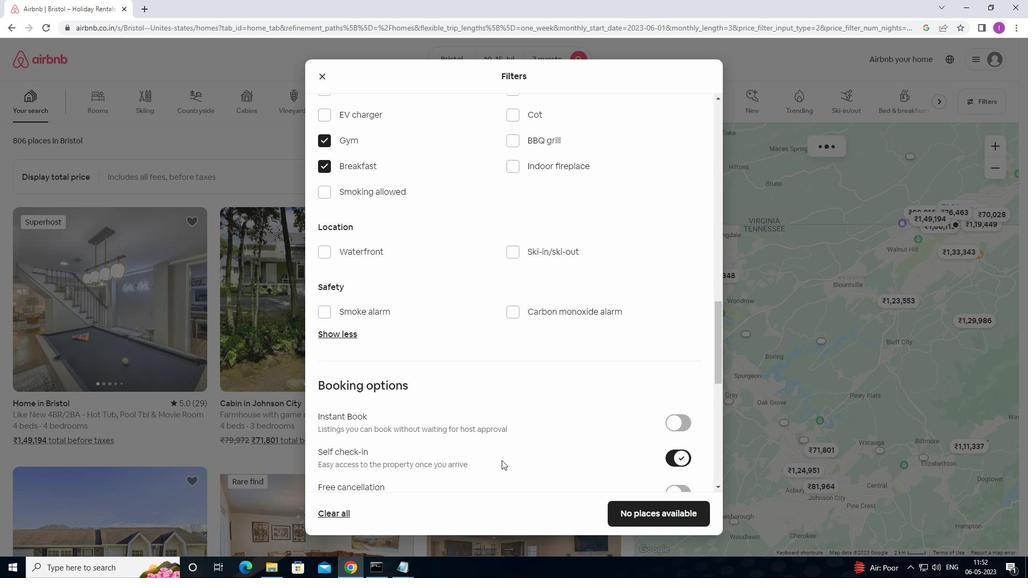 
Action: Mouse scrolled (487, 460) with delta (0, 0)
Screenshot: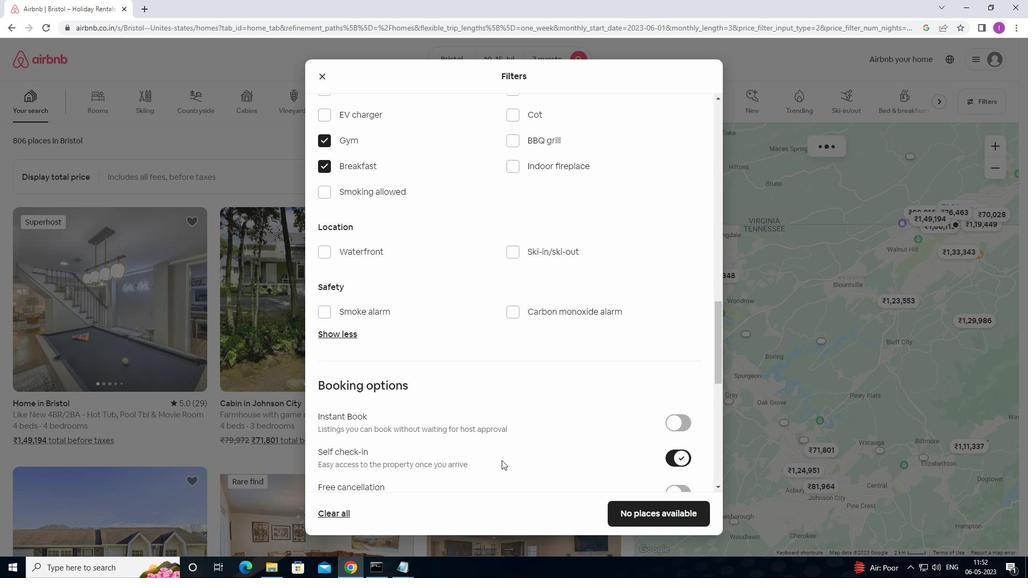 
Action: Mouse moved to (486, 460)
Screenshot: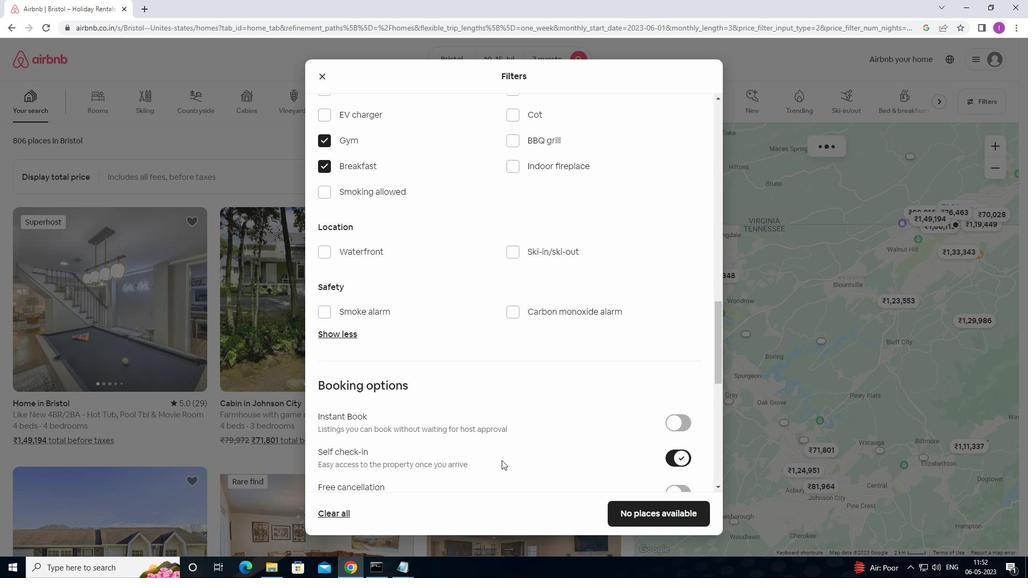 
Action: Mouse scrolled (486, 460) with delta (0, 0)
Screenshot: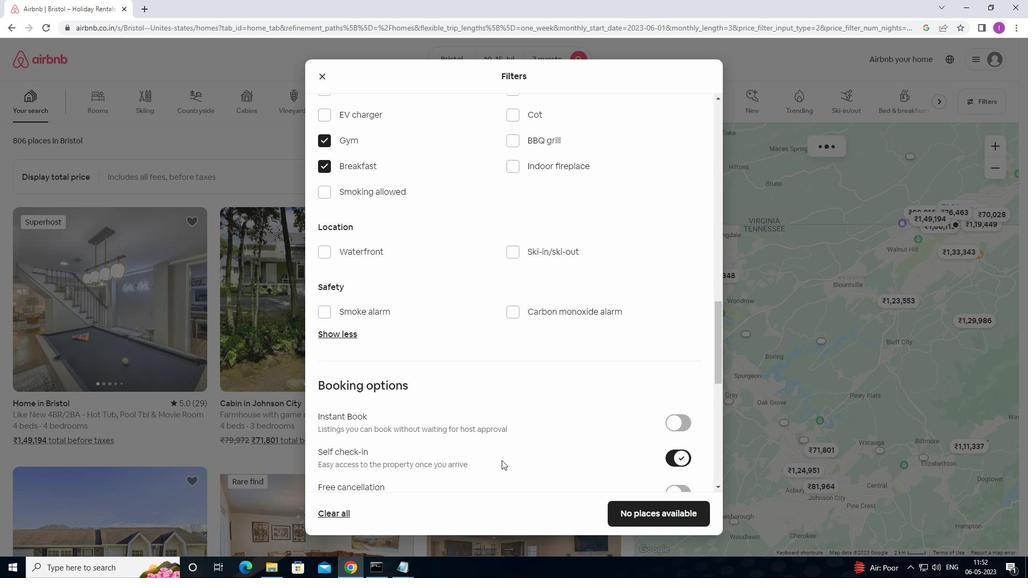 
Action: Mouse moved to (477, 460)
Screenshot: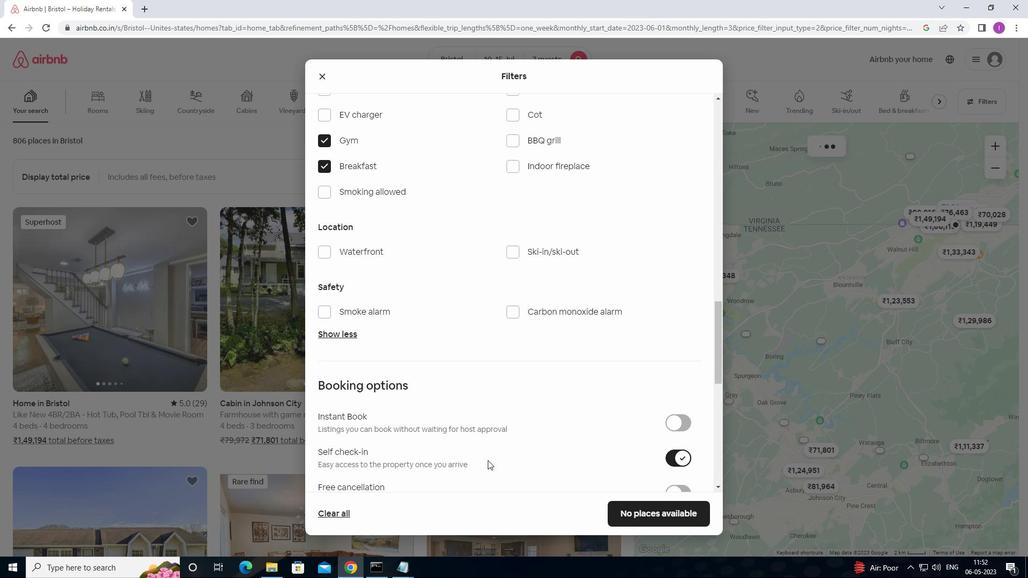 
Action: Mouse scrolled (477, 460) with delta (0, 0)
Screenshot: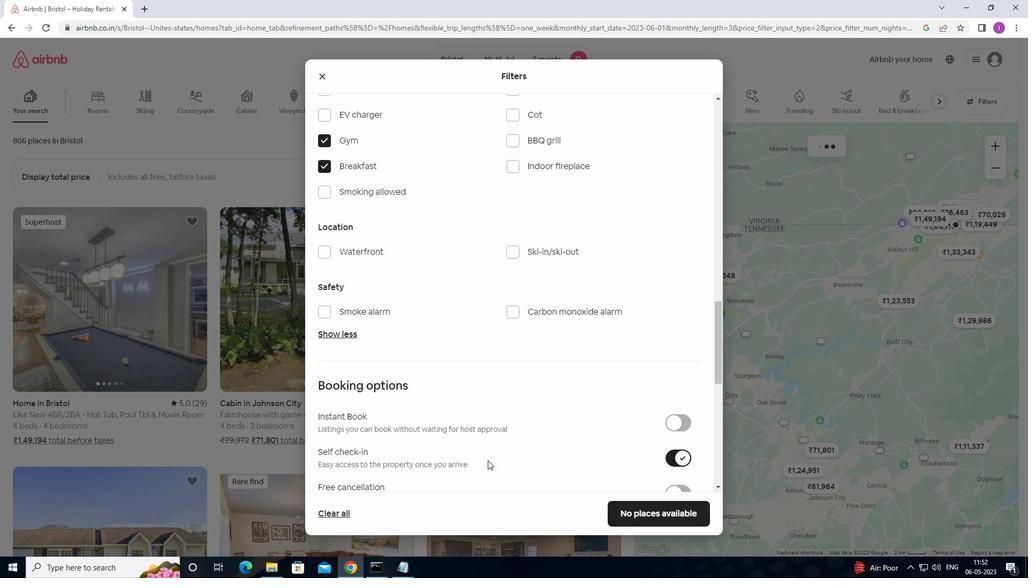 
Action: Mouse moved to (374, 441)
Screenshot: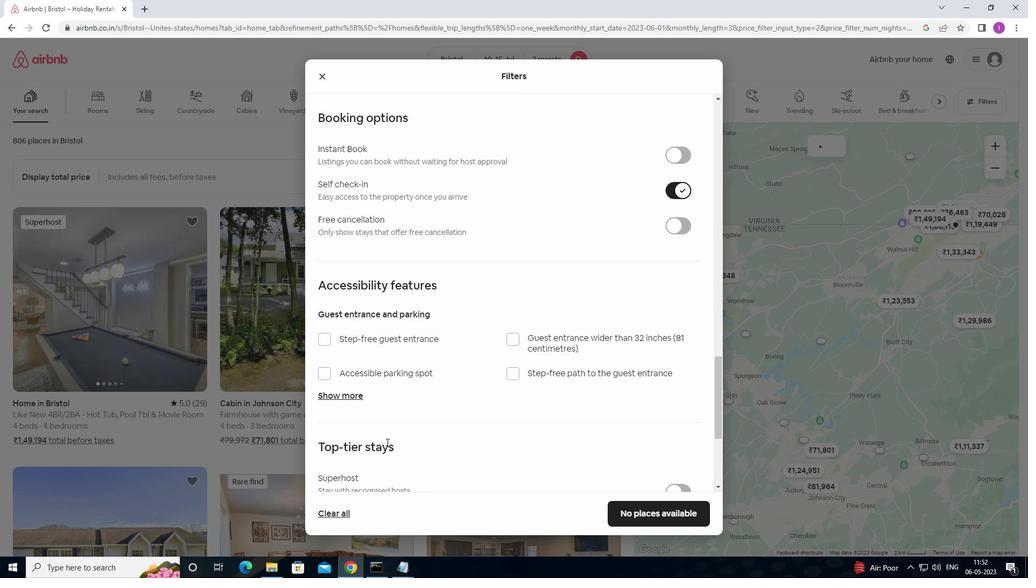 
Action: Mouse scrolled (374, 440) with delta (0, 0)
Screenshot: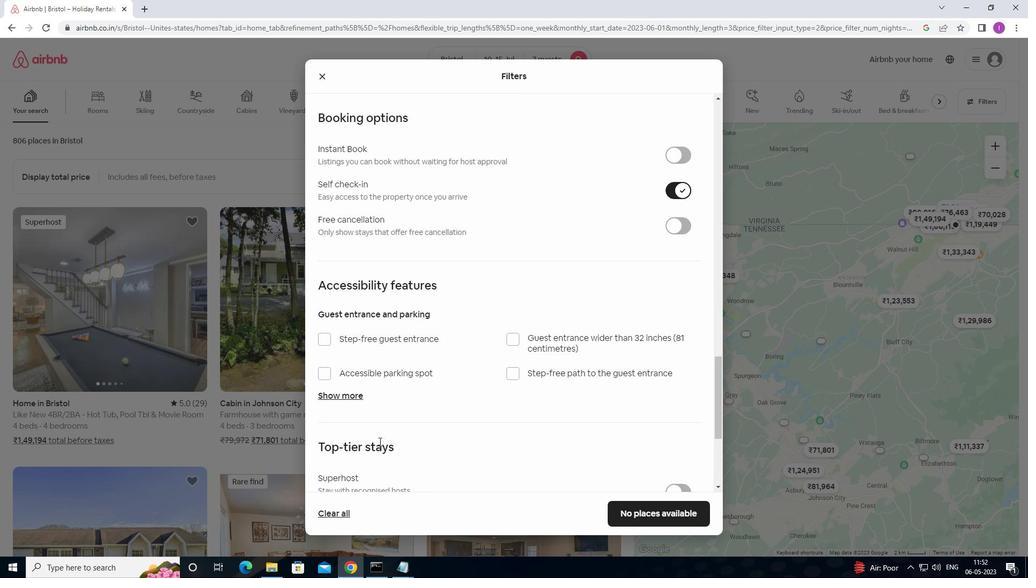 
Action: Mouse scrolled (374, 440) with delta (0, 0)
Screenshot: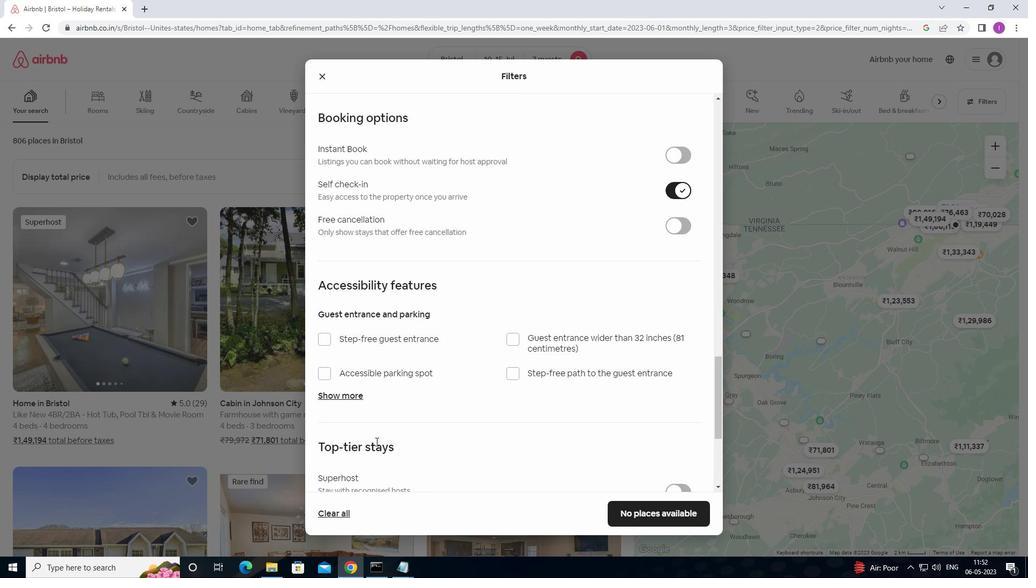
Action: Mouse moved to (369, 438)
Screenshot: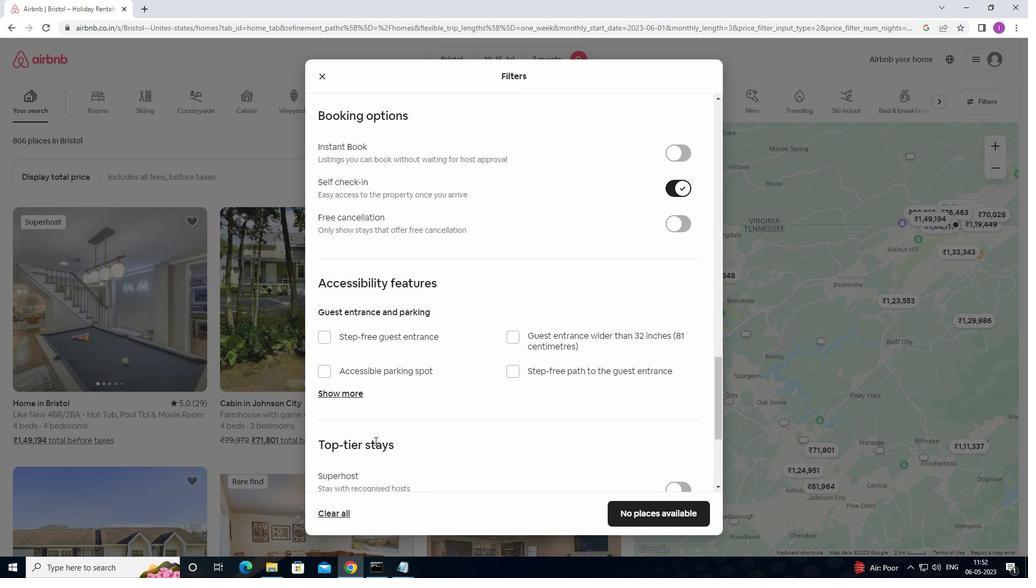 
Action: Mouse scrolled (369, 438) with delta (0, 0)
Screenshot: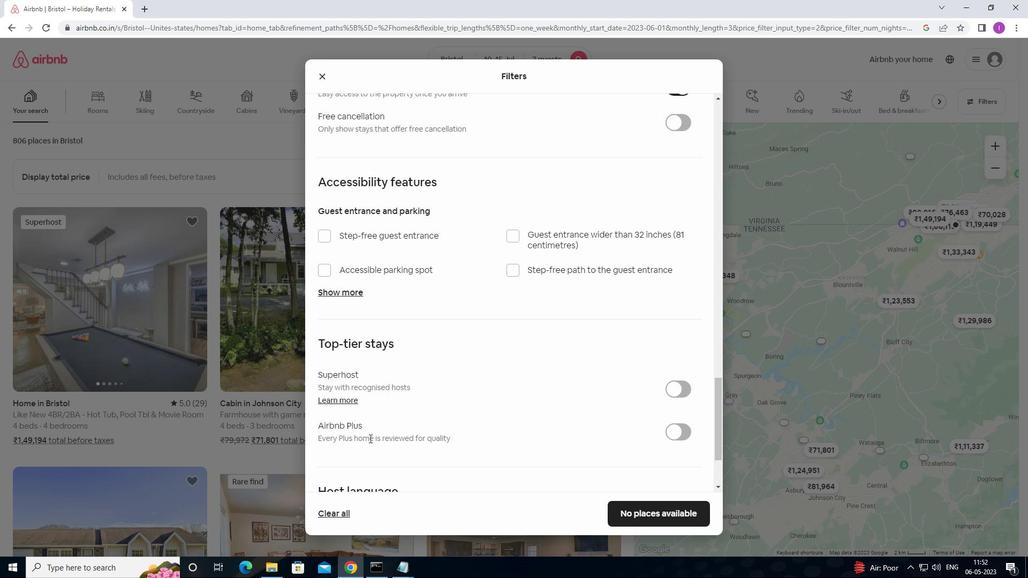 
Action: Mouse scrolled (369, 438) with delta (0, 0)
Screenshot: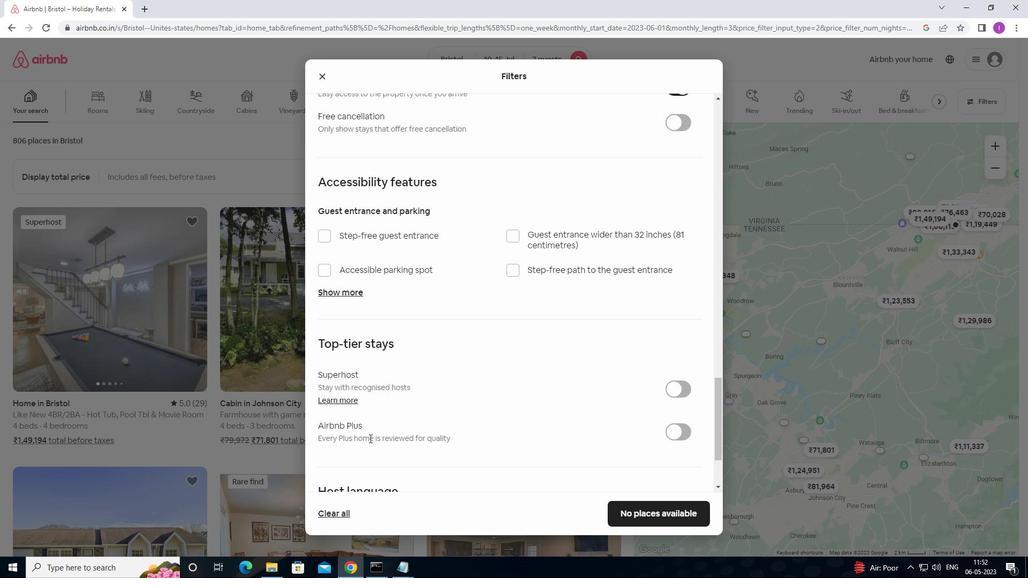 
Action: Mouse scrolled (369, 438) with delta (0, 0)
Screenshot: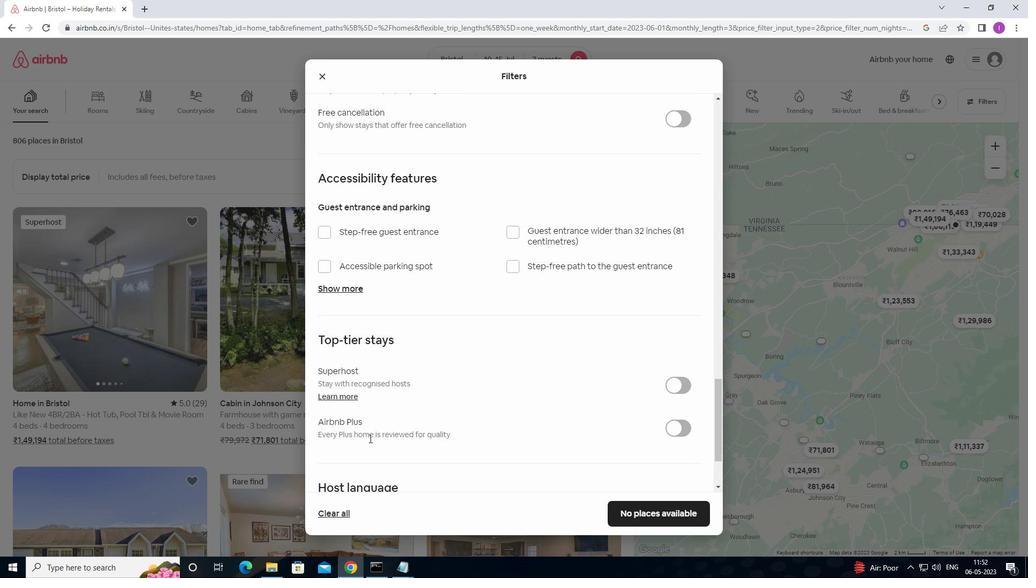 
Action: Mouse moved to (329, 421)
Screenshot: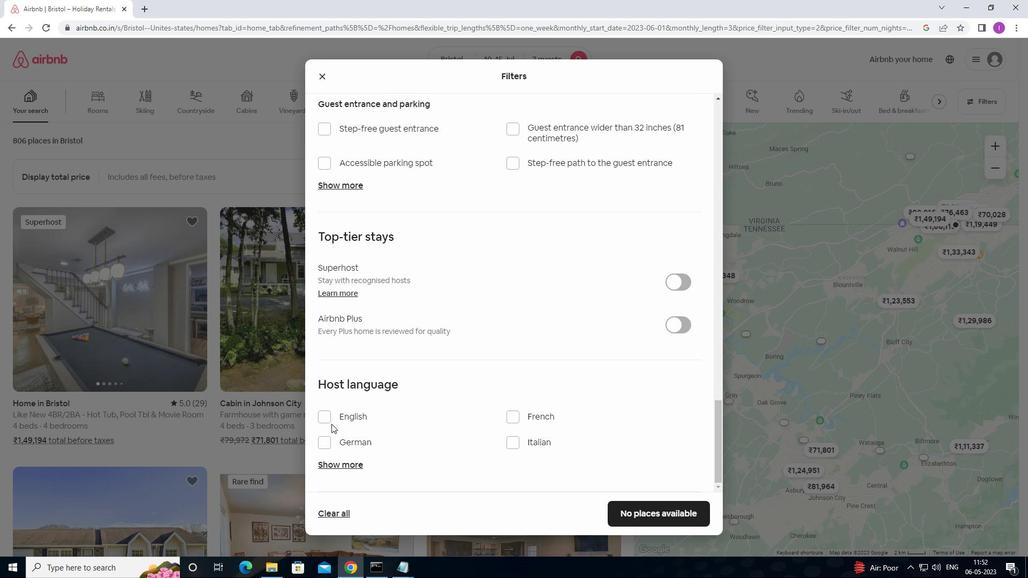 
Action: Mouse pressed left at (329, 421)
Screenshot: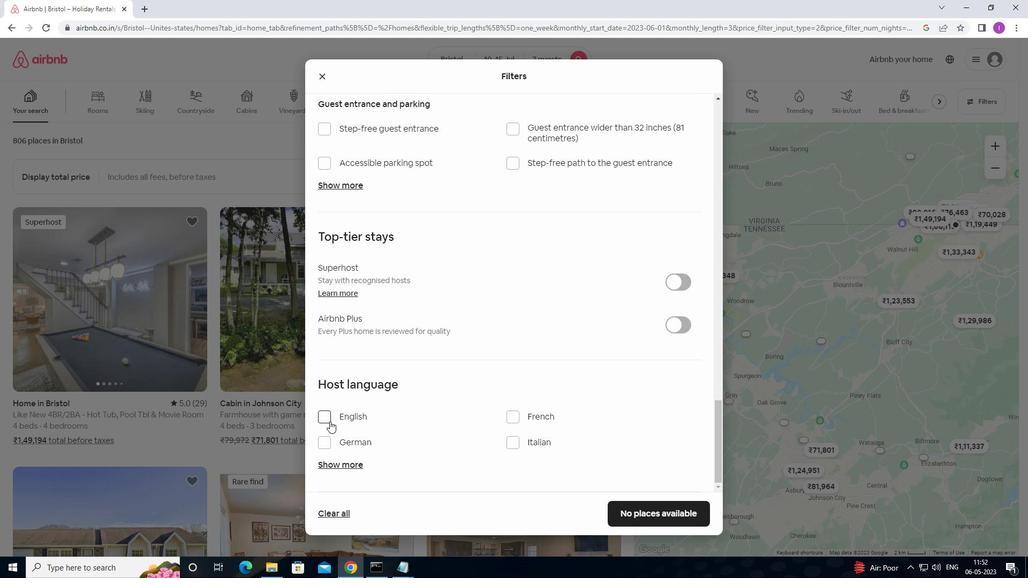 
Action: Mouse moved to (659, 509)
Screenshot: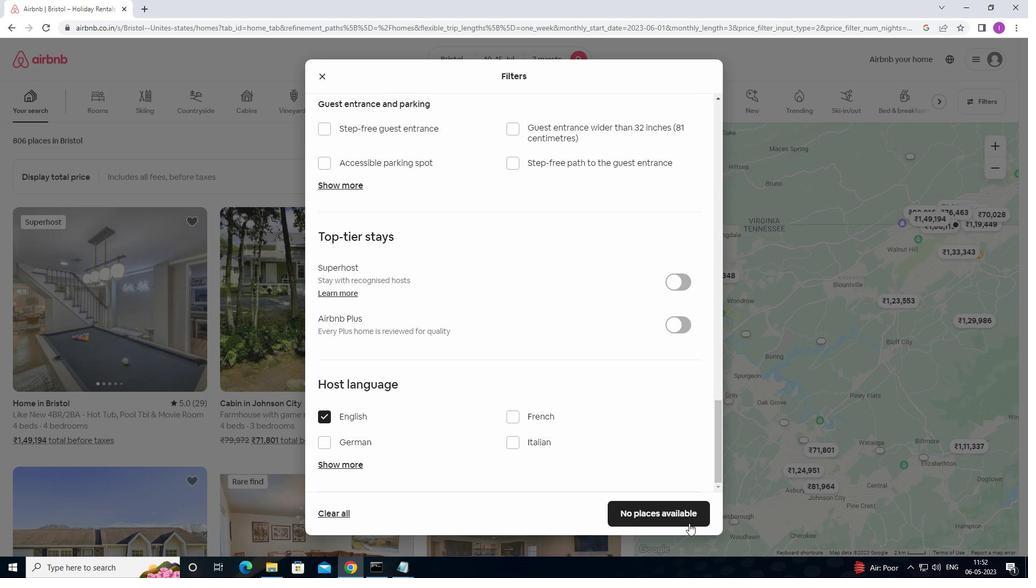 
Action: Mouse pressed left at (659, 509)
Screenshot: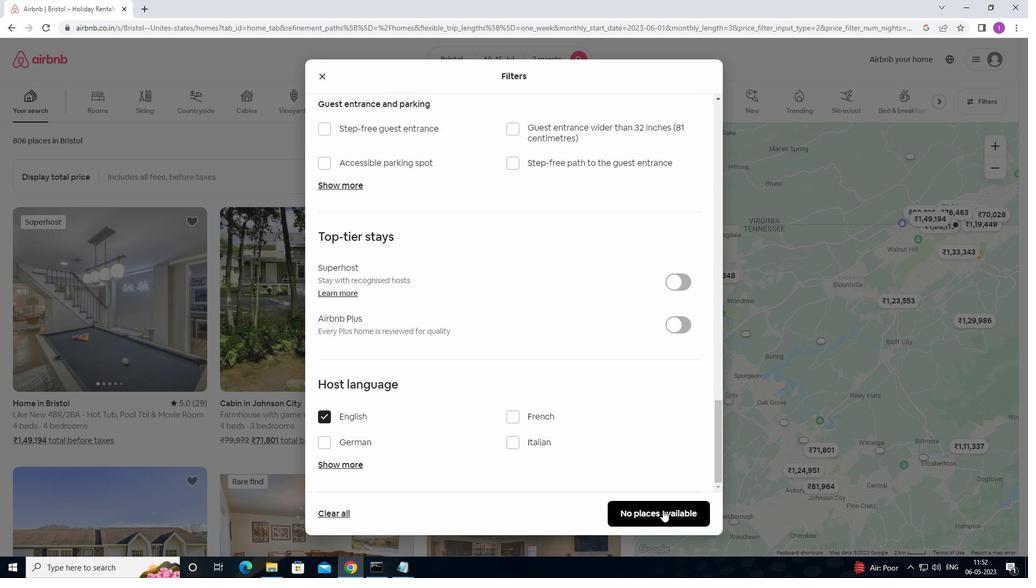 
Action: Mouse moved to (491, 577)
Screenshot: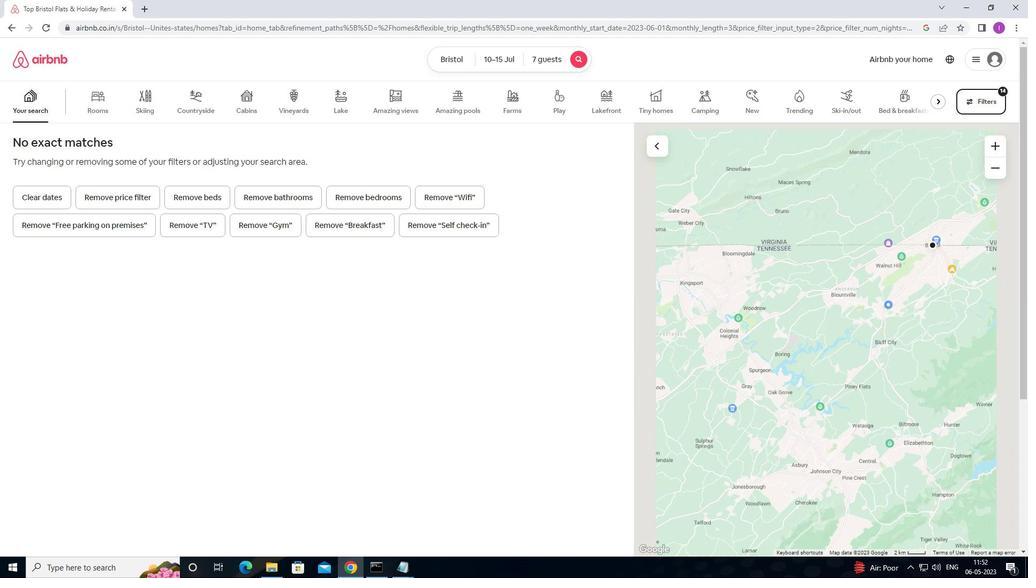 
